 Task: Find connections with filter location High Peak with filter topic #recruitmentwith filter profile language French with filter current company Software Testing and QA Company | Testbytes with filter school Tata STRIVE with filter industry Industry Associations with filter service category Lead Generation with filter keywords title Painter
Action: Mouse moved to (271, 328)
Screenshot: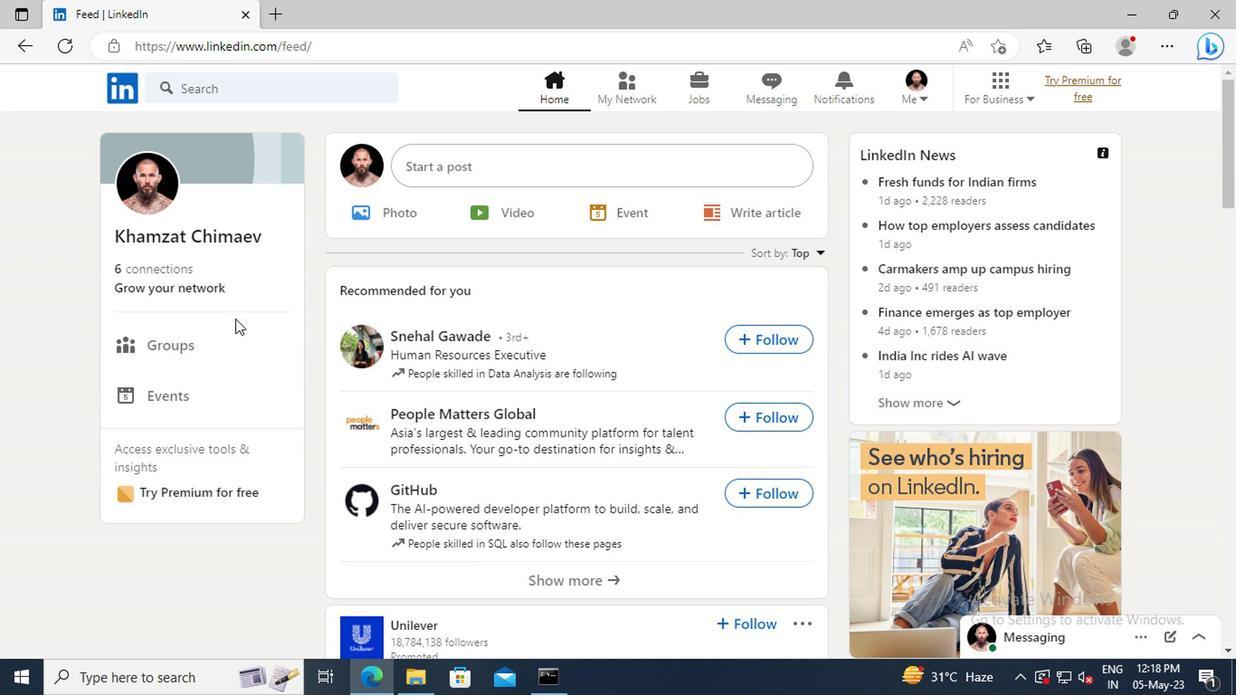 
Action: Mouse pressed left at (271, 328)
Screenshot: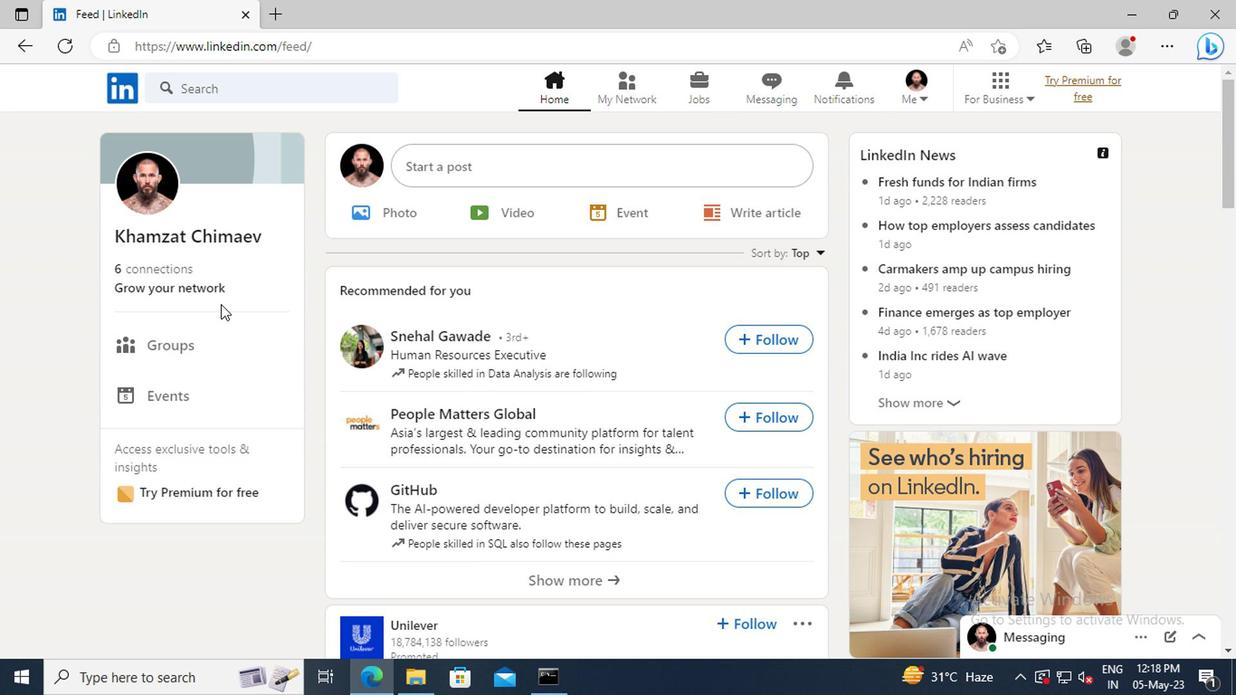 
Action: Mouse moved to (276, 261)
Screenshot: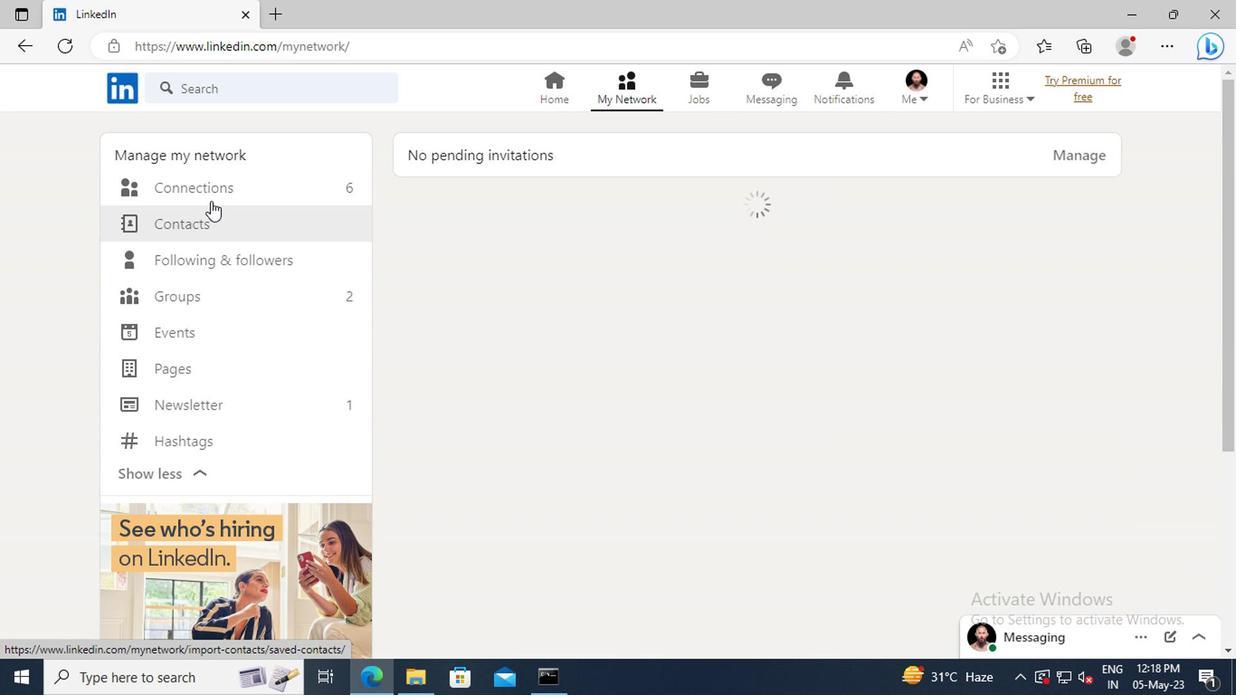 
Action: Mouse pressed left at (276, 261)
Screenshot: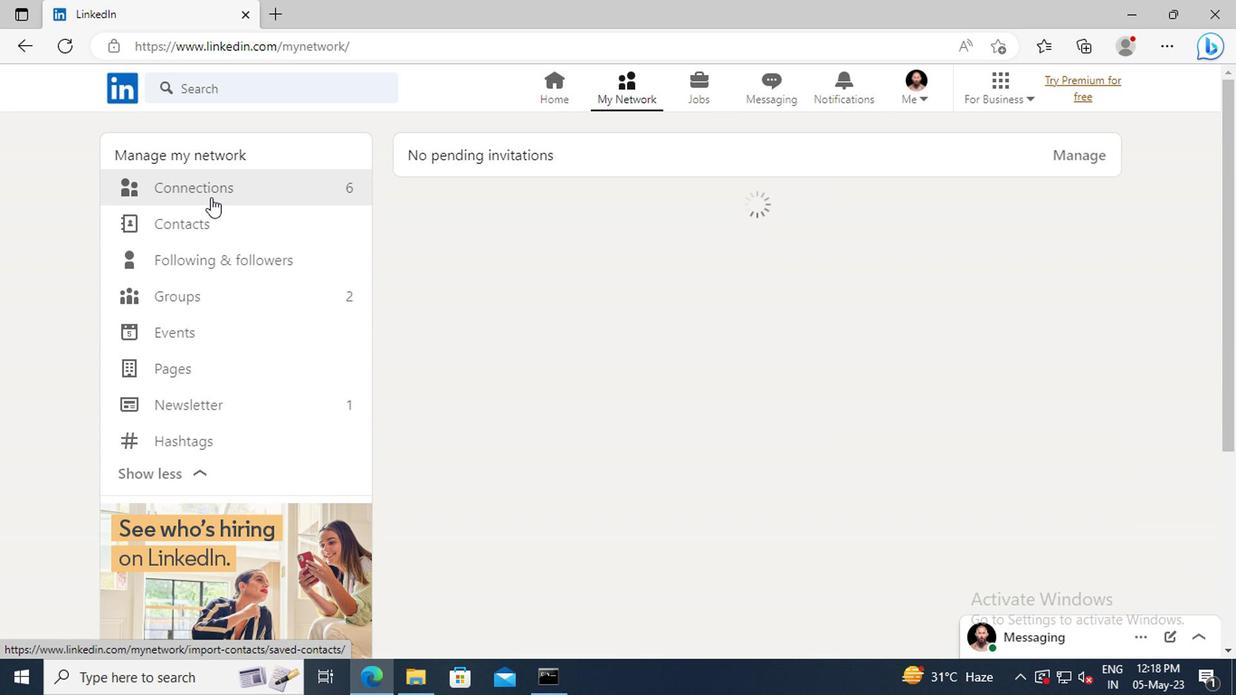 
Action: Mouse moved to (641, 261)
Screenshot: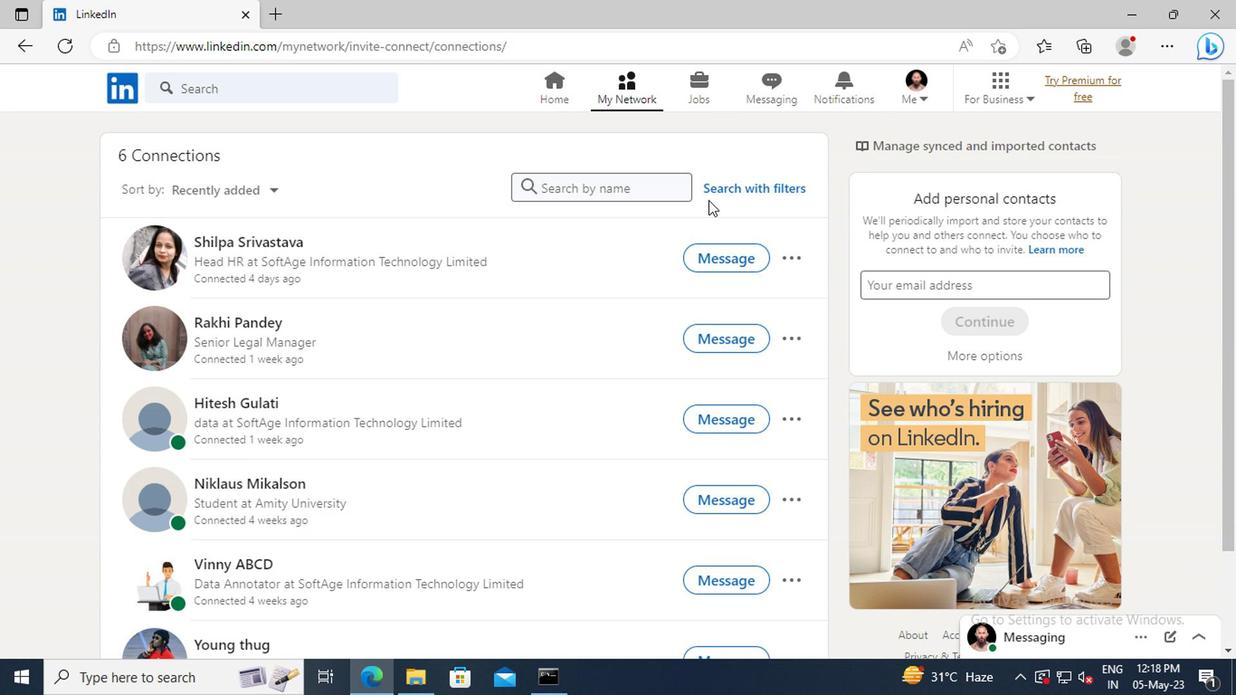 
Action: Mouse pressed left at (641, 261)
Screenshot: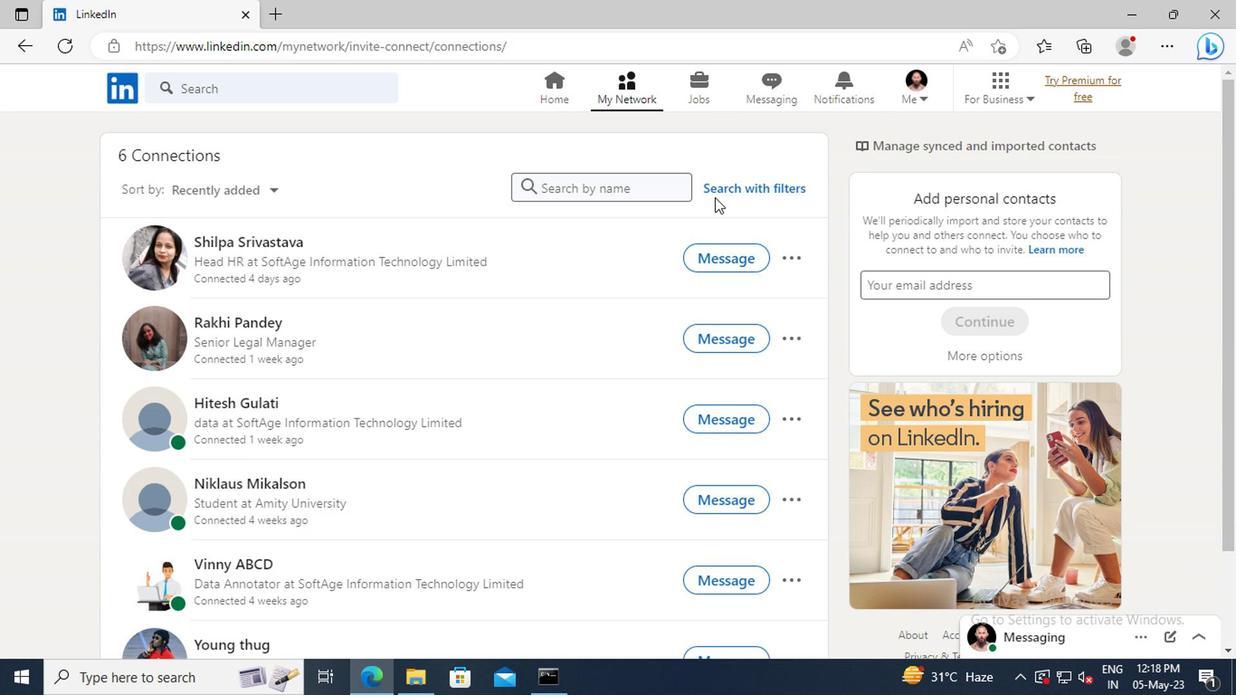 
Action: Mouse moved to (609, 226)
Screenshot: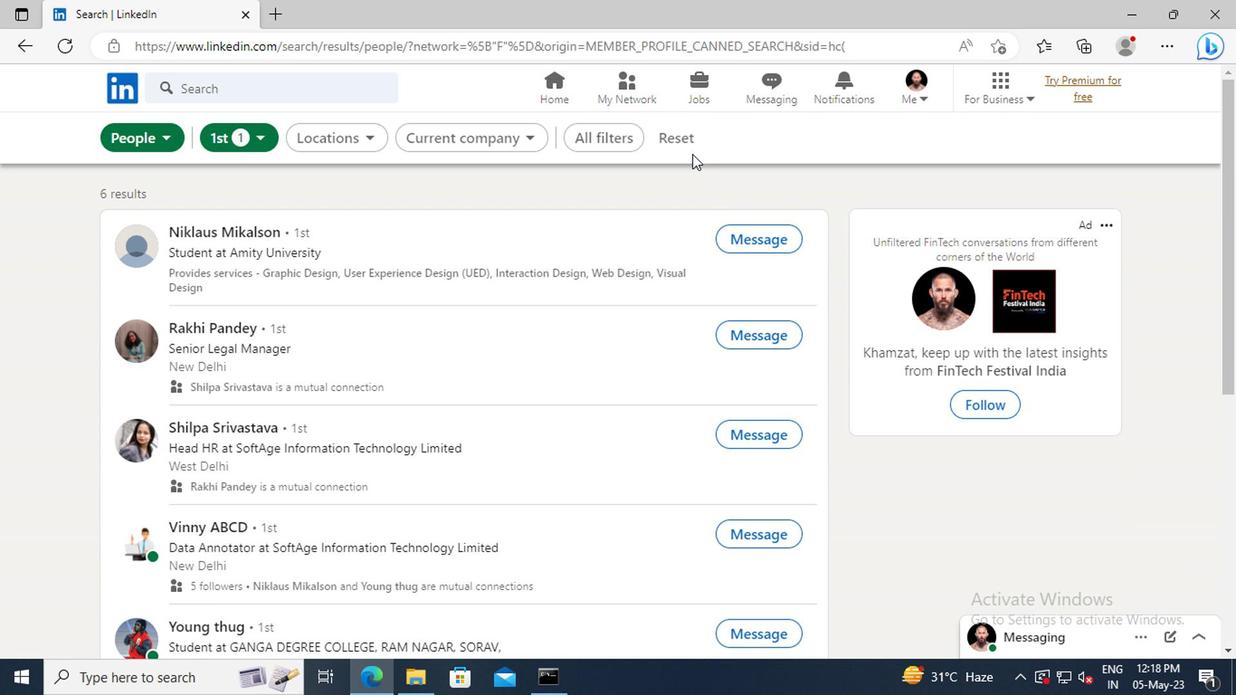 
Action: Mouse pressed left at (609, 226)
Screenshot: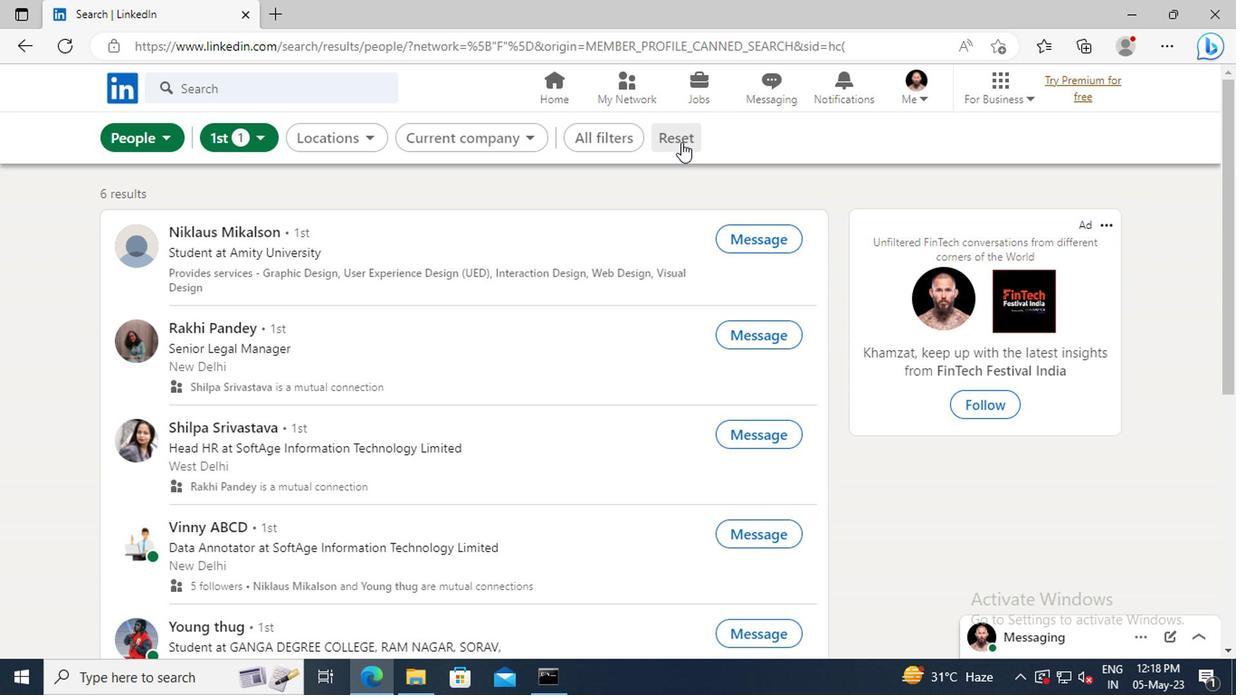 
Action: Mouse moved to (592, 223)
Screenshot: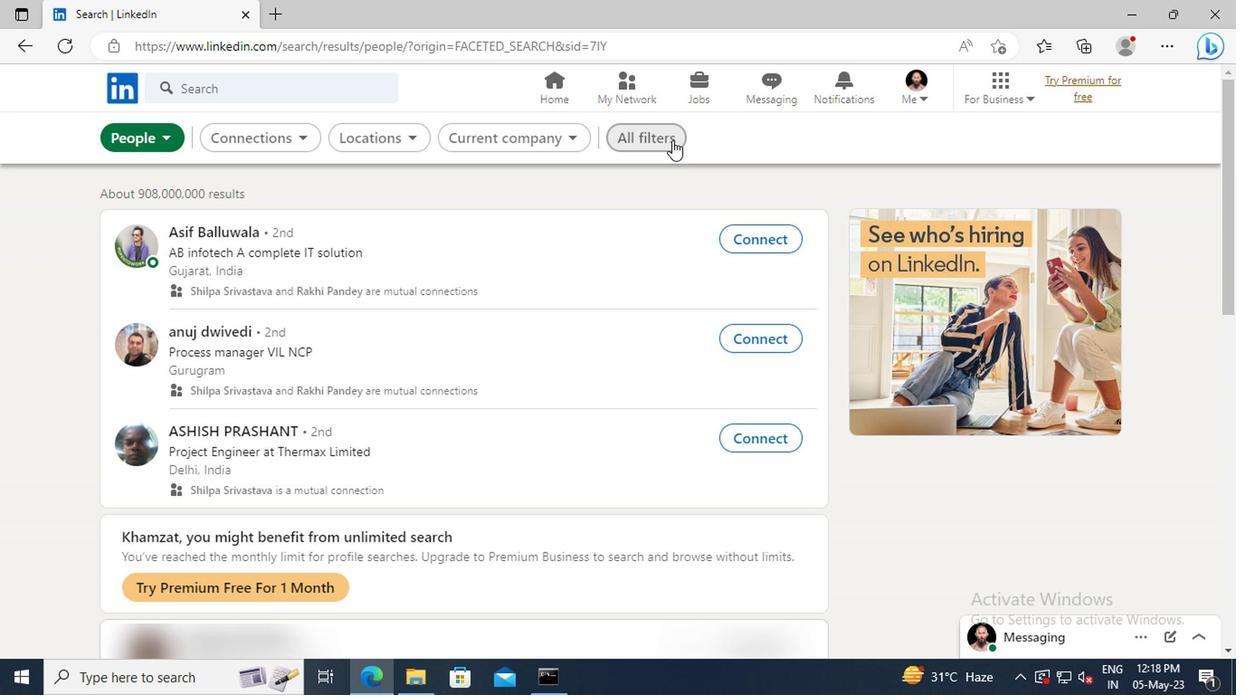 
Action: Mouse pressed left at (592, 223)
Screenshot: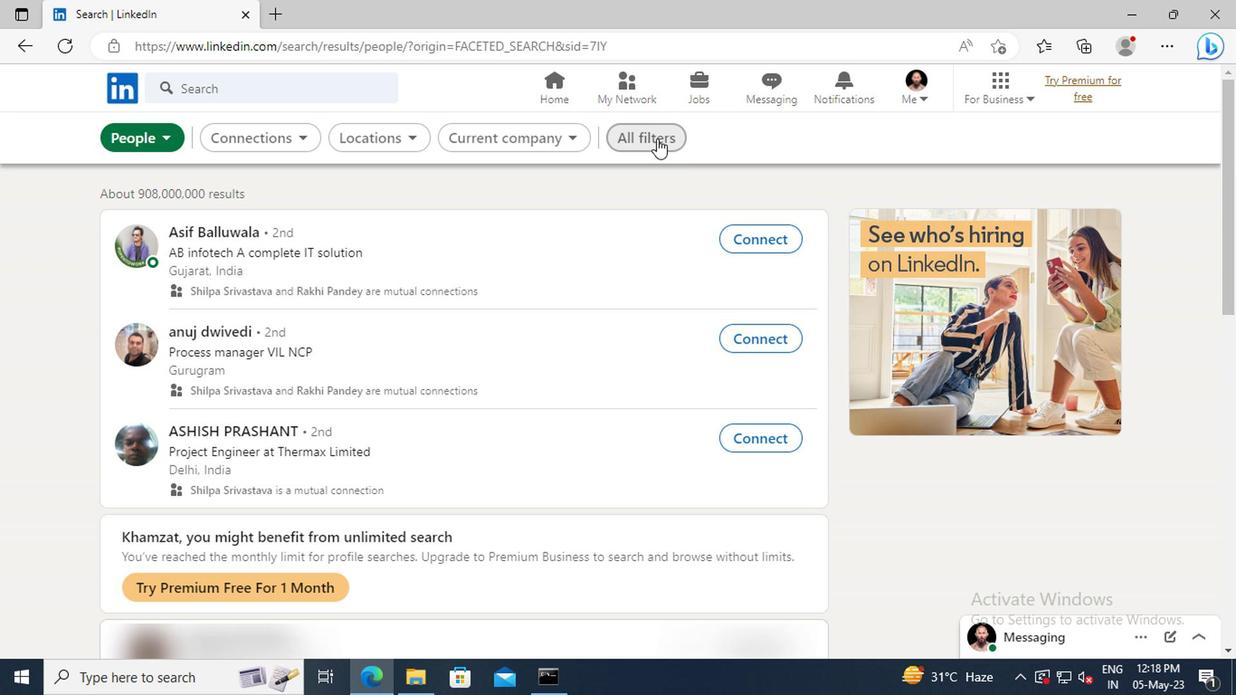 
Action: Mouse moved to (818, 383)
Screenshot: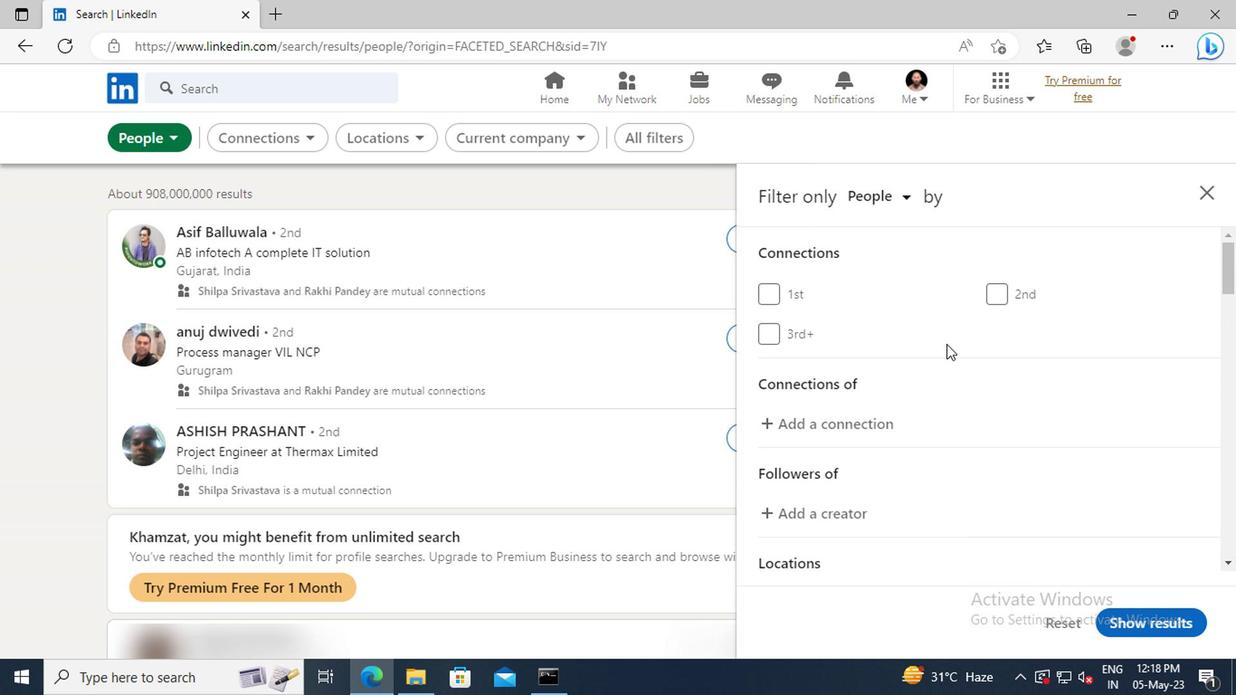 
Action: Mouse scrolled (818, 383) with delta (0, 0)
Screenshot: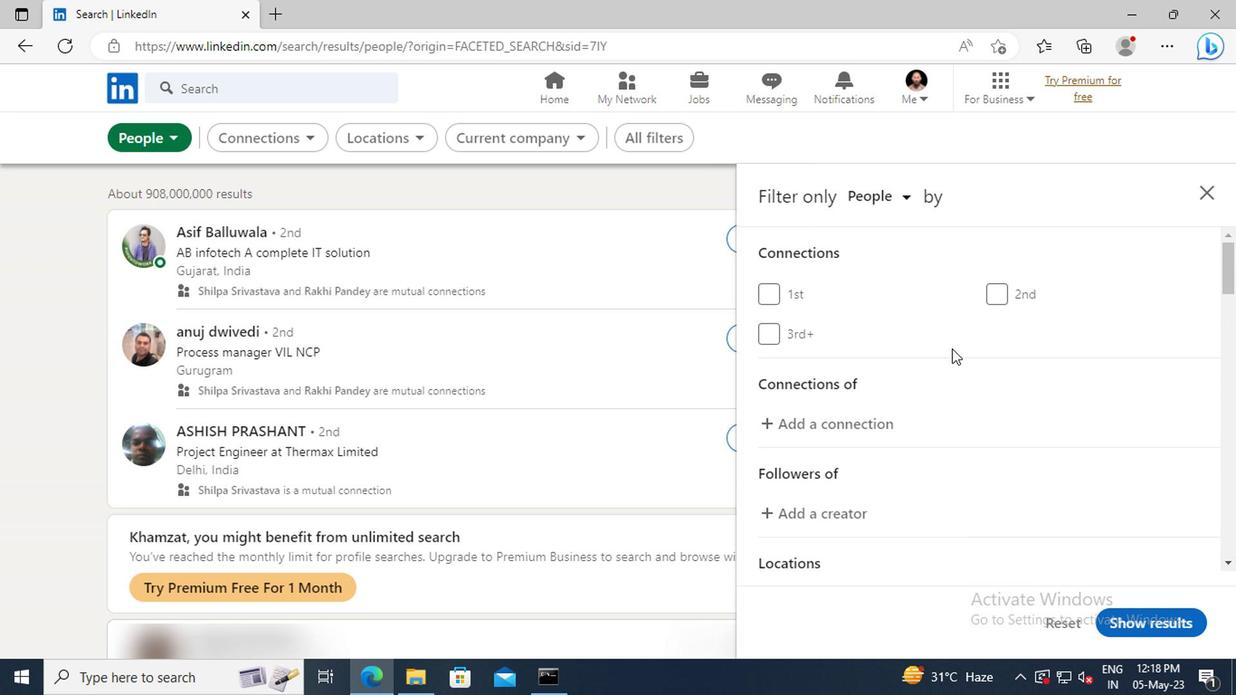 
Action: Mouse scrolled (818, 383) with delta (0, 0)
Screenshot: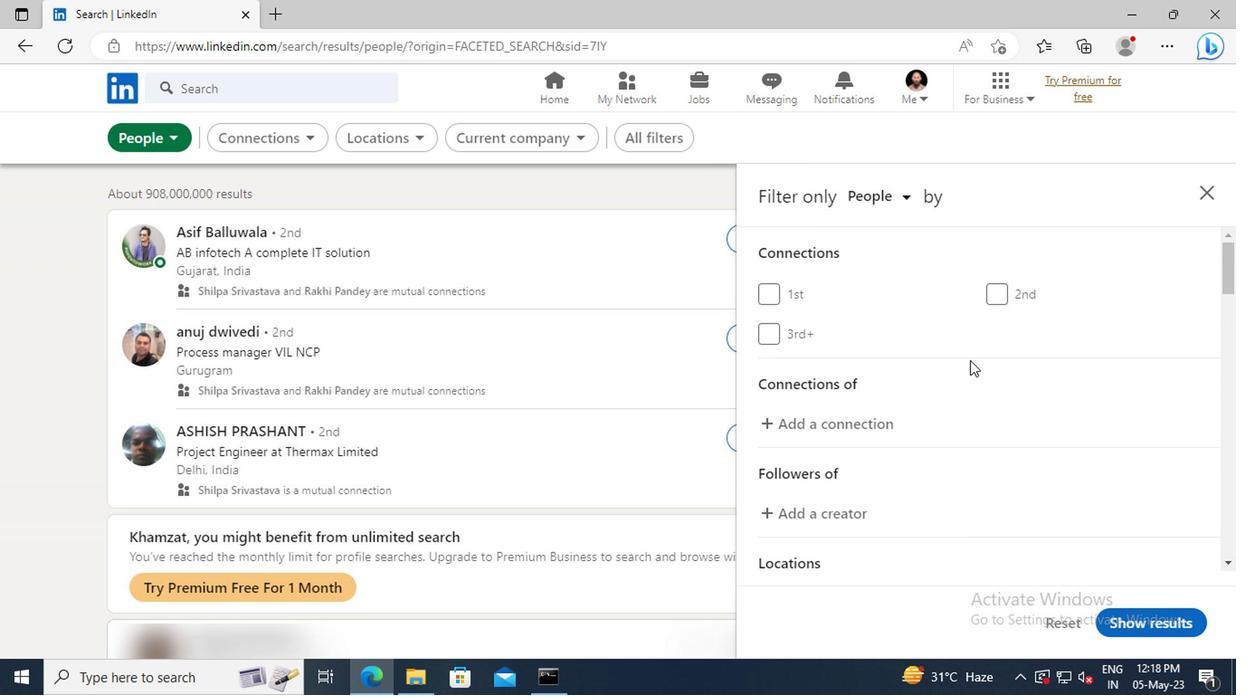 
Action: Mouse scrolled (818, 383) with delta (0, 0)
Screenshot: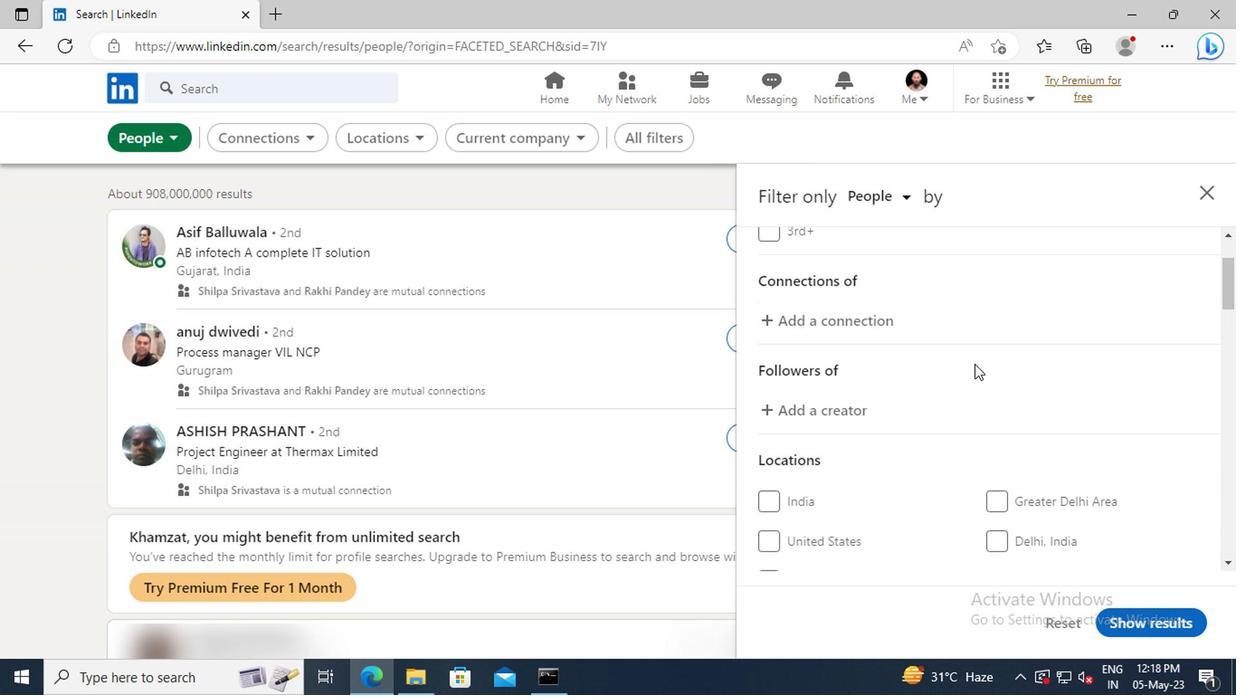 
Action: Mouse scrolled (818, 383) with delta (0, 0)
Screenshot: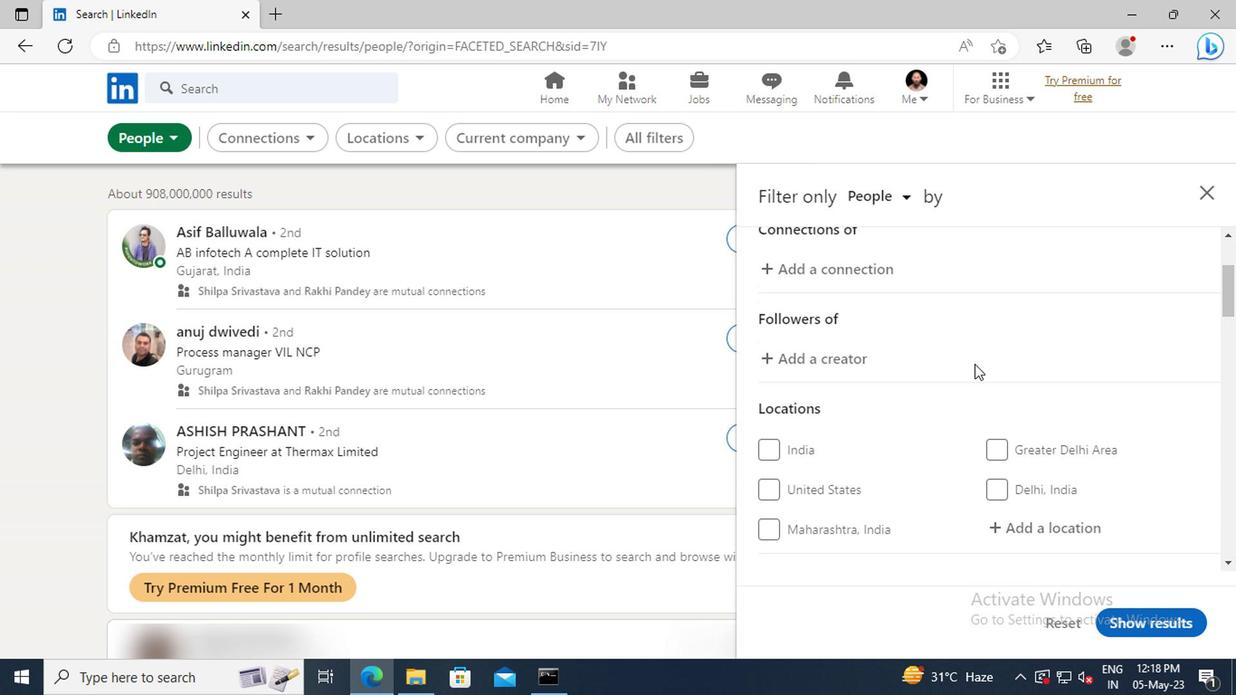 
Action: Mouse scrolled (818, 383) with delta (0, 0)
Screenshot: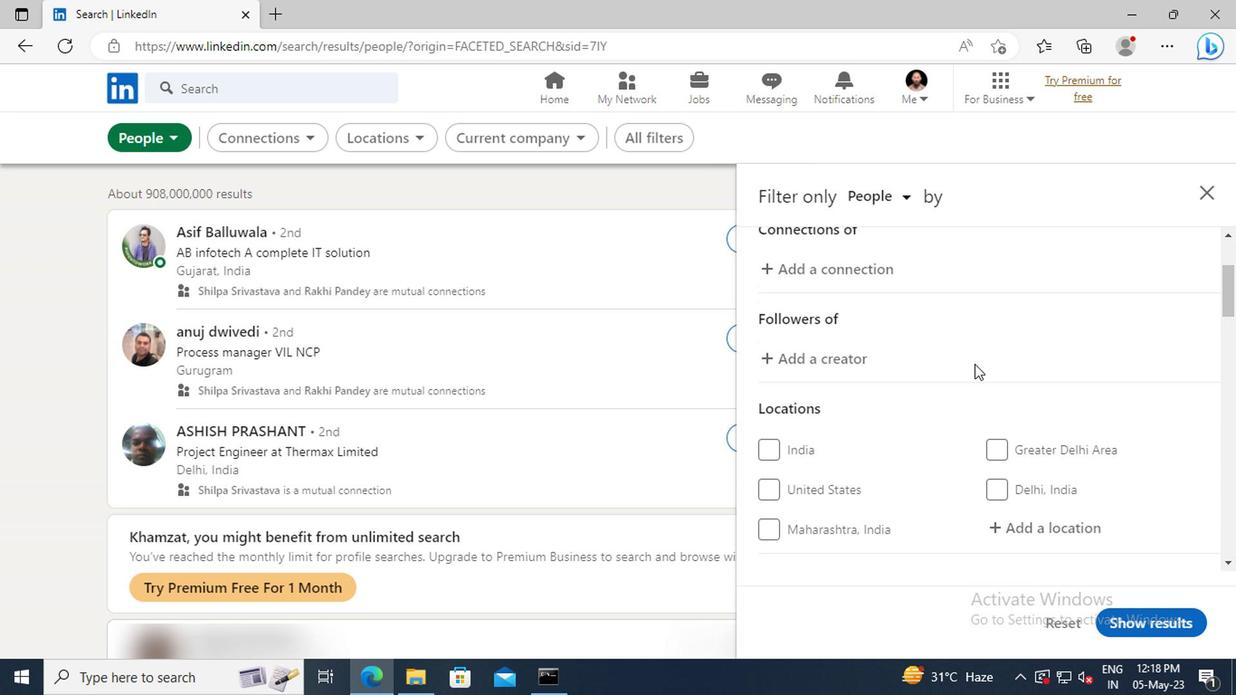 
Action: Mouse scrolled (818, 383) with delta (0, 0)
Screenshot: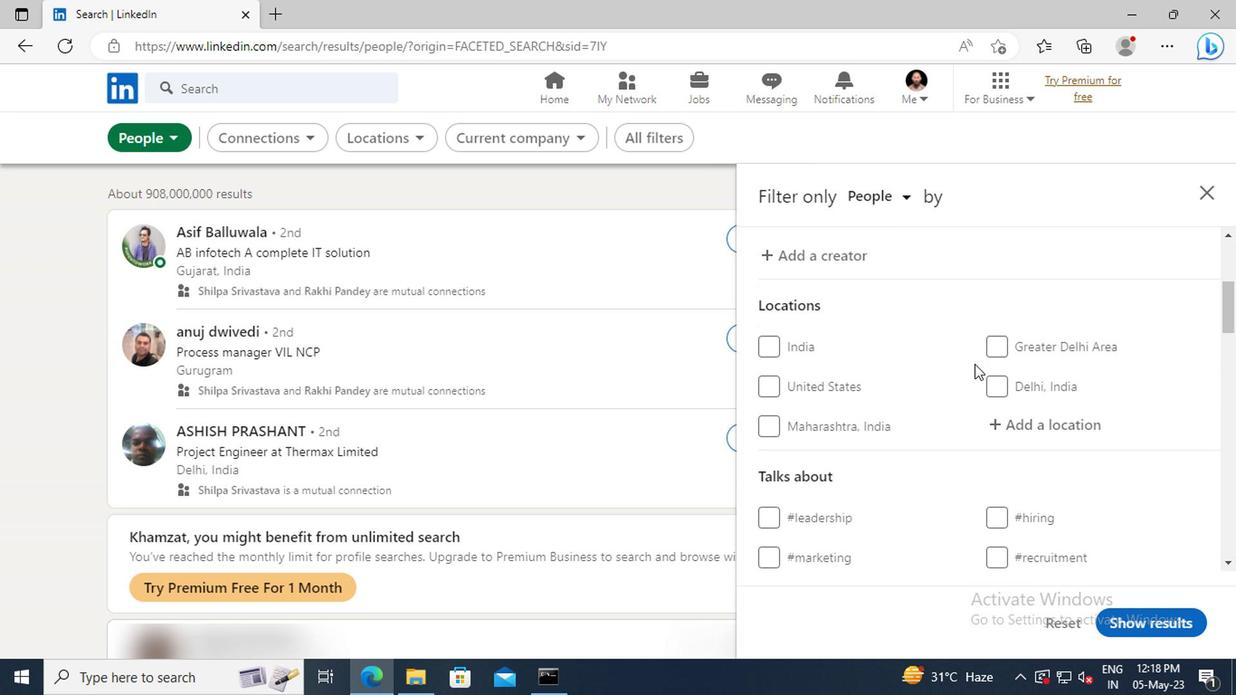 
Action: Mouse moved to (839, 390)
Screenshot: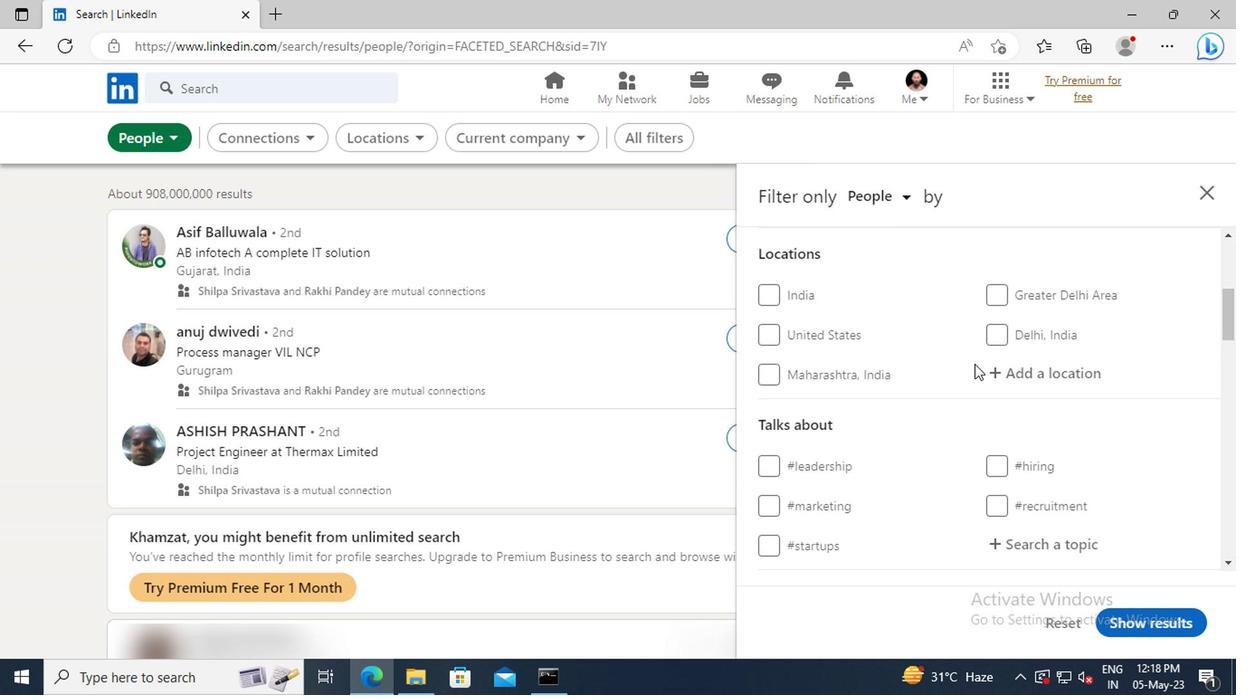 
Action: Mouse pressed left at (839, 390)
Screenshot: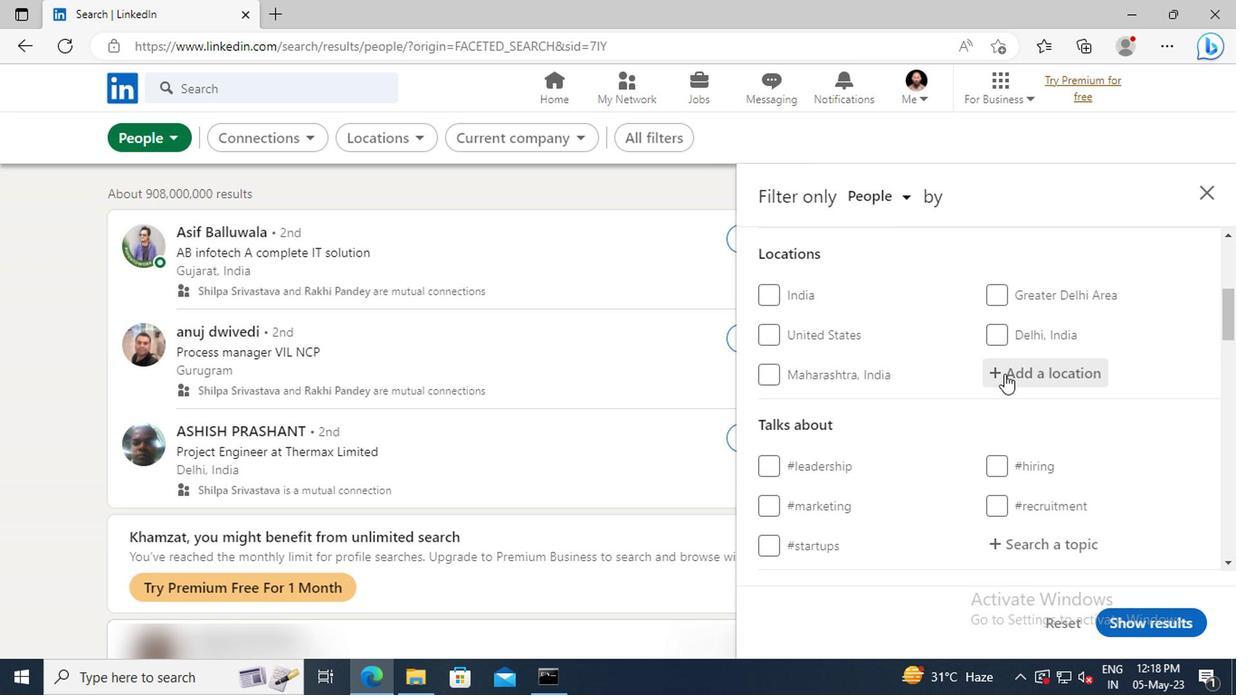 
Action: Key pressed <Key.shift>HIGH<Key.space><Key.shift>PEAK
Screenshot: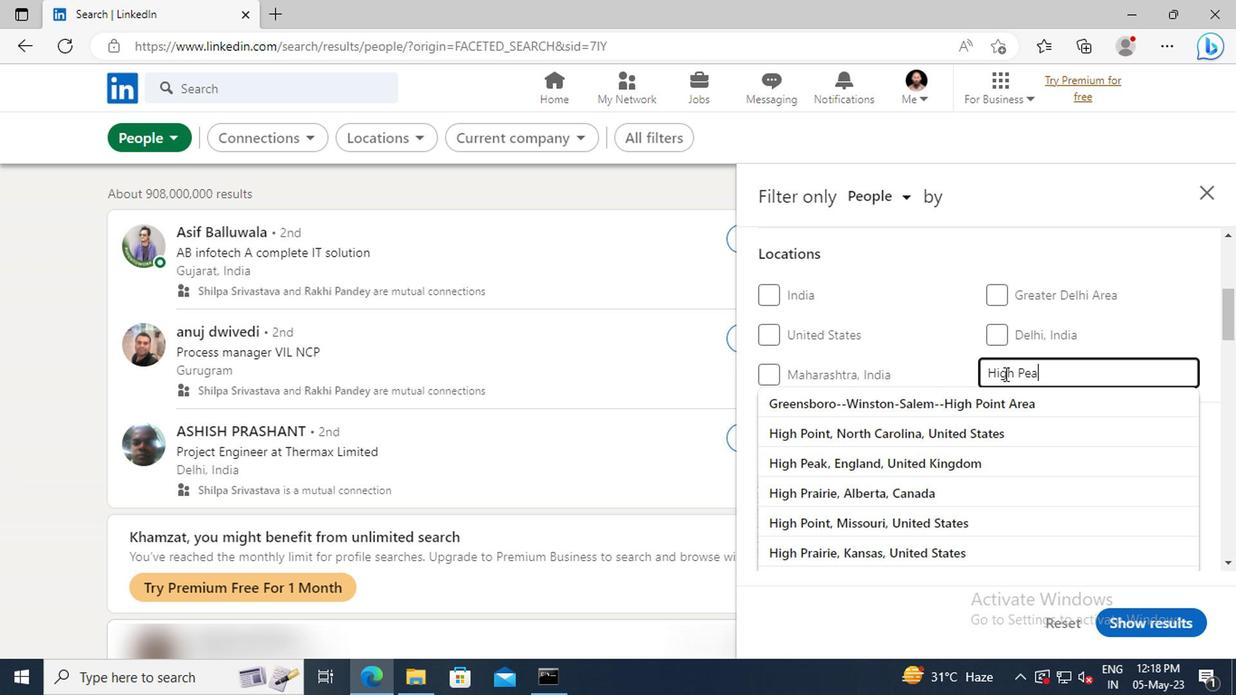 
Action: Mouse moved to (842, 408)
Screenshot: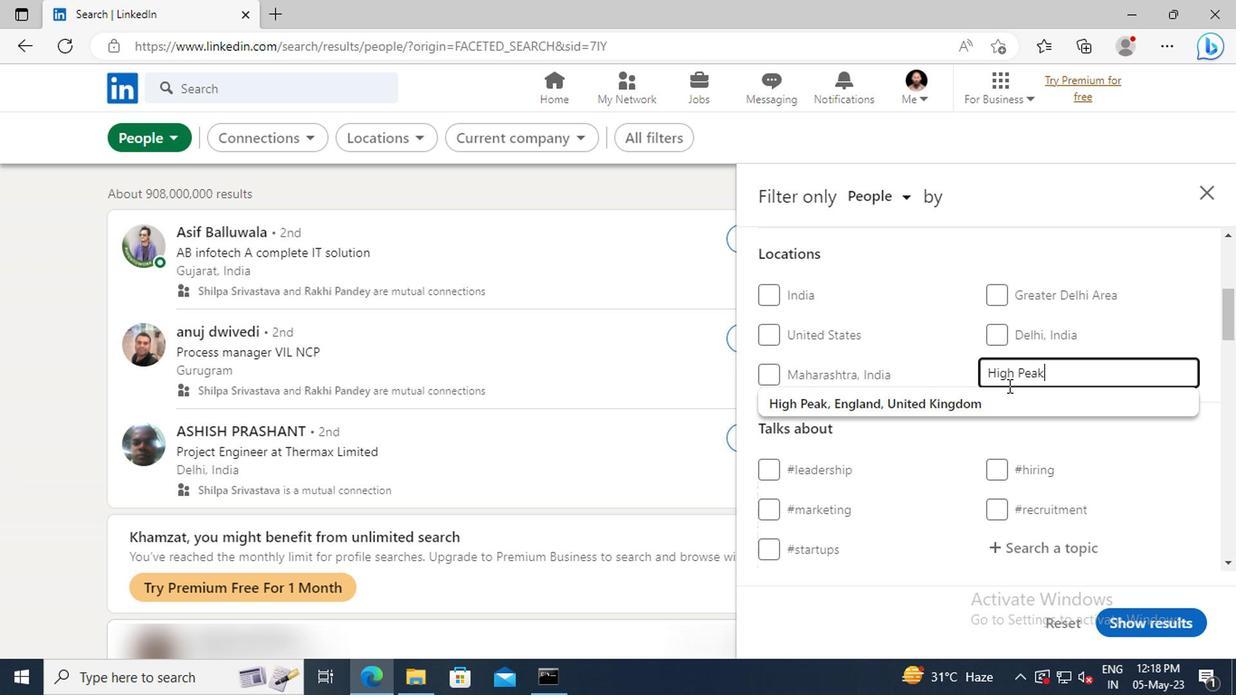 
Action: Mouse pressed left at (842, 408)
Screenshot: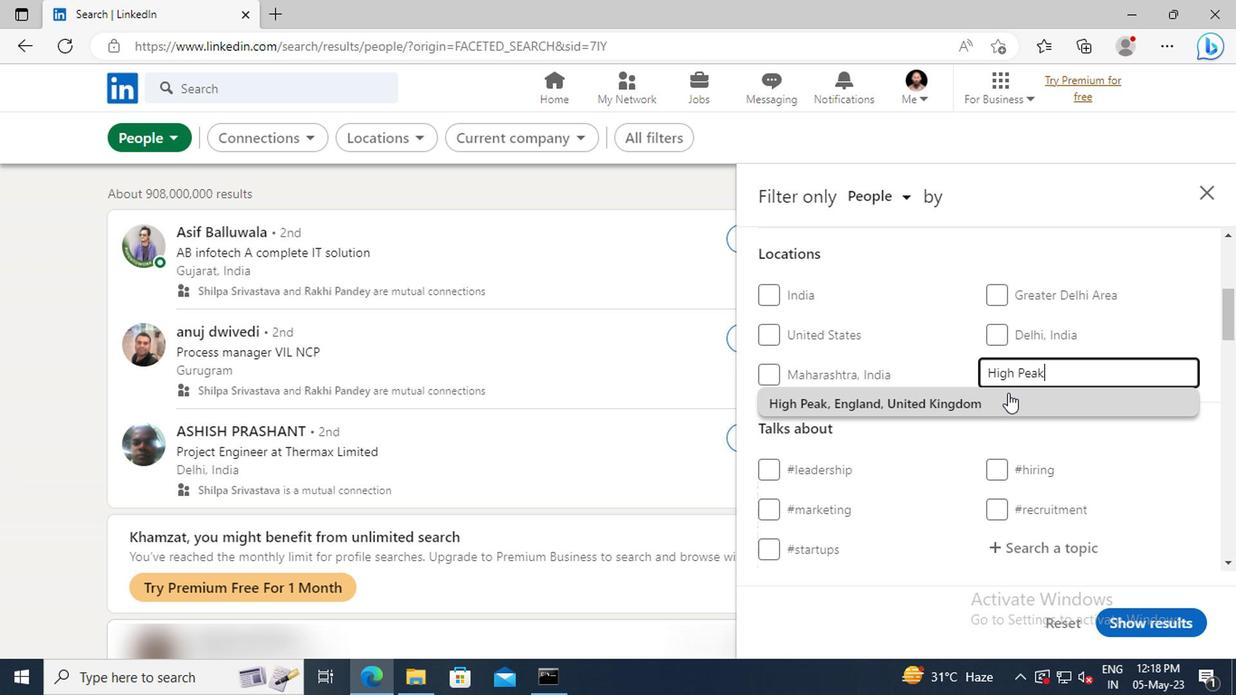 
Action: Mouse scrolled (842, 407) with delta (0, 0)
Screenshot: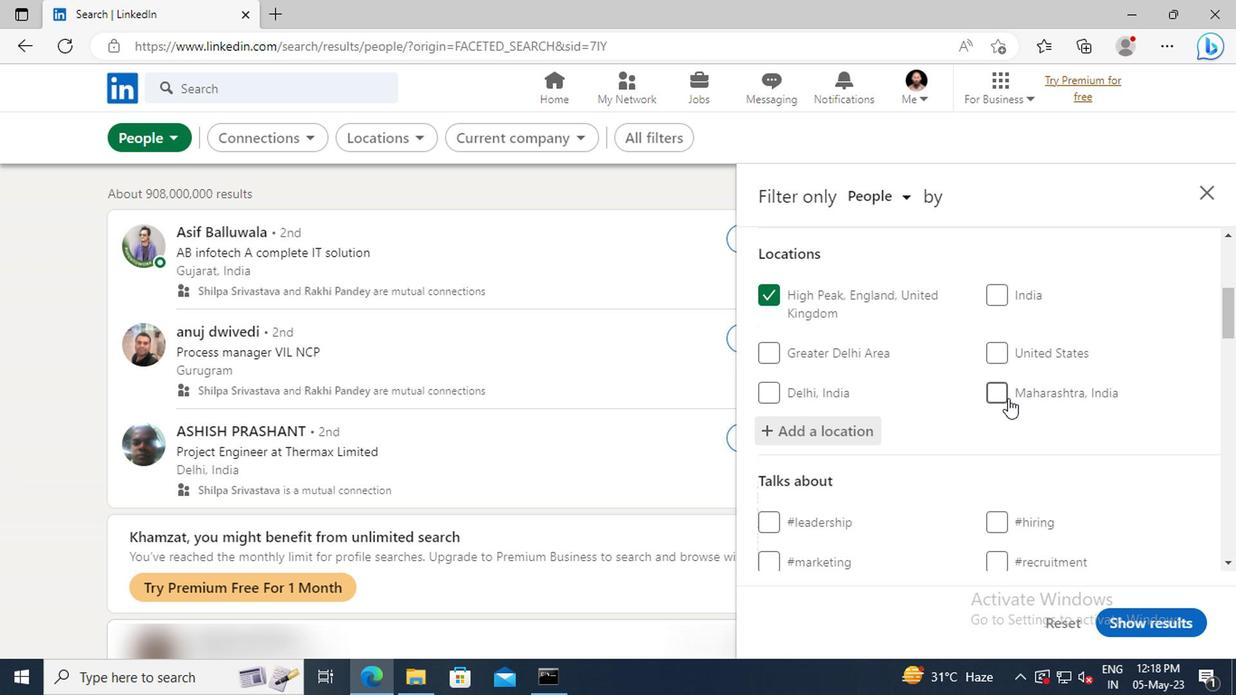 
Action: Mouse scrolled (842, 407) with delta (0, 0)
Screenshot: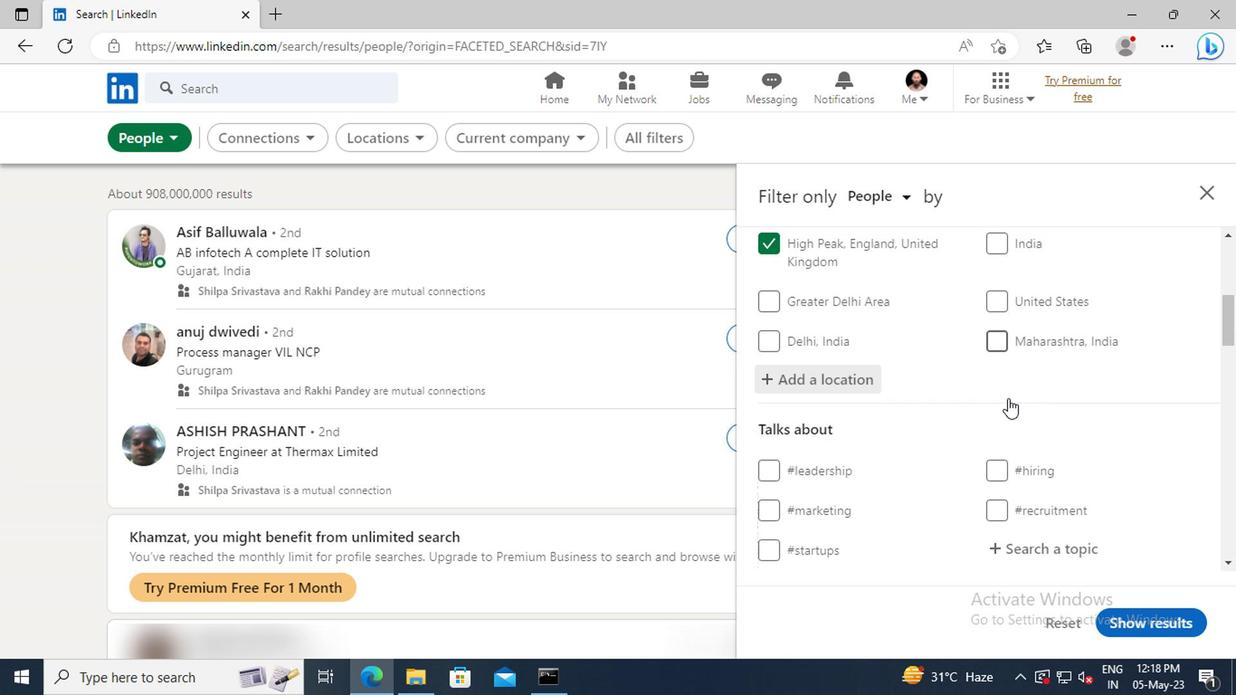 
Action: Mouse scrolled (842, 407) with delta (0, 0)
Screenshot: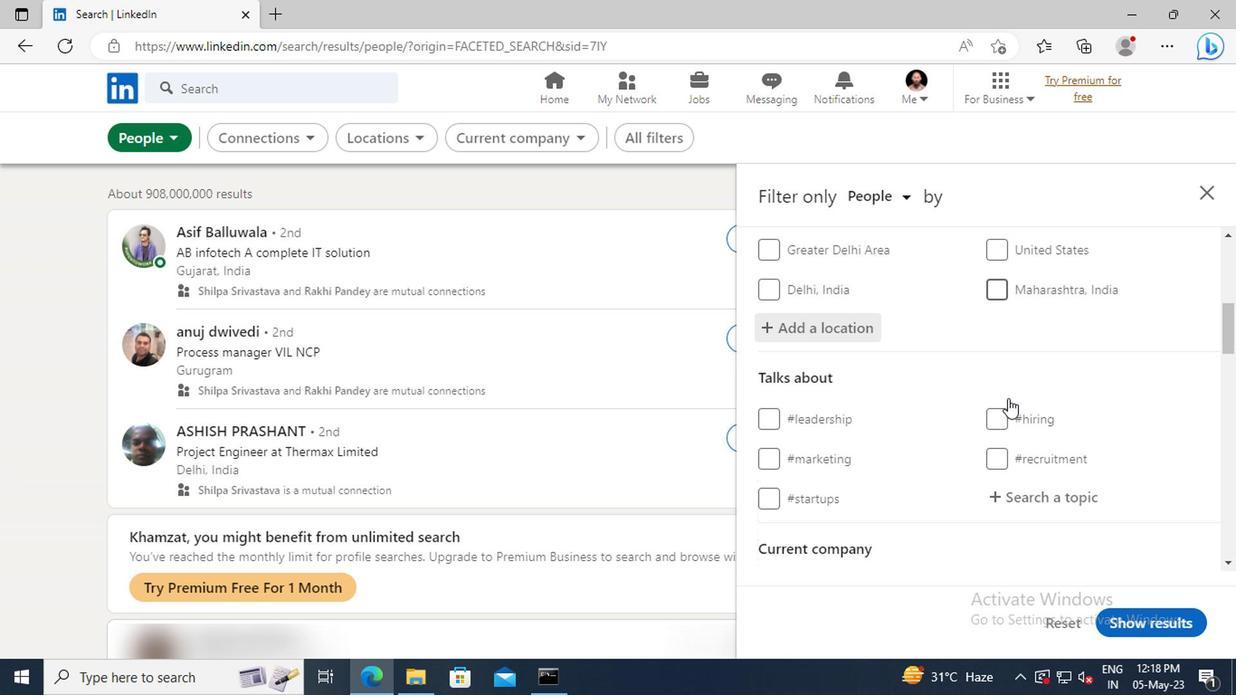 
Action: Mouse moved to (840, 417)
Screenshot: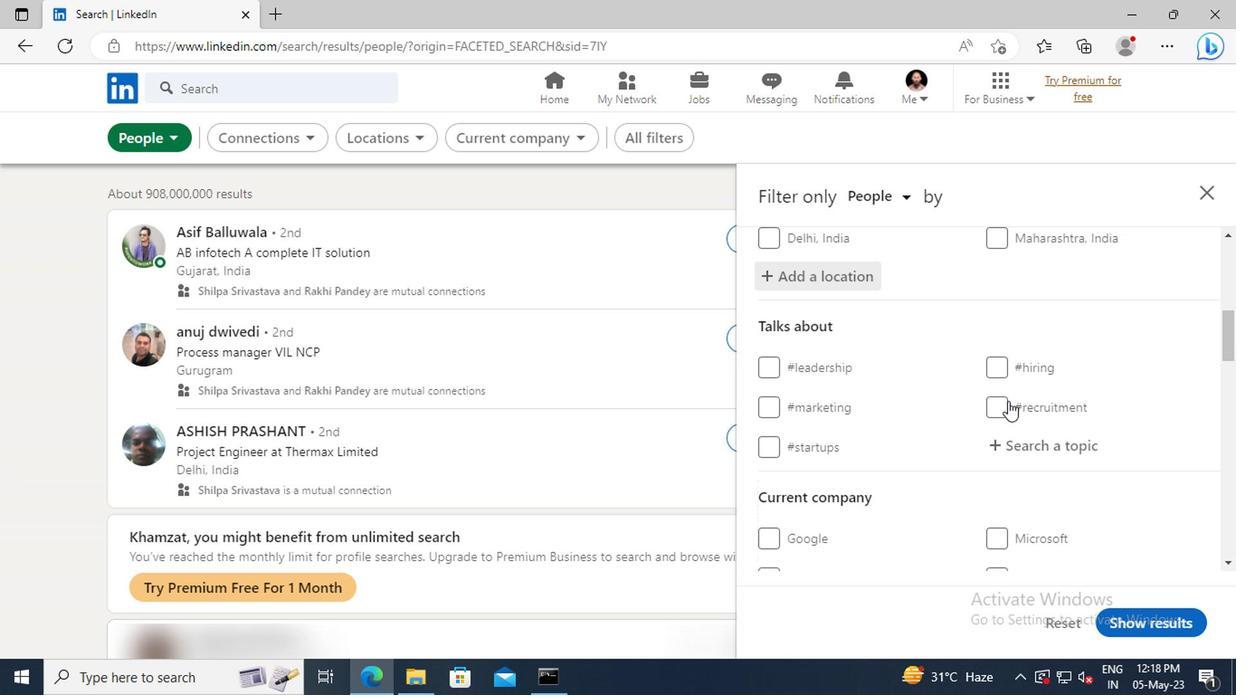 
Action: Mouse pressed left at (840, 417)
Screenshot: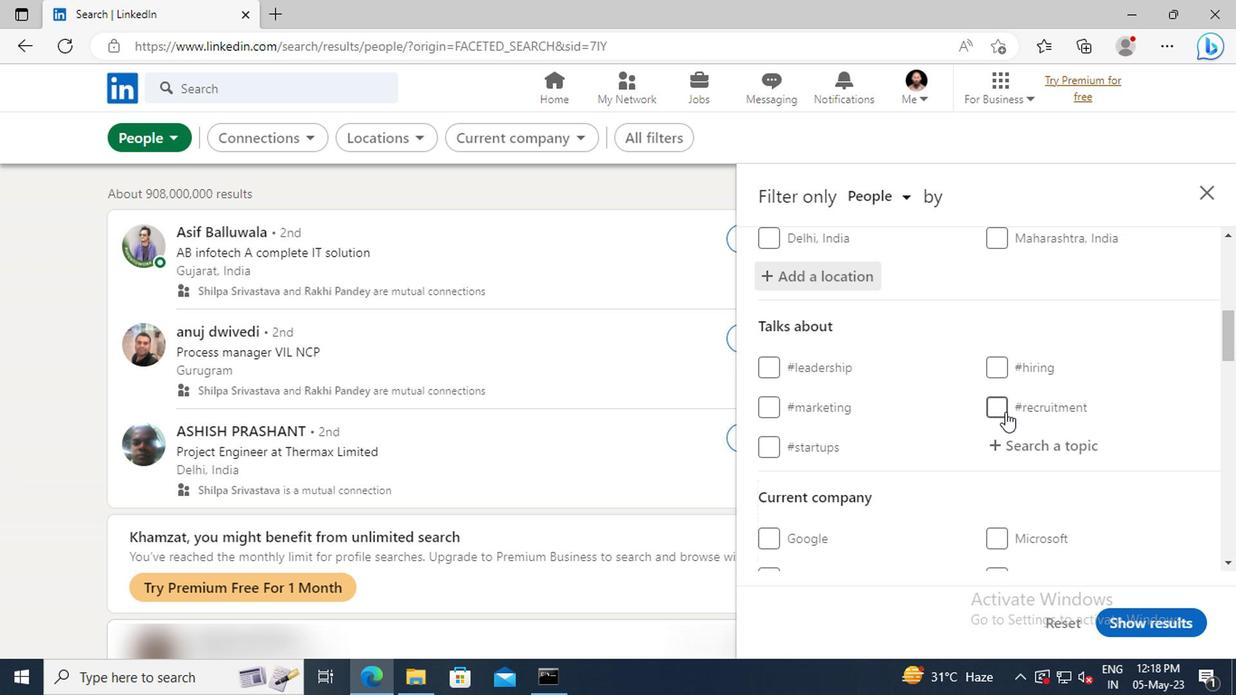 
Action: Mouse scrolled (840, 417) with delta (0, 0)
Screenshot: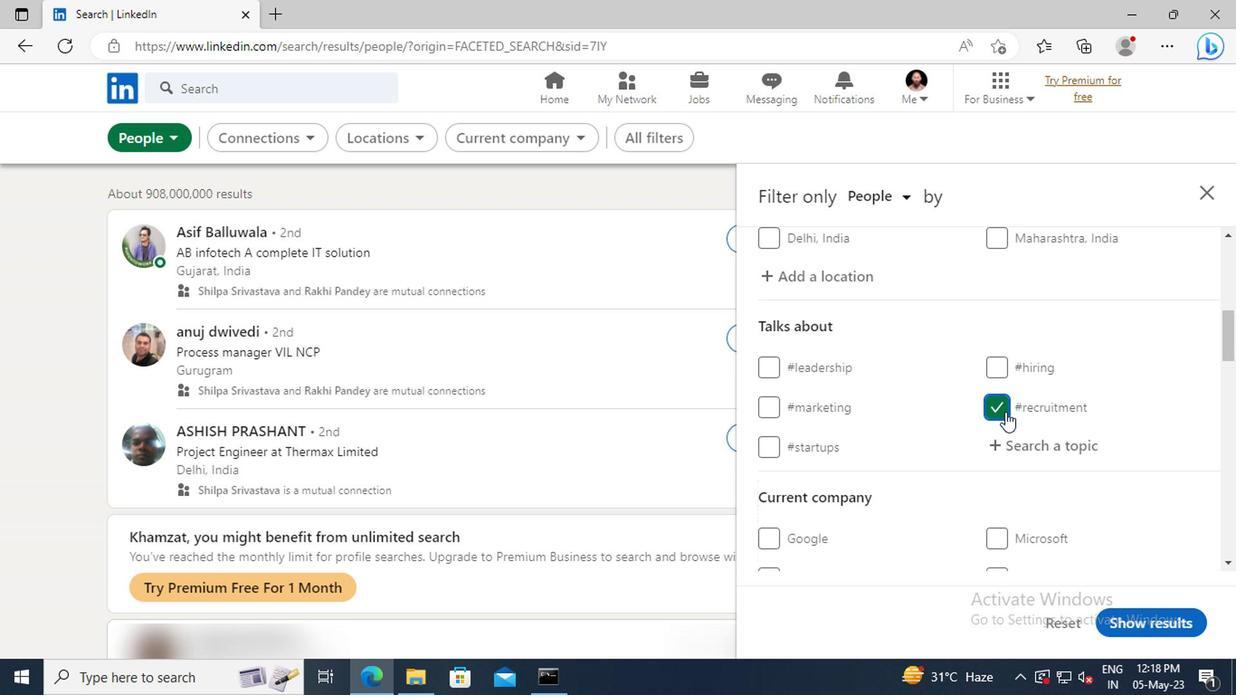 
Action: Mouse scrolled (840, 417) with delta (0, 0)
Screenshot: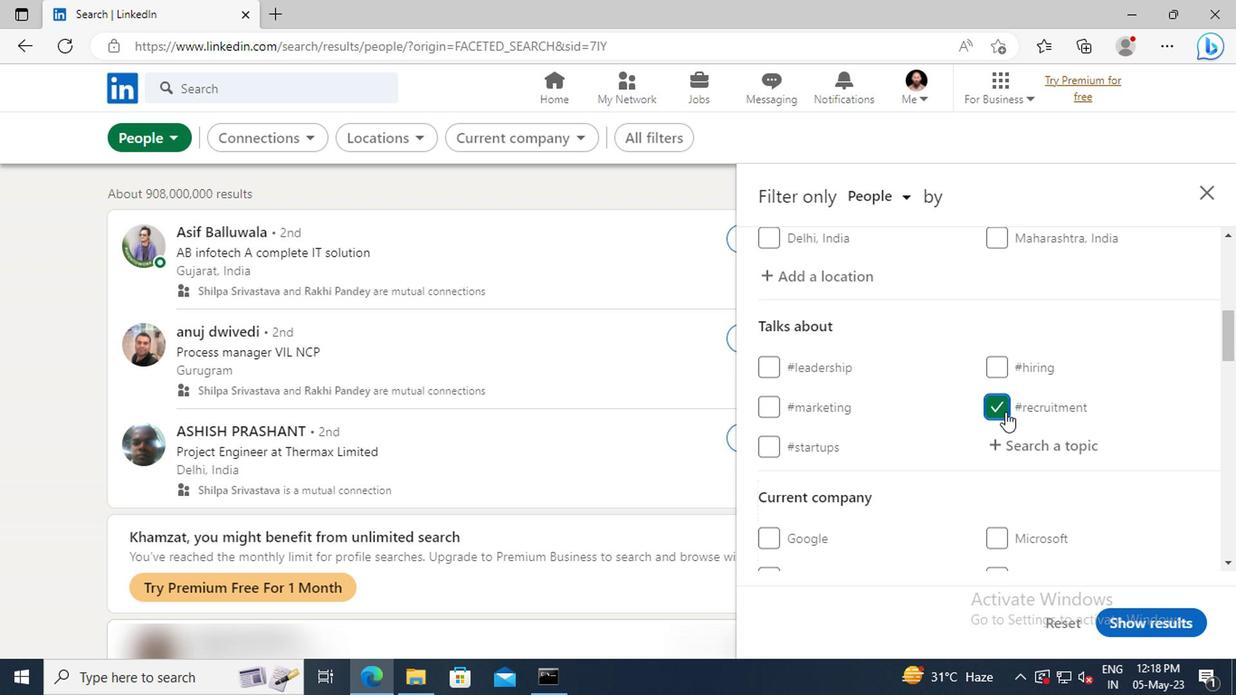 
Action: Mouse scrolled (840, 417) with delta (0, 0)
Screenshot: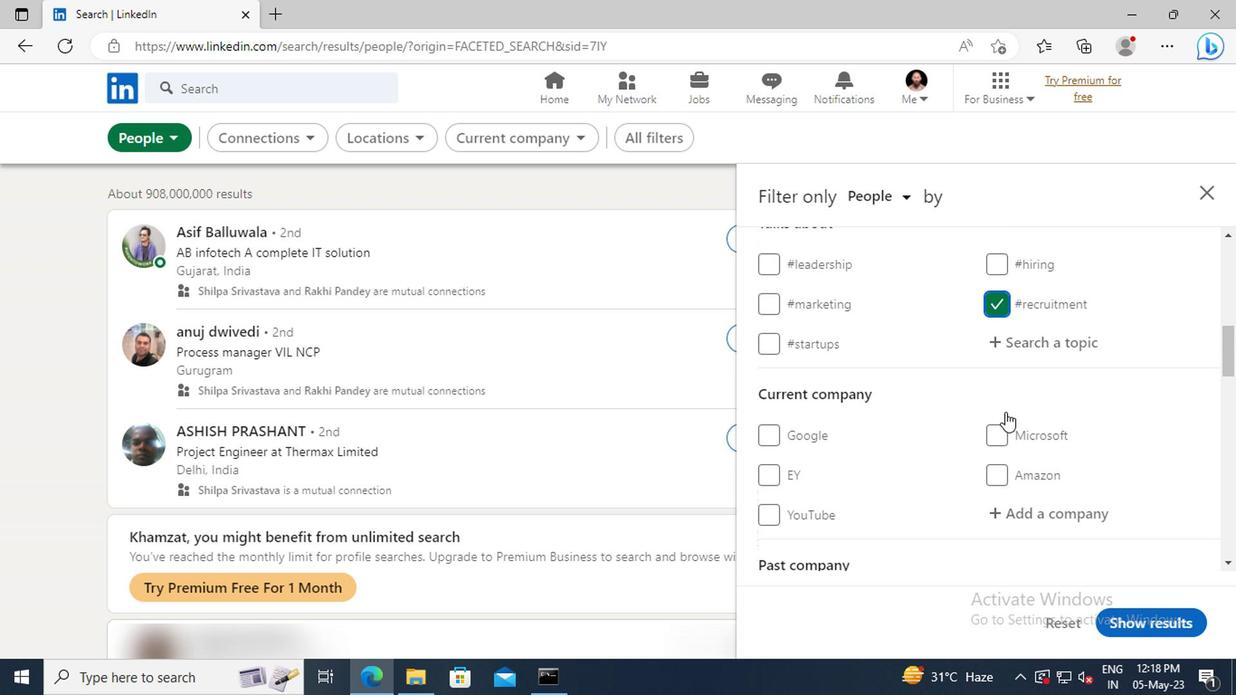 
Action: Mouse scrolled (840, 417) with delta (0, 0)
Screenshot: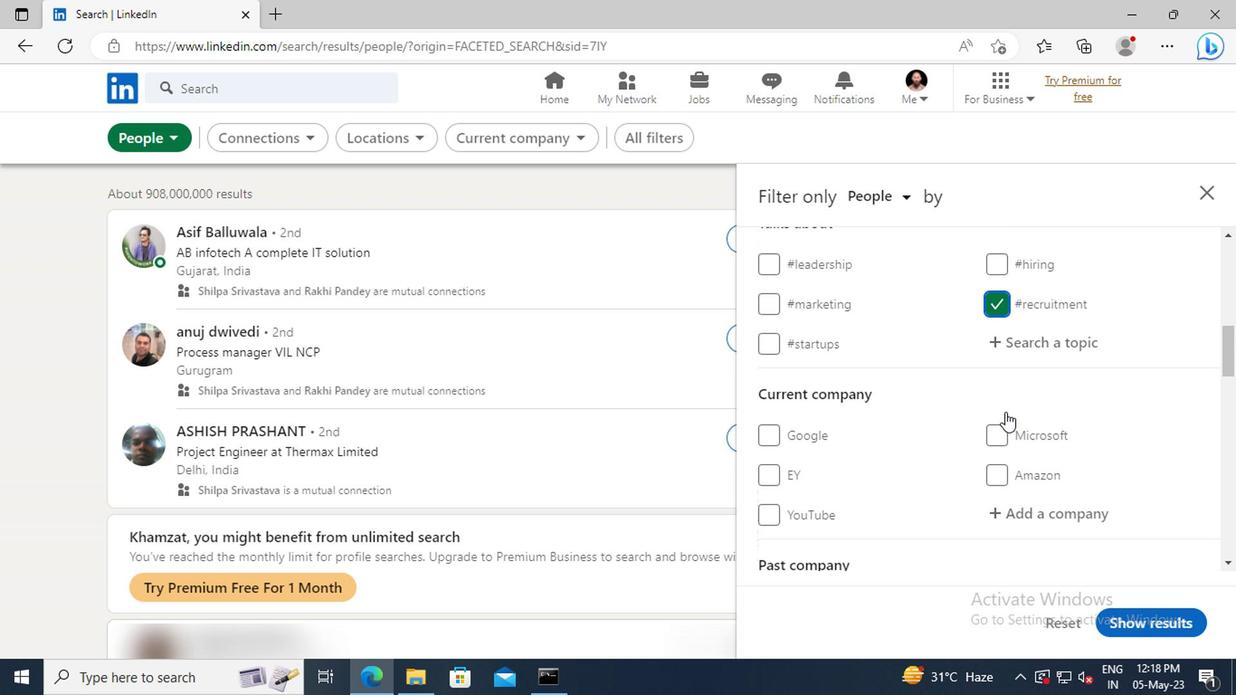 
Action: Mouse scrolled (840, 417) with delta (0, 0)
Screenshot: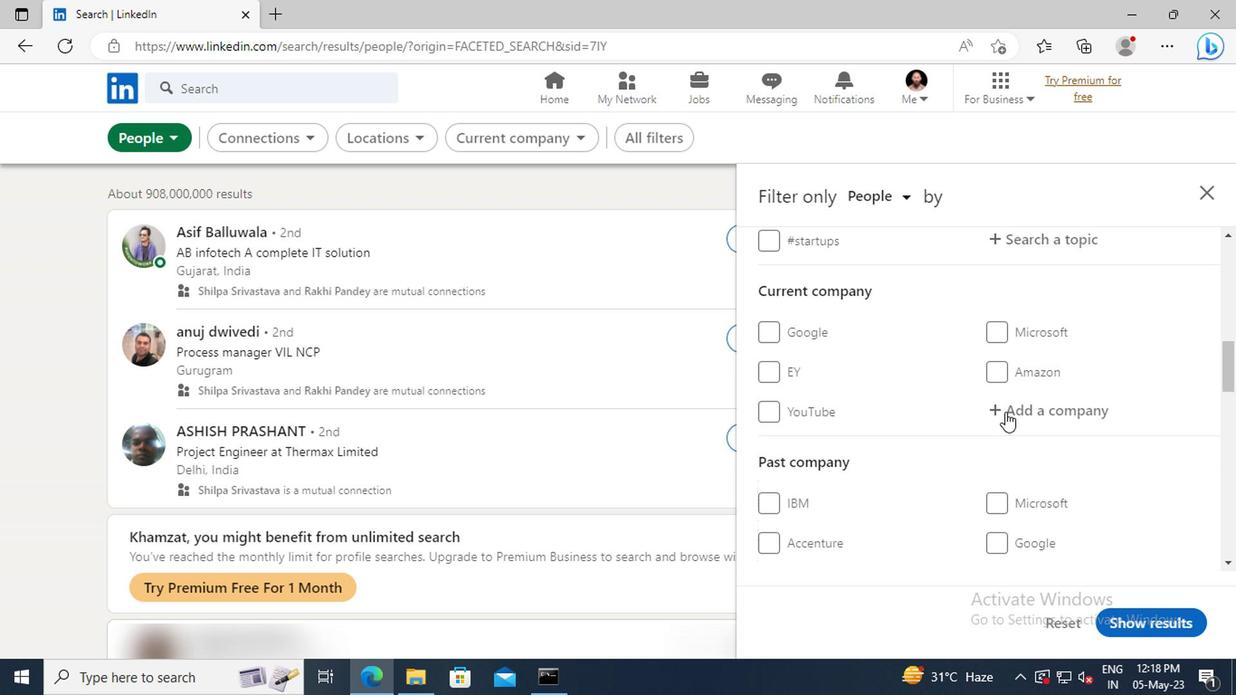 
Action: Mouse scrolled (840, 417) with delta (0, 0)
Screenshot: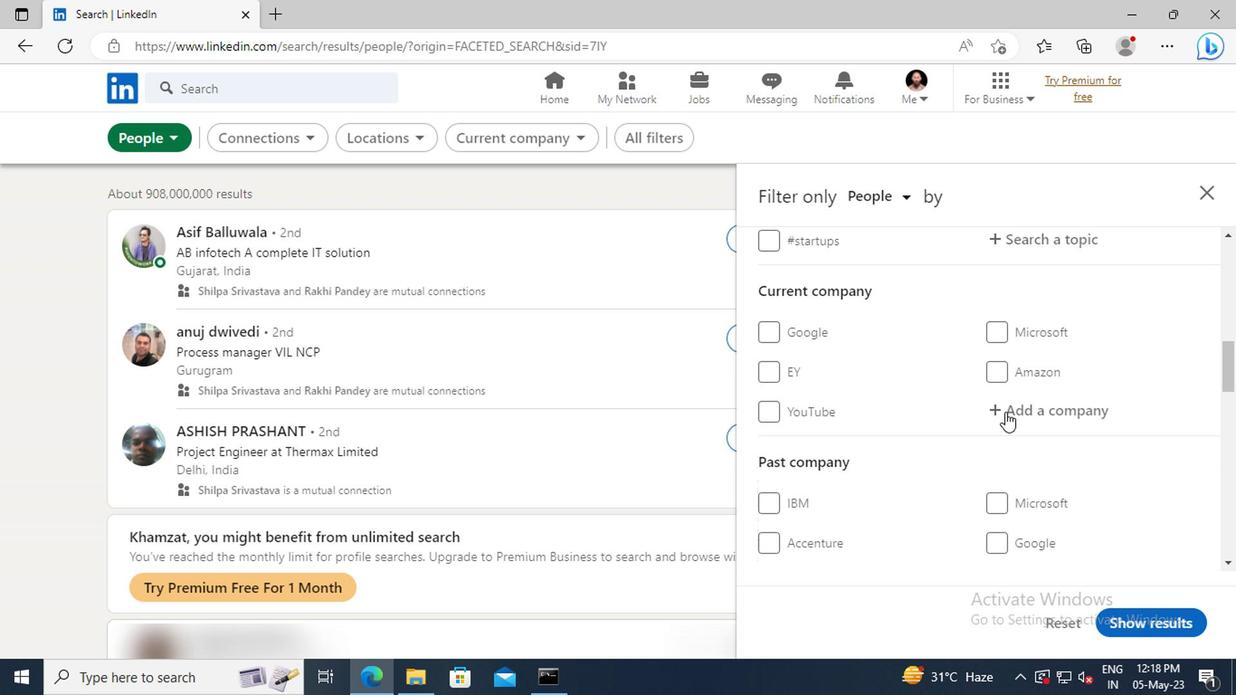 
Action: Mouse scrolled (840, 417) with delta (0, 0)
Screenshot: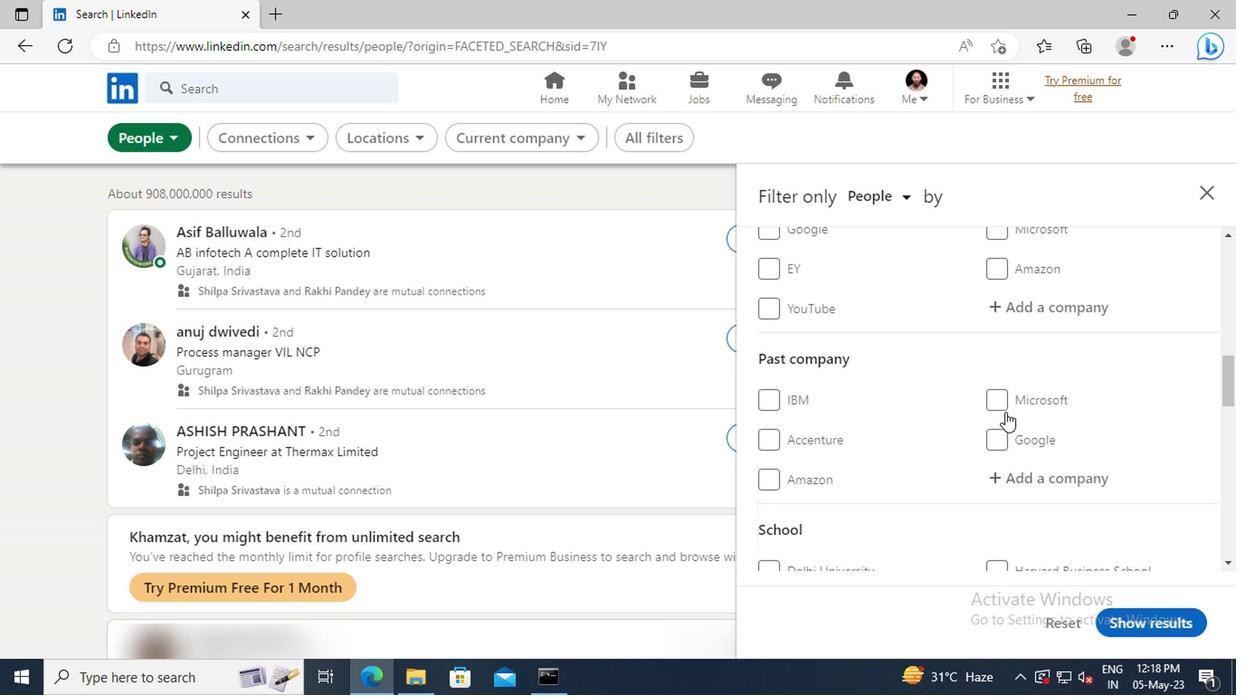 
Action: Mouse scrolled (840, 417) with delta (0, 0)
Screenshot: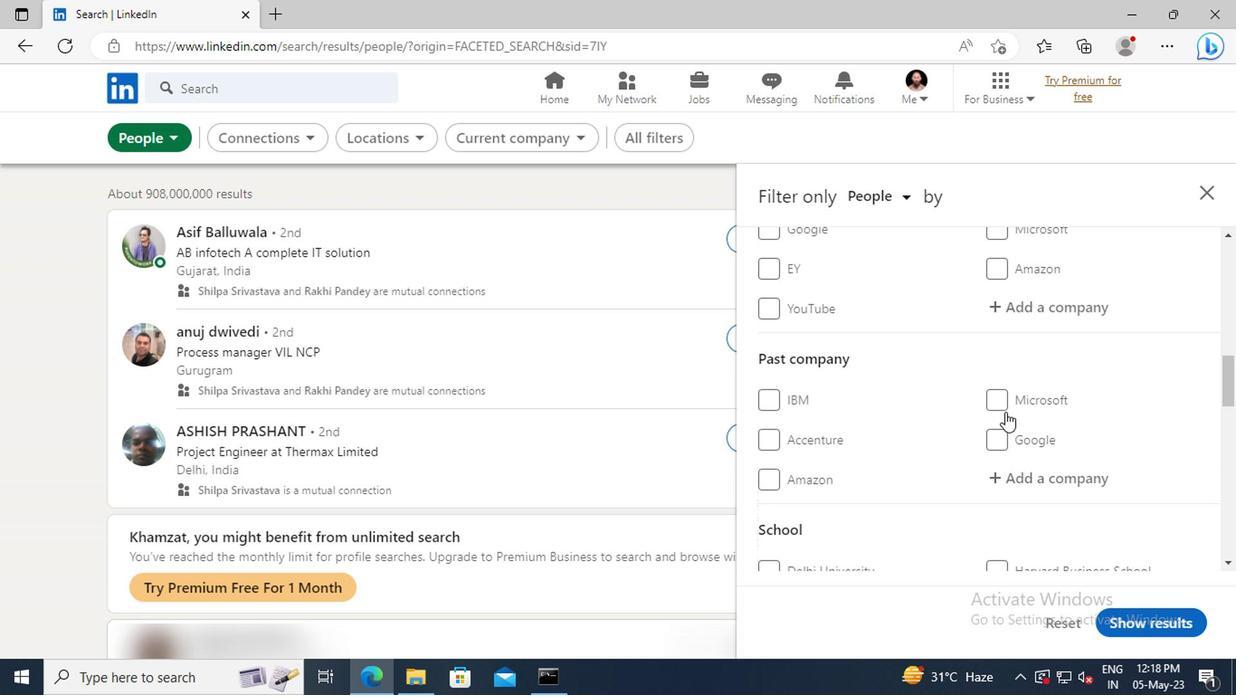 
Action: Mouse scrolled (840, 417) with delta (0, 0)
Screenshot: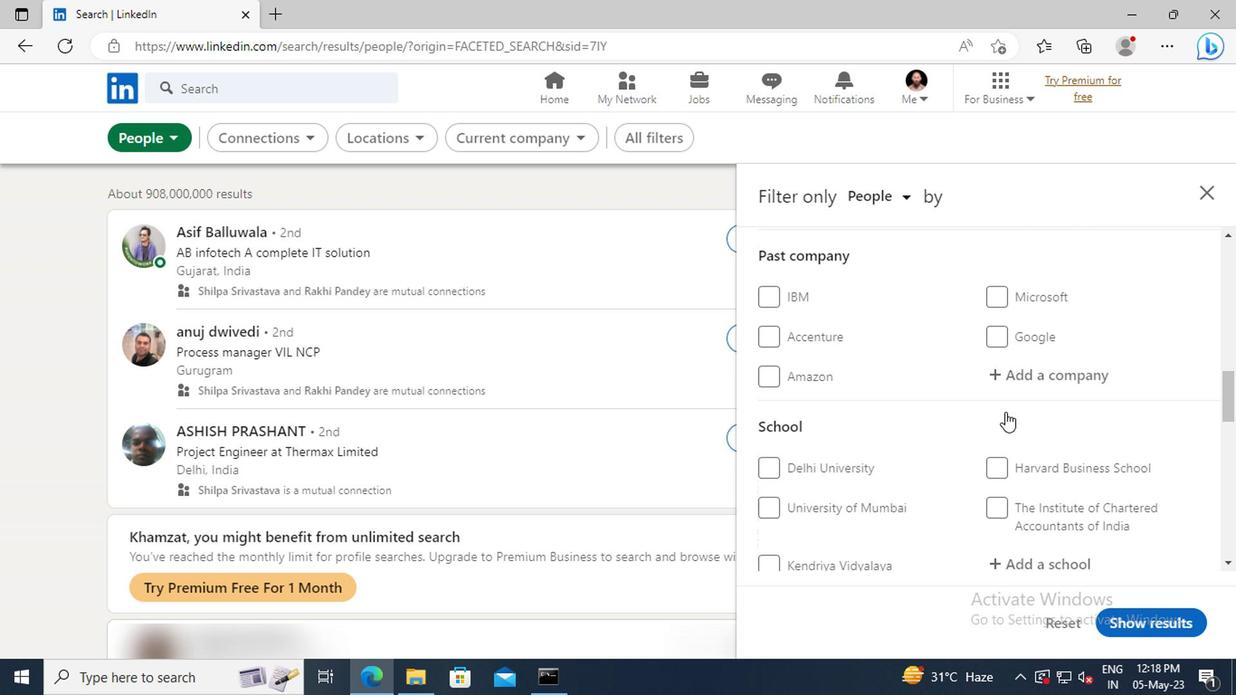 
Action: Mouse scrolled (840, 417) with delta (0, 0)
Screenshot: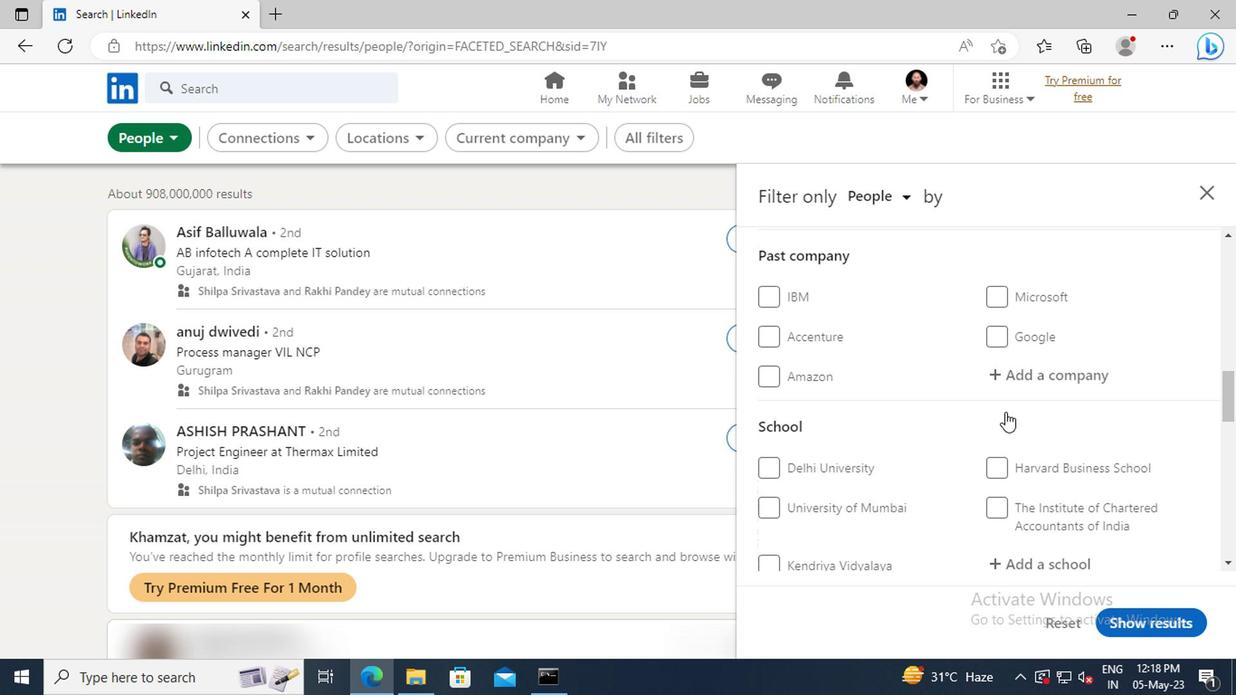 
Action: Mouse scrolled (840, 417) with delta (0, 0)
Screenshot: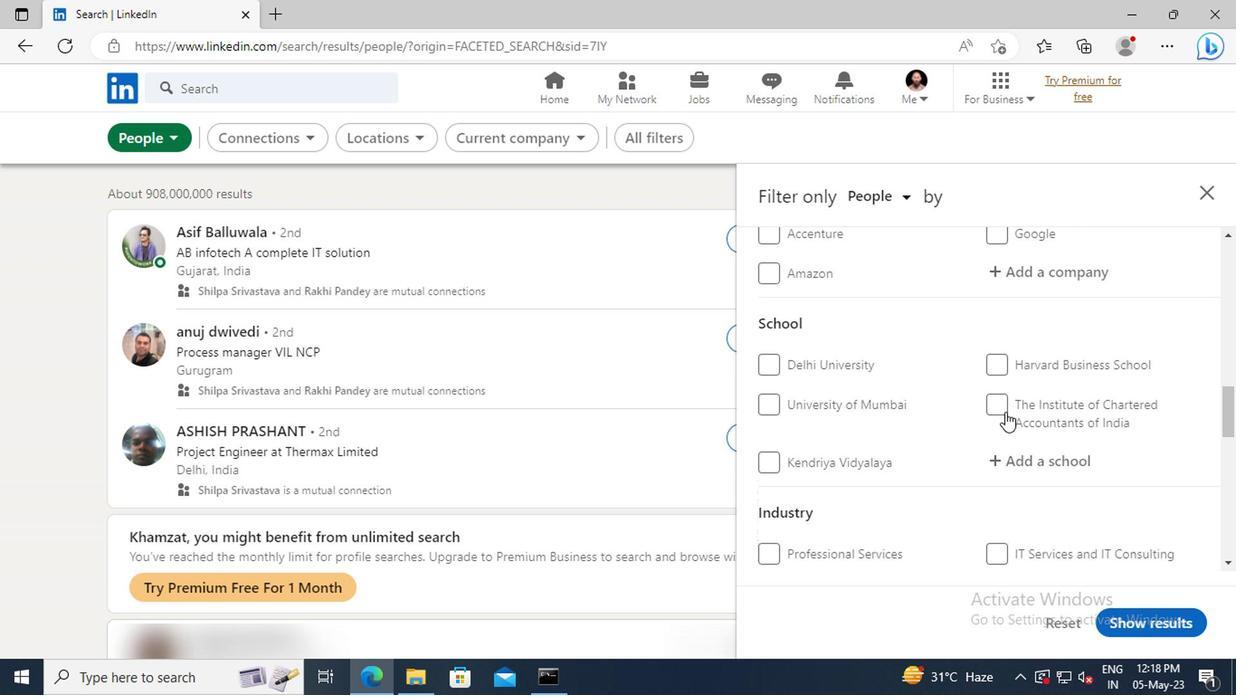 
Action: Mouse scrolled (840, 417) with delta (0, 0)
Screenshot: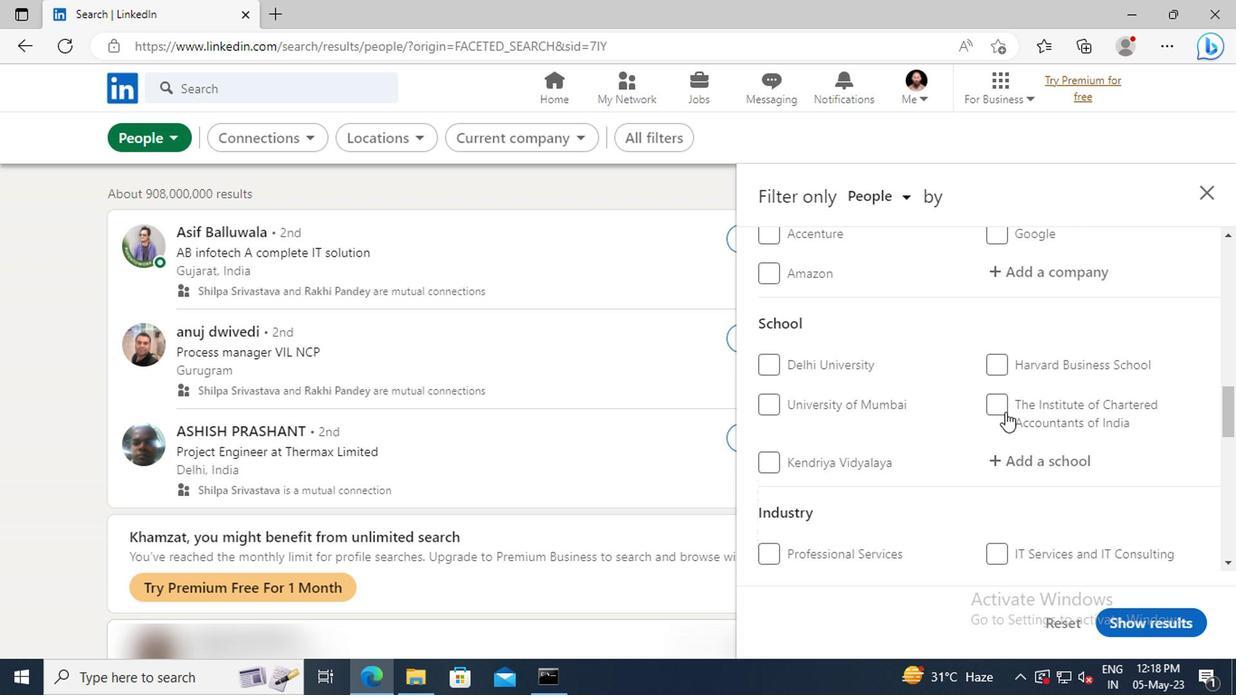 
Action: Mouse scrolled (840, 417) with delta (0, 0)
Screenshot: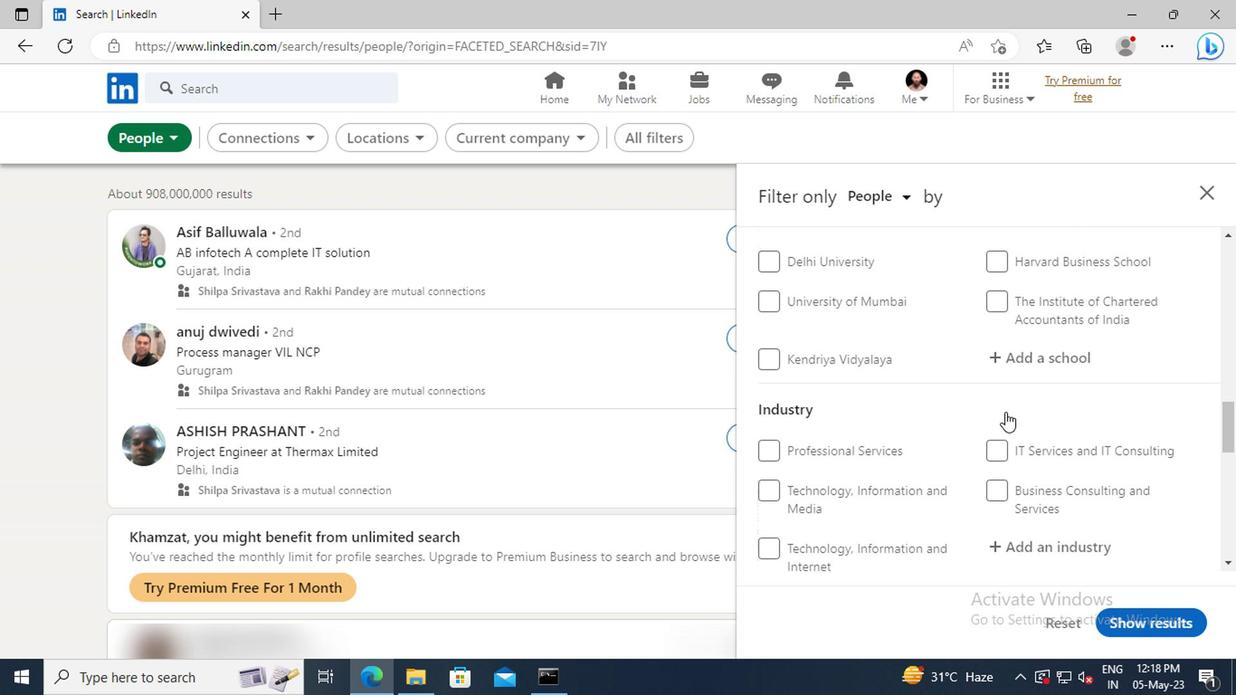 
Action: Mouse scrolled (840, 417) with delta (0, 0)
Screenshot: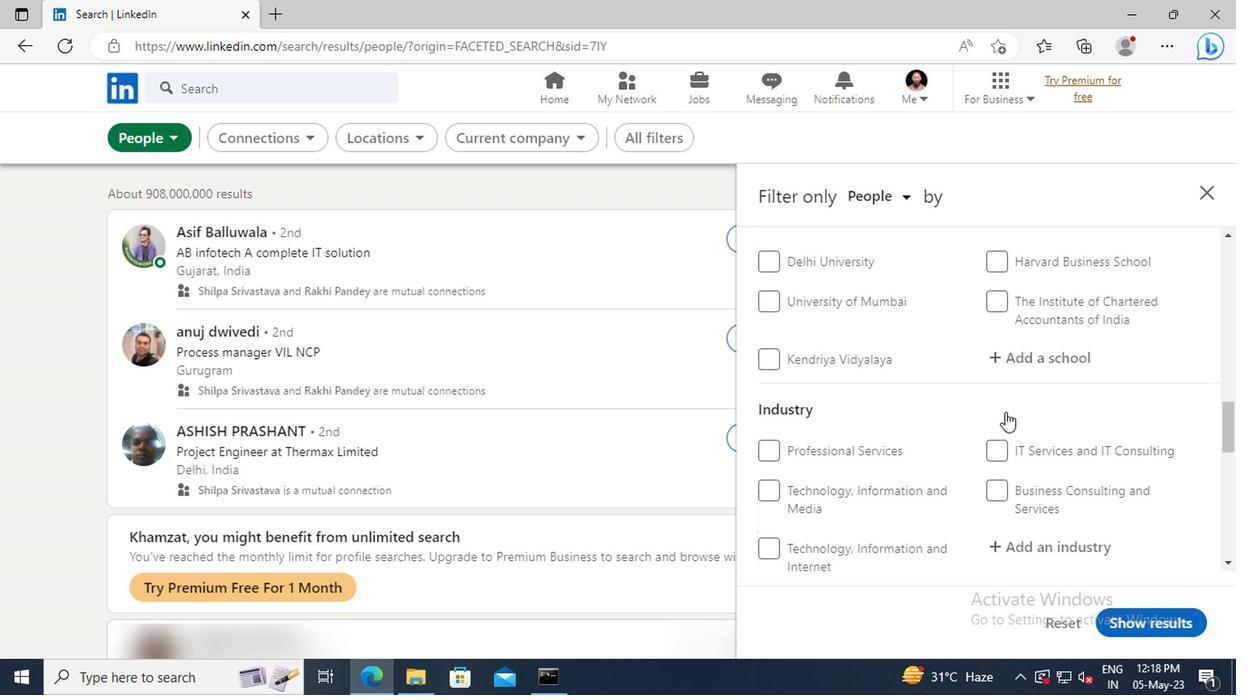 
Action: Mouse scrolled (840, 417) with delta (0, 0)
Screenshot: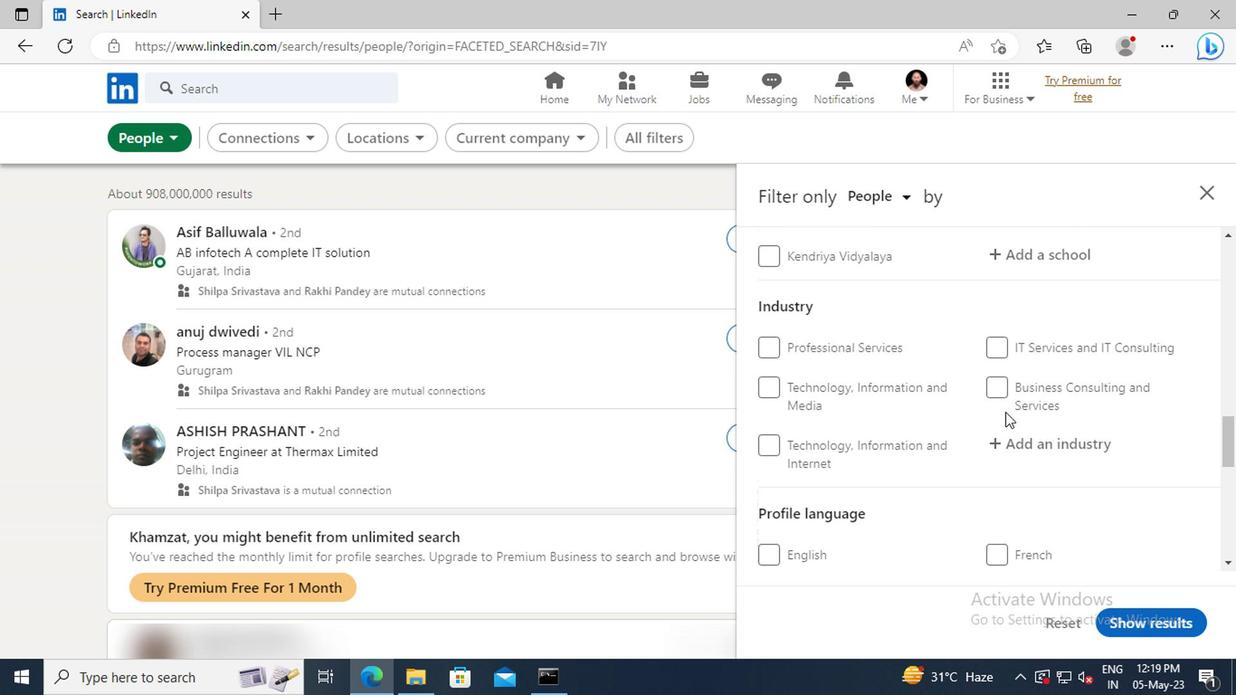
Action: Mouse moved to (836, 480)
Screenshot: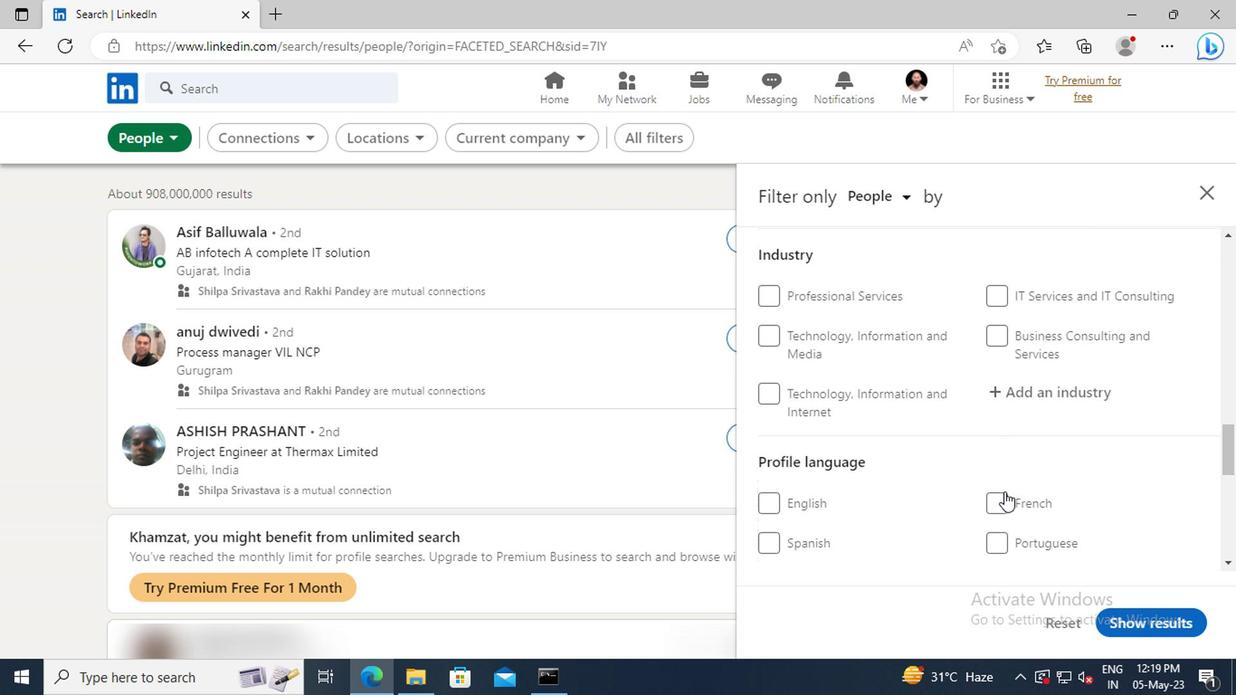 
Action: Mouse pressed left at (836, 480)
Screenshot: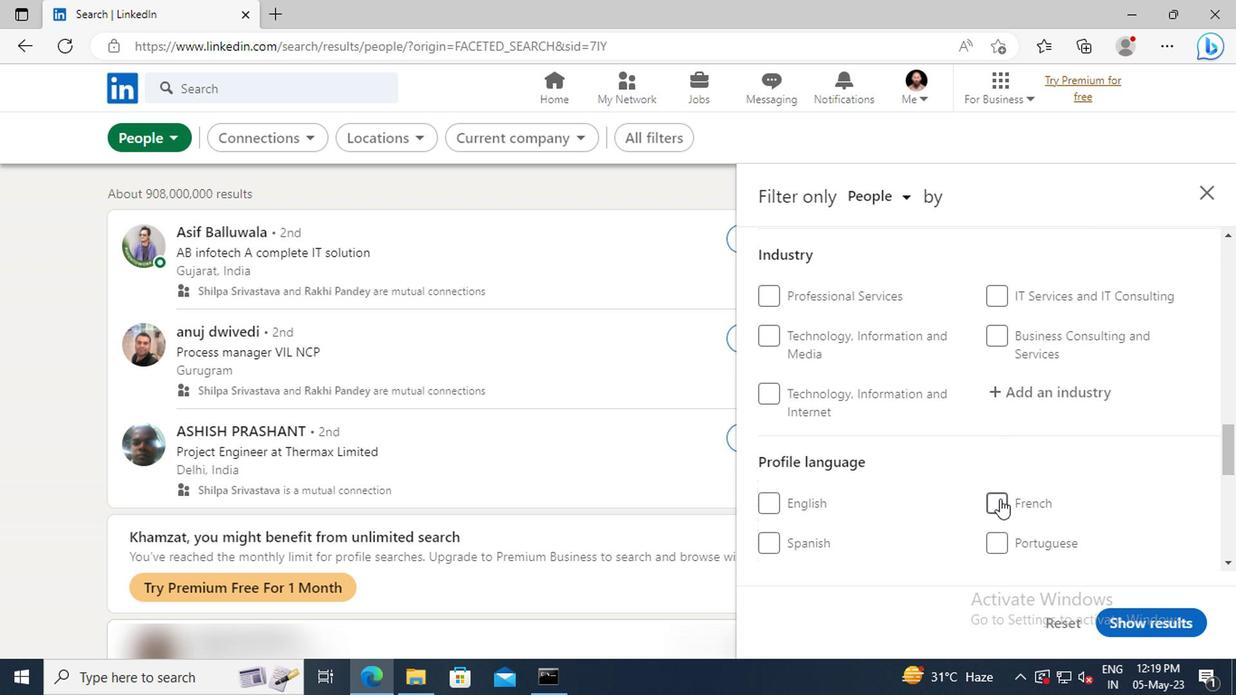 
Action: Mouse moved to (844, 445)
Screenshot: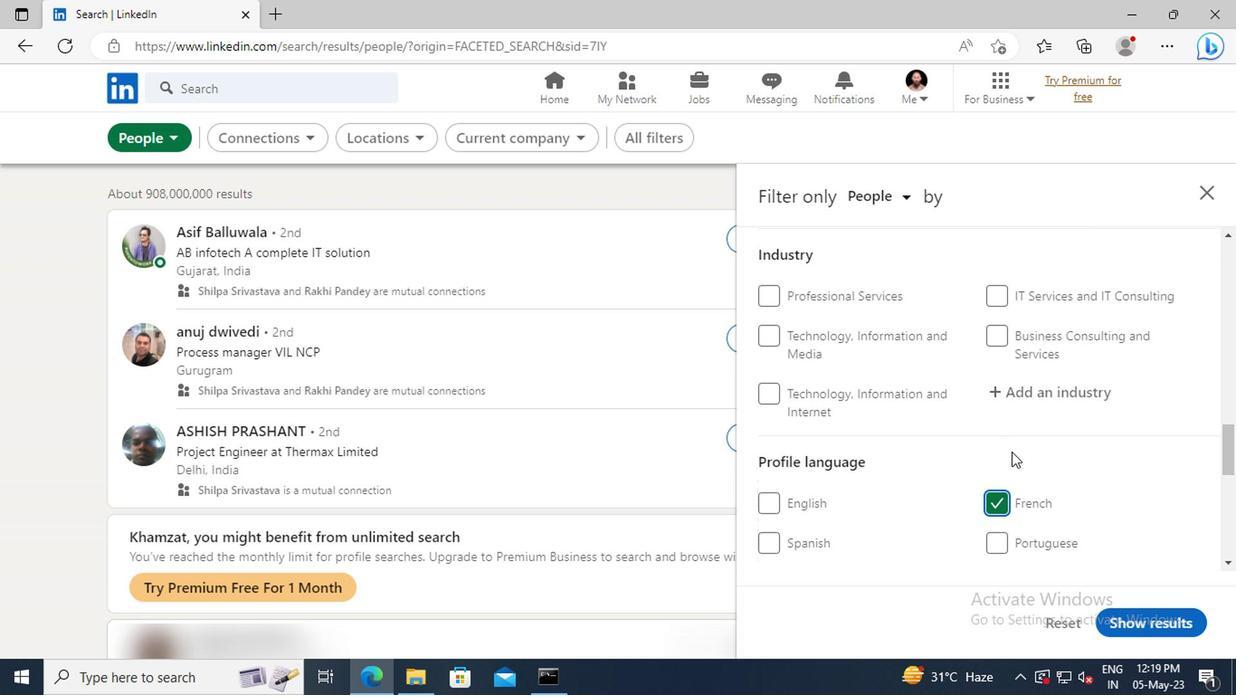 
Action: Mouse scrolled (844, 446) with delta (0, 0)
Screenshot: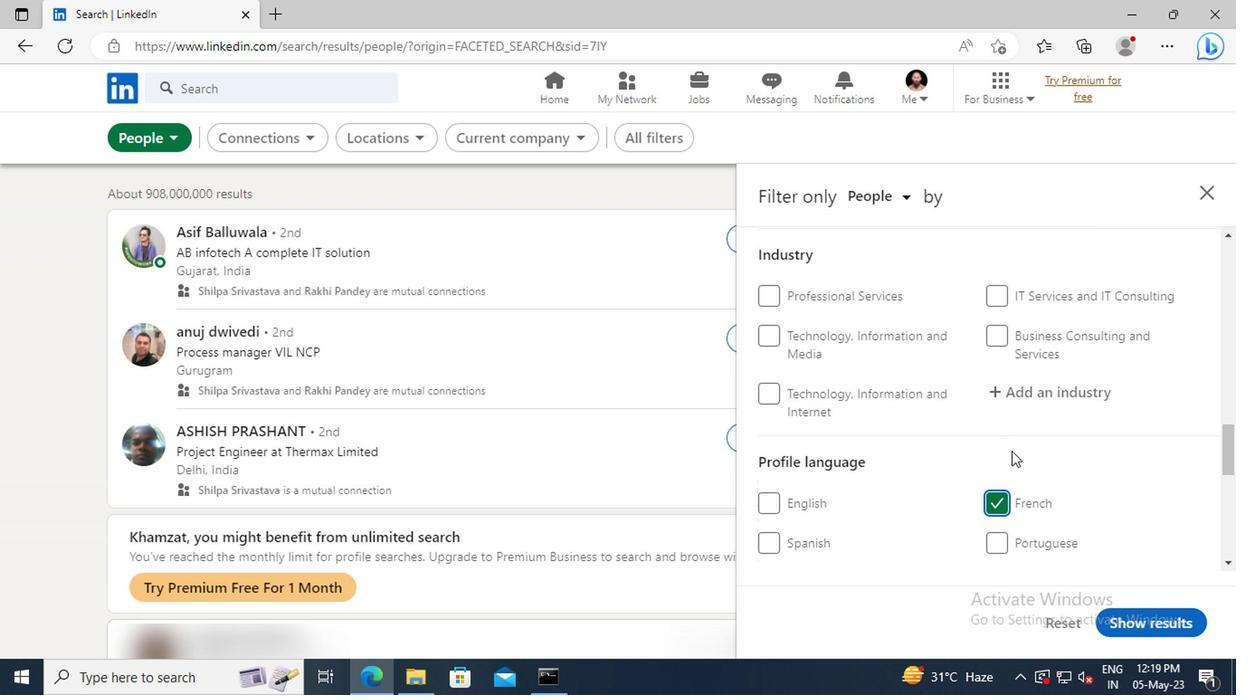 
Action: Mouse scrolled (844, 446) with delta (0, 0)
Screenshot: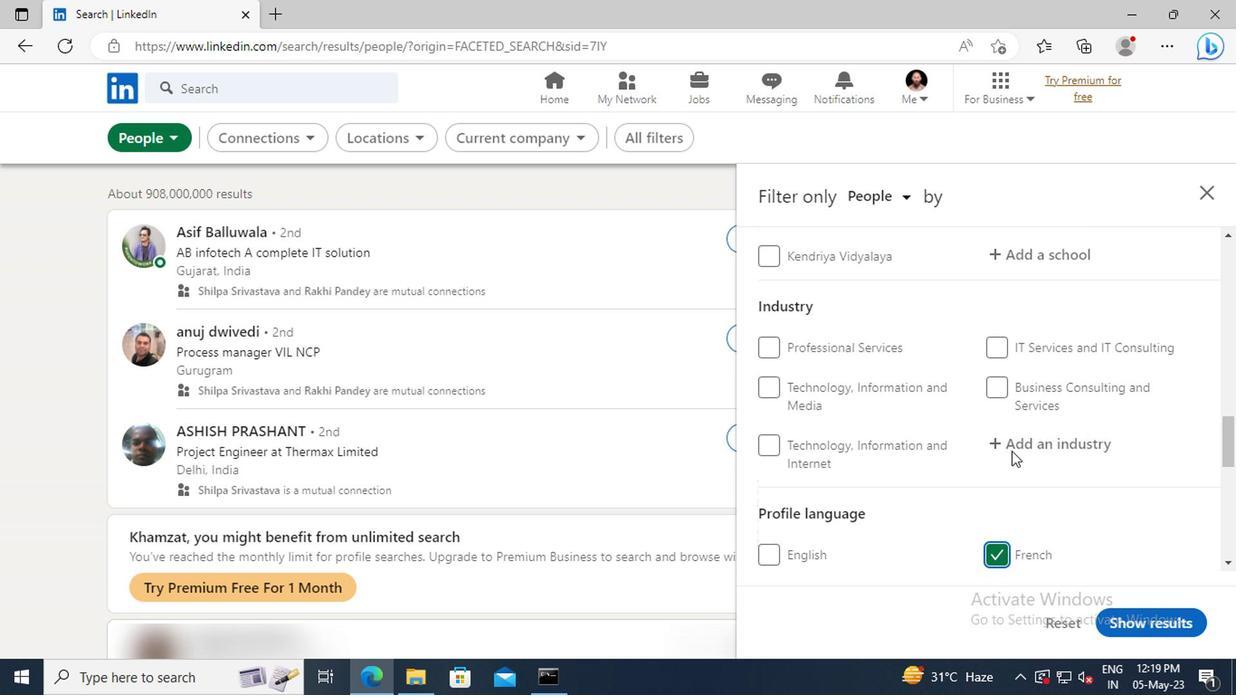 
Action: Mouse scrolled (844, 446) with delta (0, 0)
Screenshot: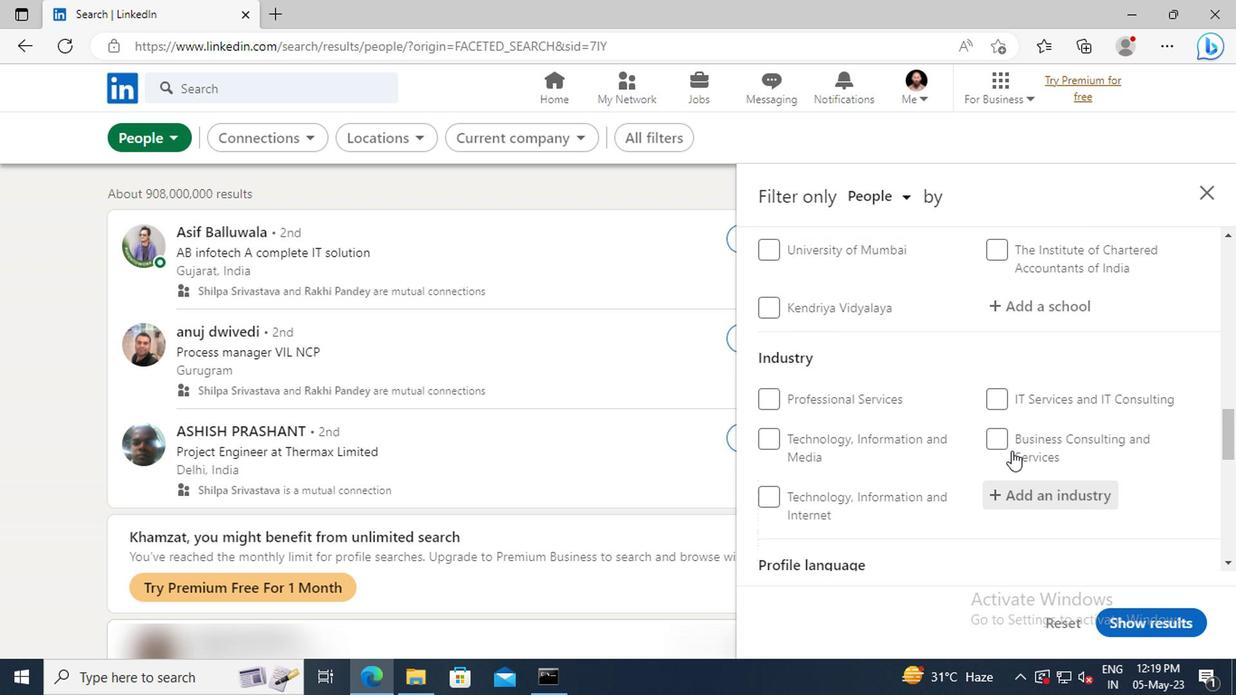 
Action: Mouse scrolled (844, 446) with delta (0, 0)
Screenshot: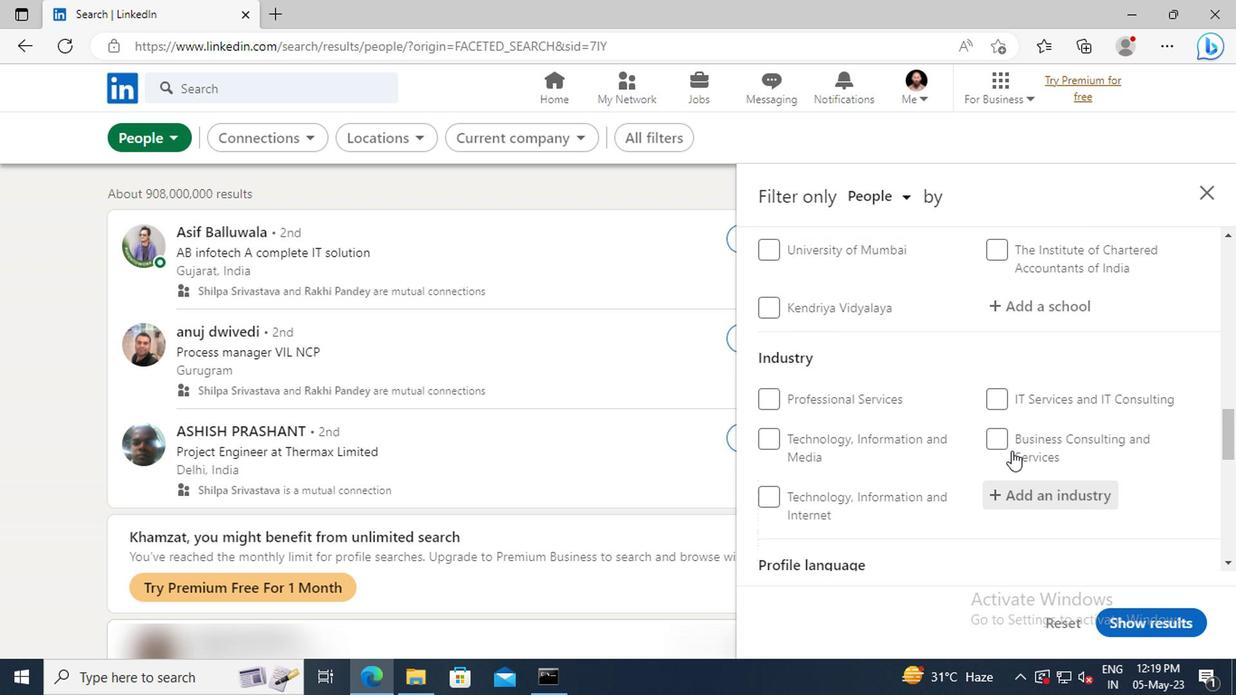 
Action: Mouse scrolled (844, 446) with delta (0, 0)
Screenshot: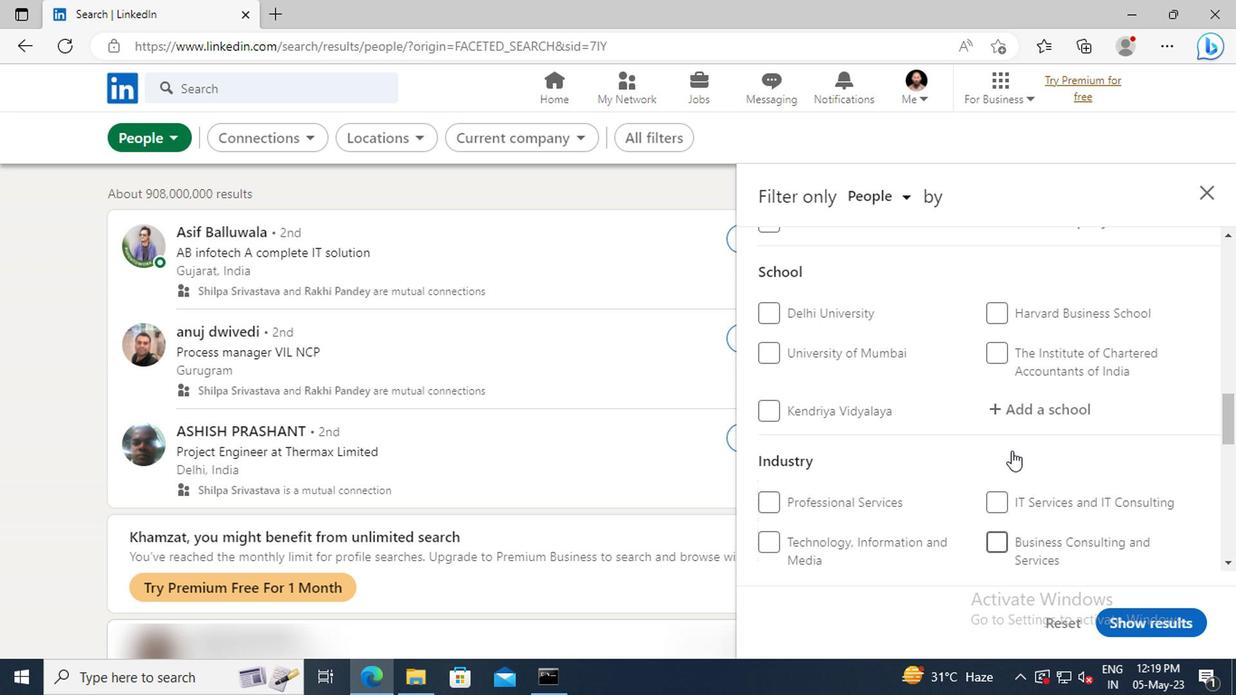 
Action: Mouse scrolled (844, 446) with delta (0, 0)
Screenshot: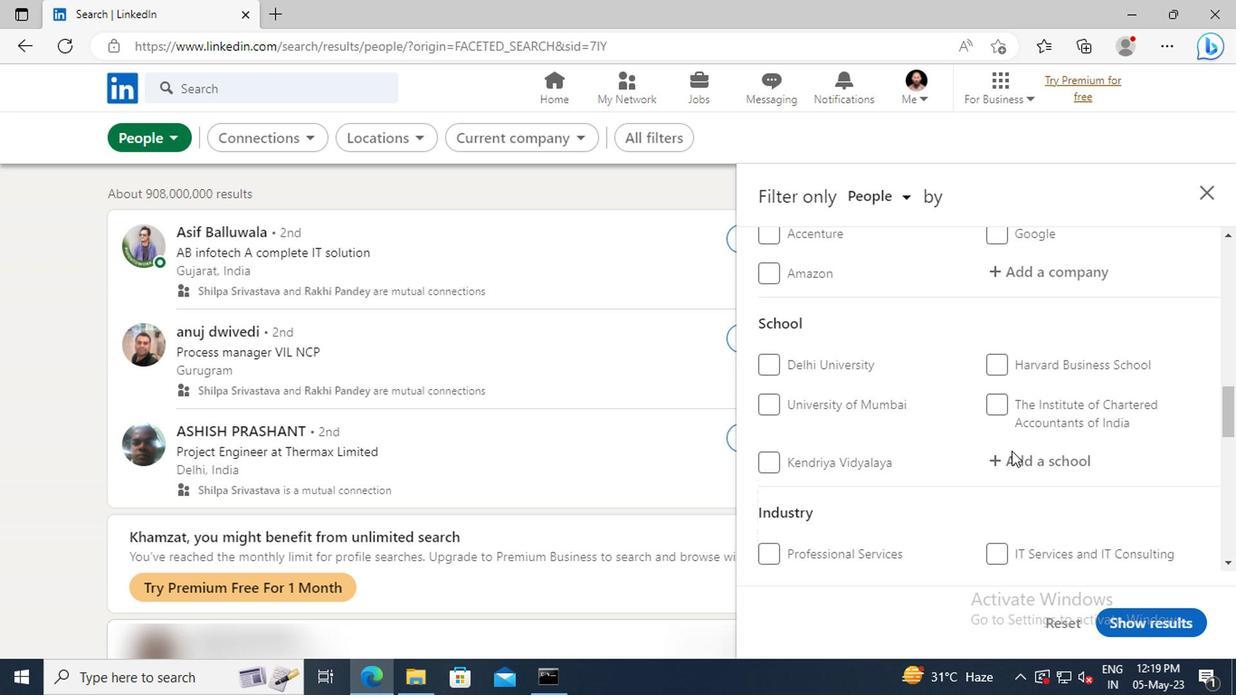 
Action: Mouse scrolled (844, 446) with delta (0, 0)
Screenshot: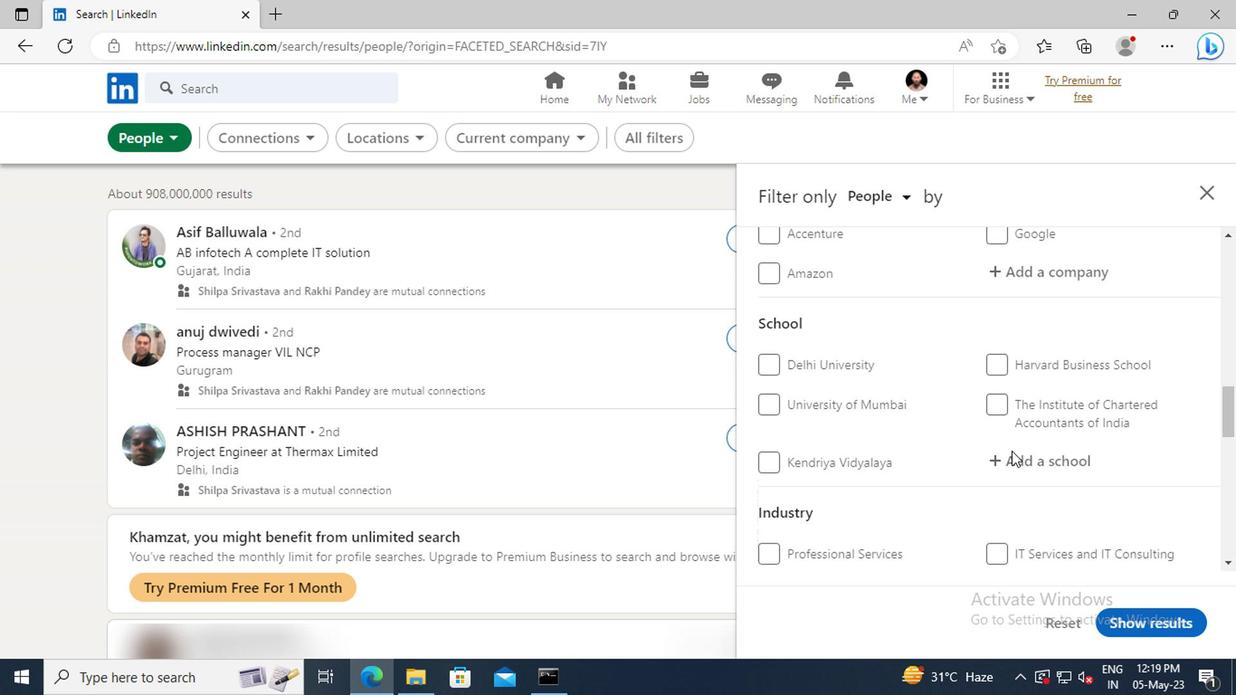 
Action: Mouse scrolled (844, 446) with delta (0, 0)
Screenshot: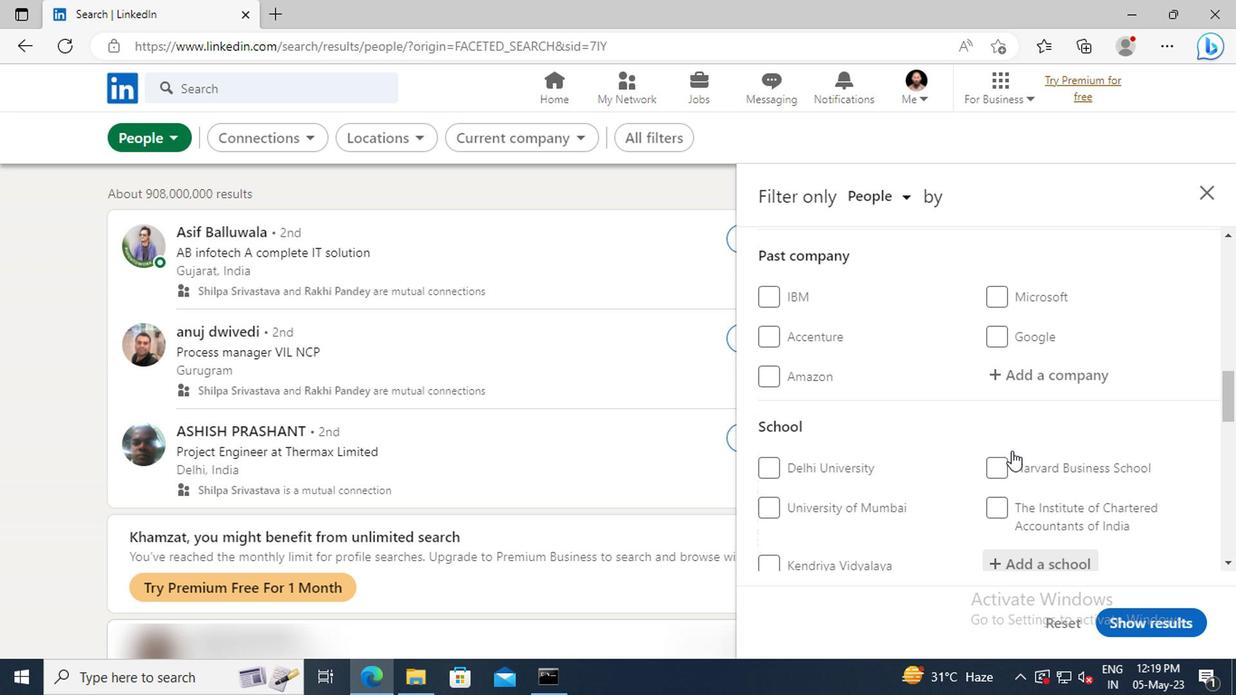 
Action: Mouse scrolled (844, 446) with delta (0, 0)
Screenshot: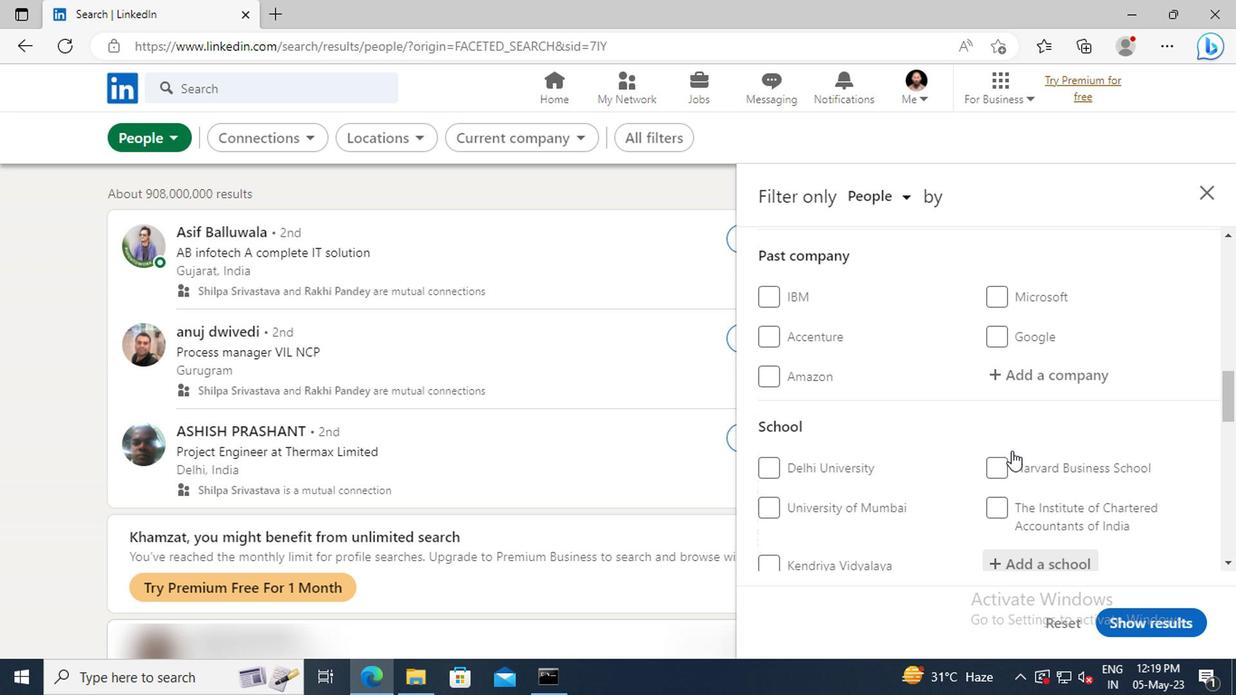 
Action: Mouse scrolled (844, 446) with delta (0, 0)
Screenshot: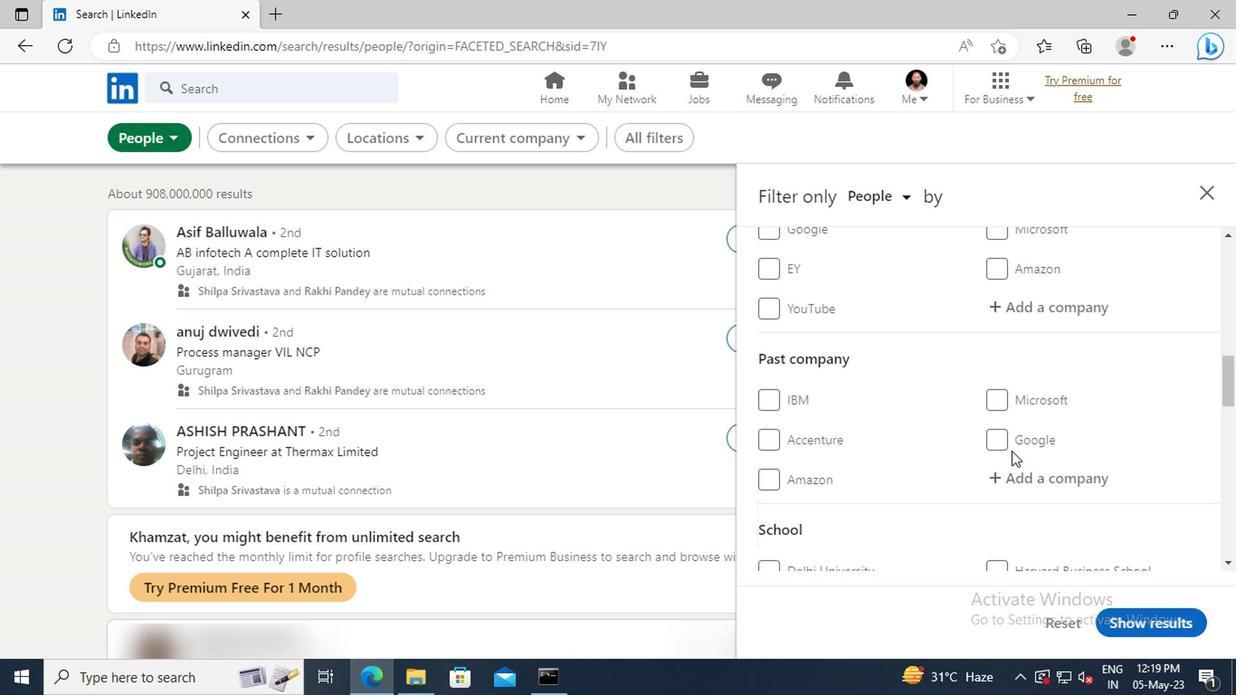 
Action: Mouse scrolled (844, 446) with delta (0, 0)
Screenshot: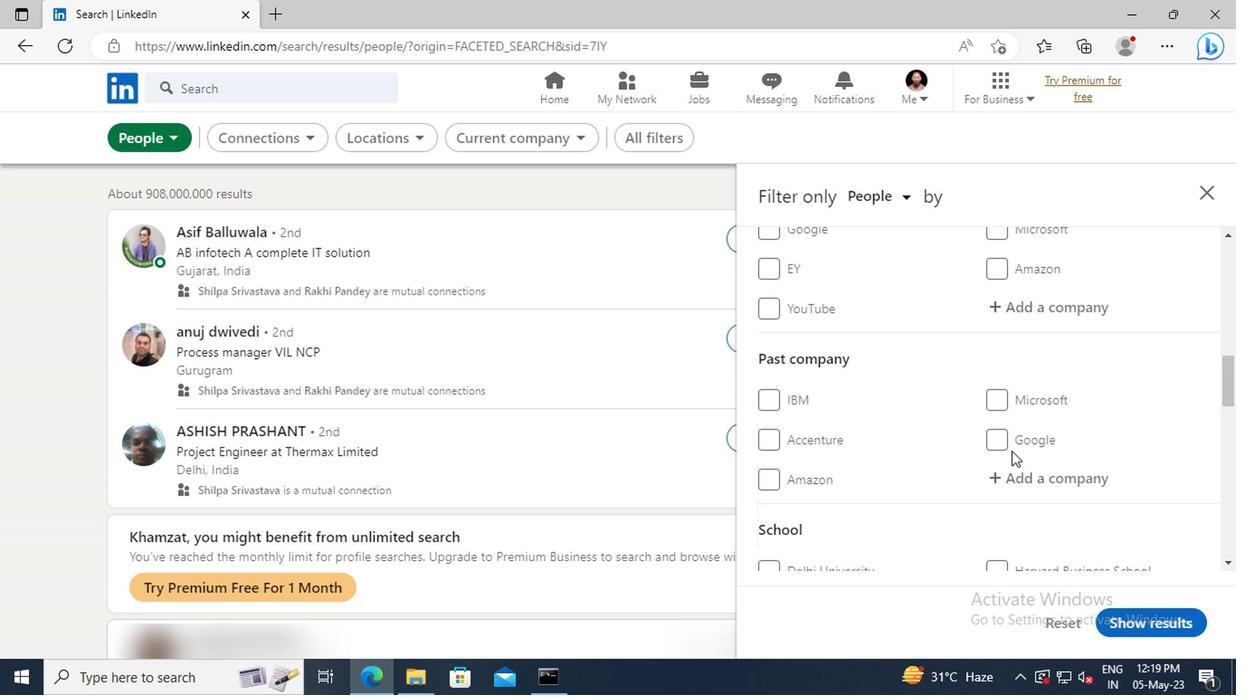 
Action: Mouse moved to (846, 423)
Screenshot: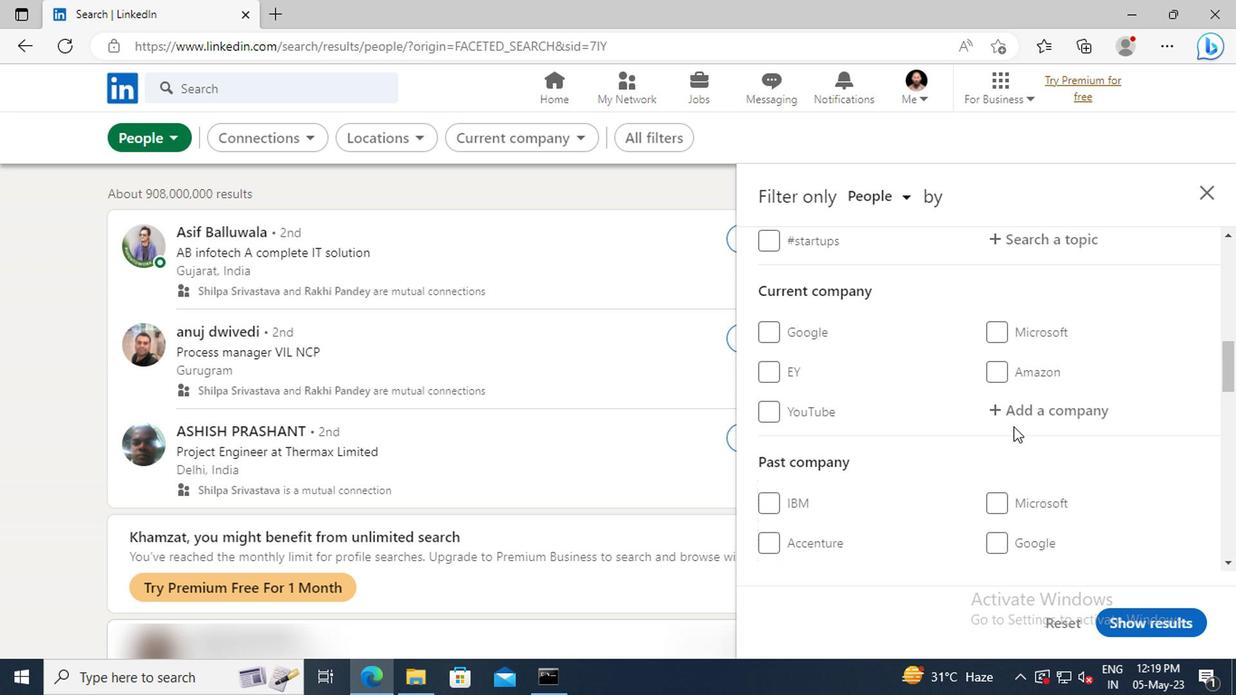 
Action: Mouse pressed left at (846, 423)
Screenshot: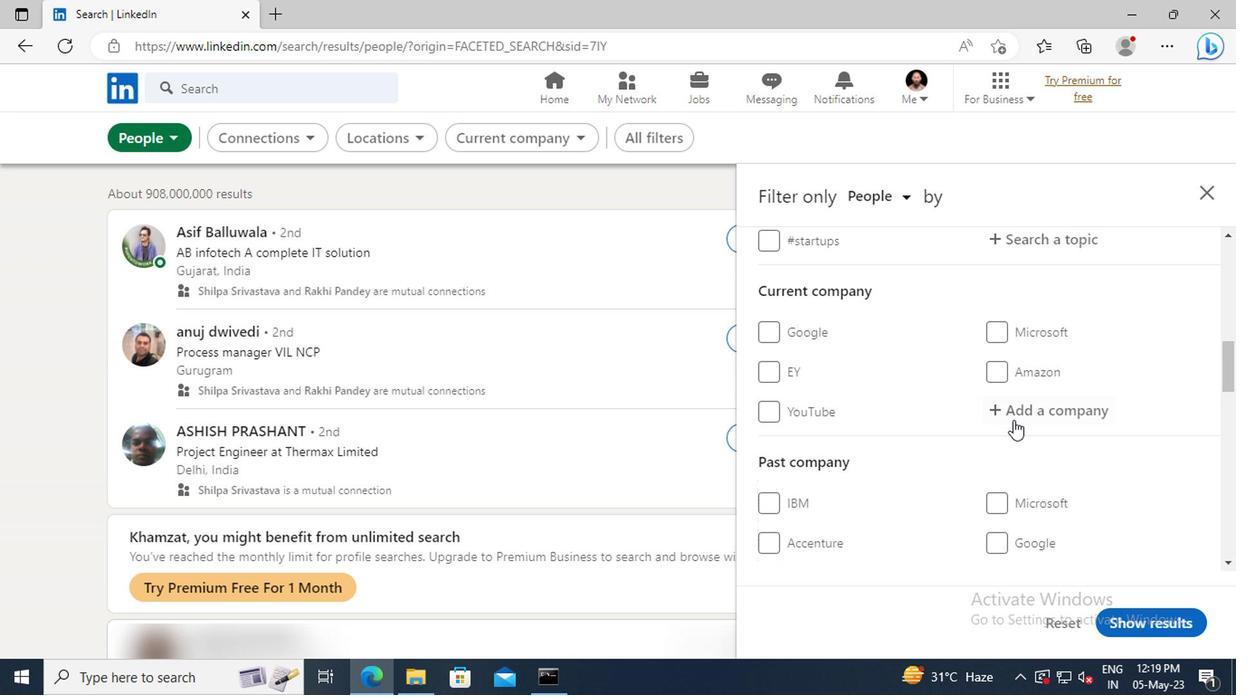 
Action: Key pressed <Key.shift>SOFTWARE<Key.space><Key.shift>TESTING<Key.space>AND
Screenshot: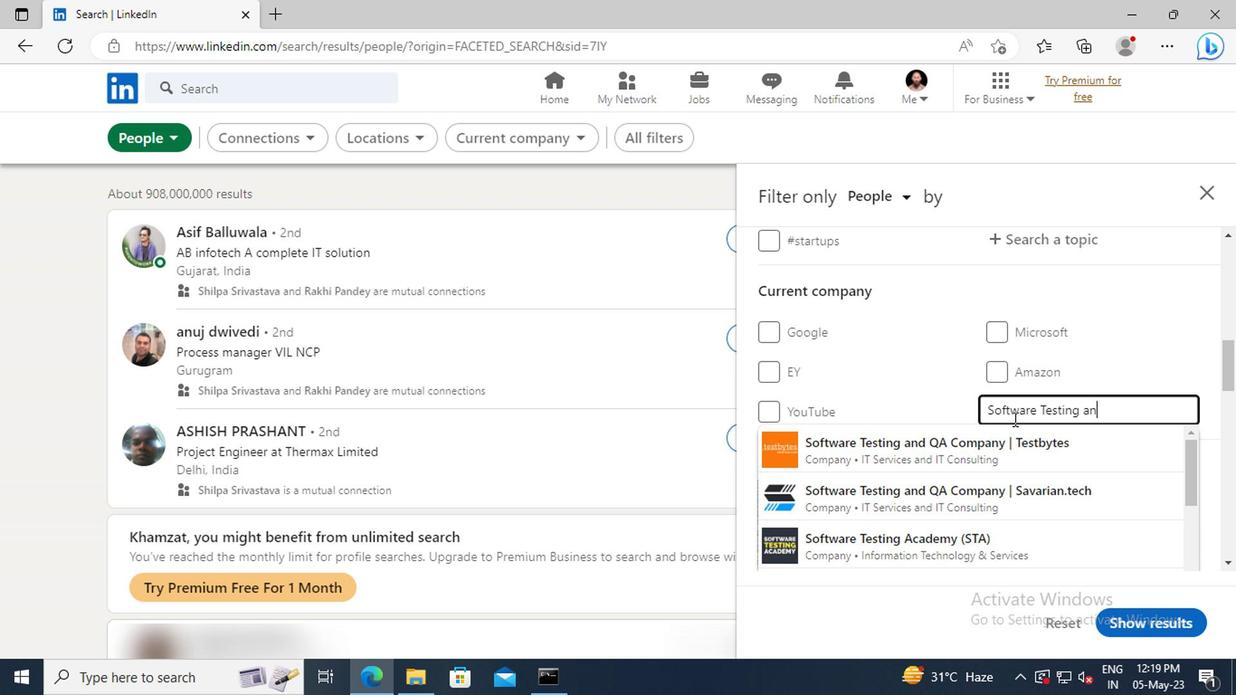 
Action: Mouse moved to (848, 437)
Screenshot: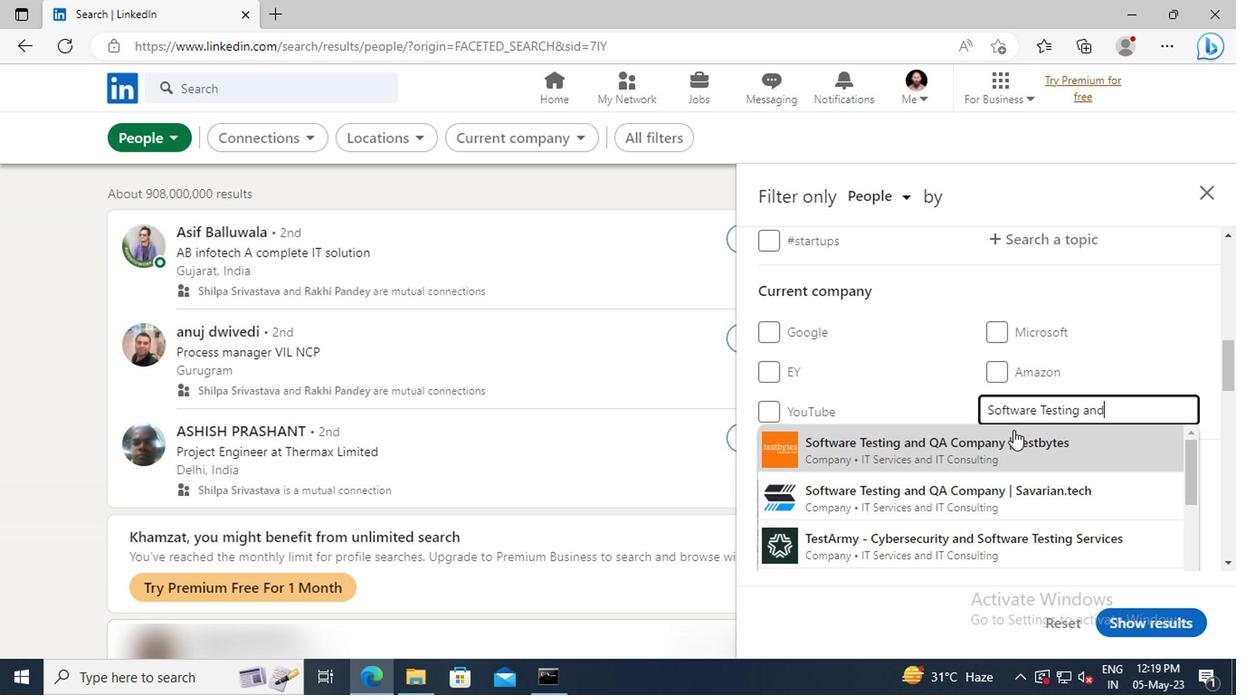
Action: Mouse pressed left at (848, 437)
Screenshot: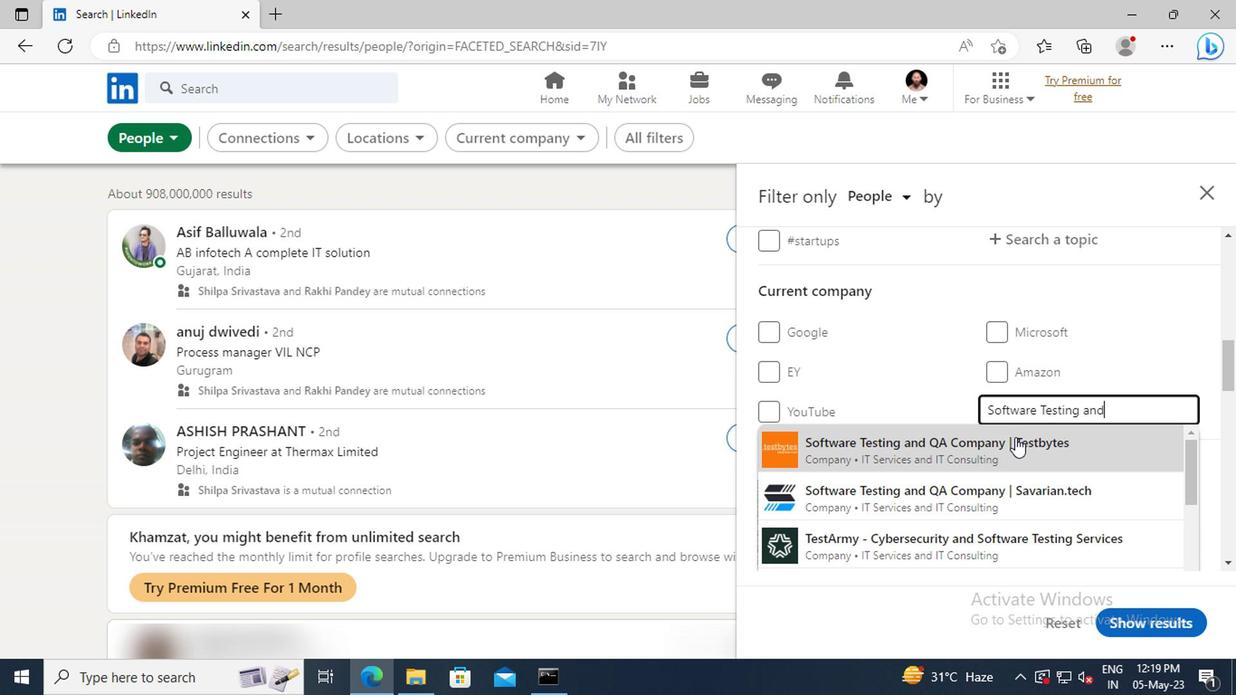 
Action: Mouse scrolled (848, 437) with delta (0, 0)
Screenshot: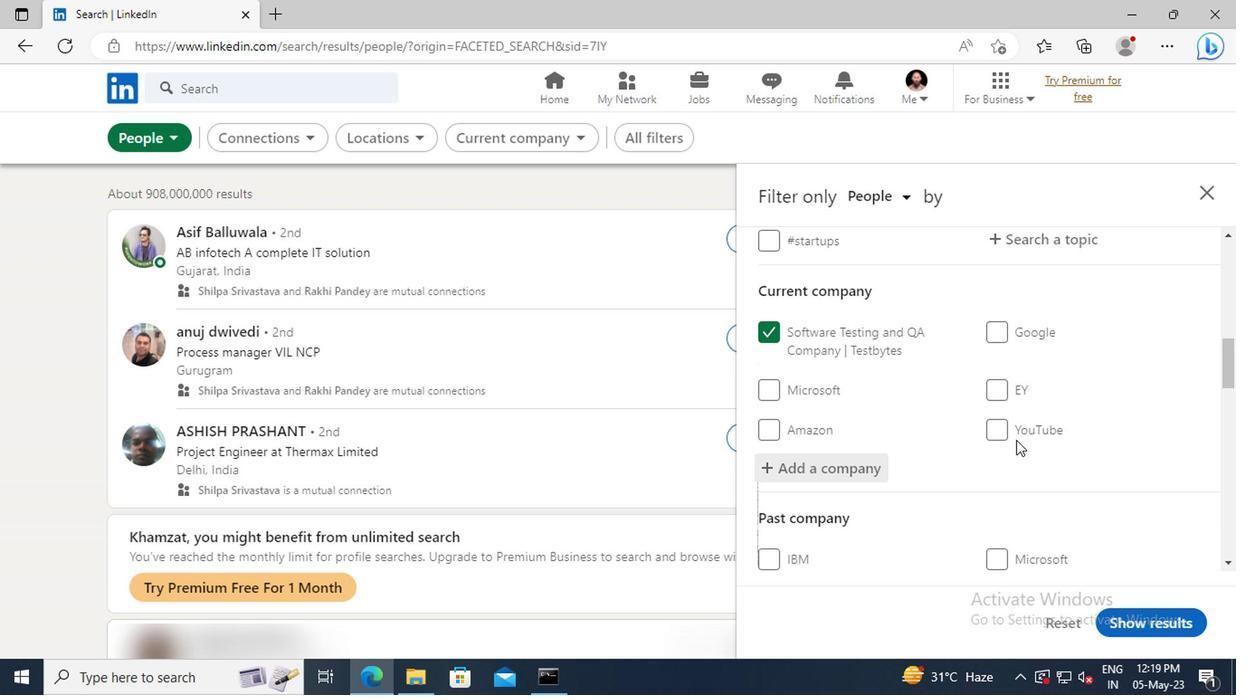 
Action: Mouse moved to (845, 432)
Screenshot: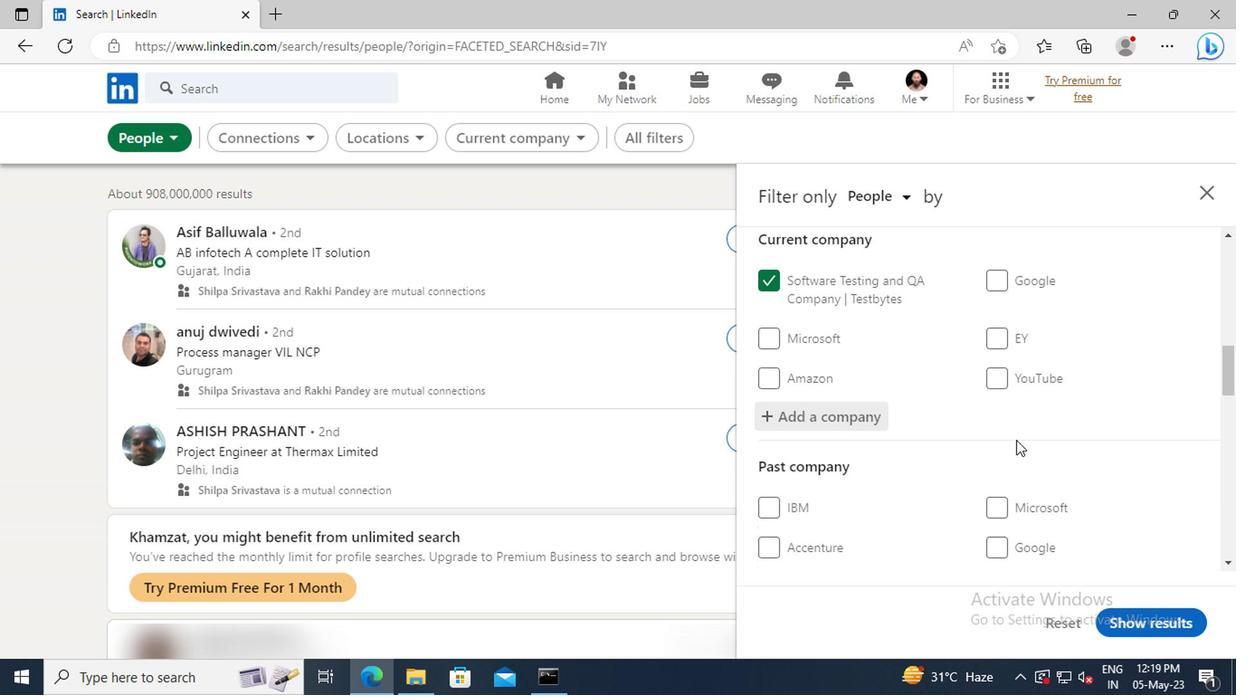 
Action: Mouse scrolled (845, 431) with delta (0, 0)
Screenshot: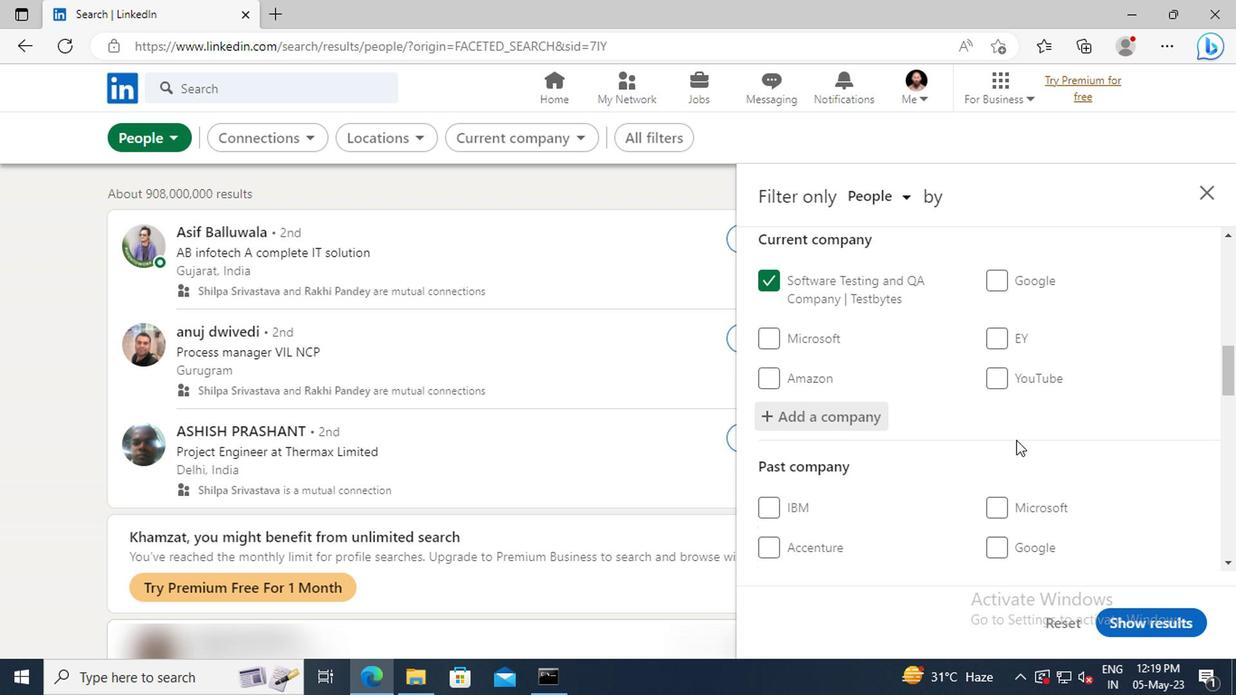 
Action: Mouse scrolled (845, 431) with delta (0, 0)
Screenshot: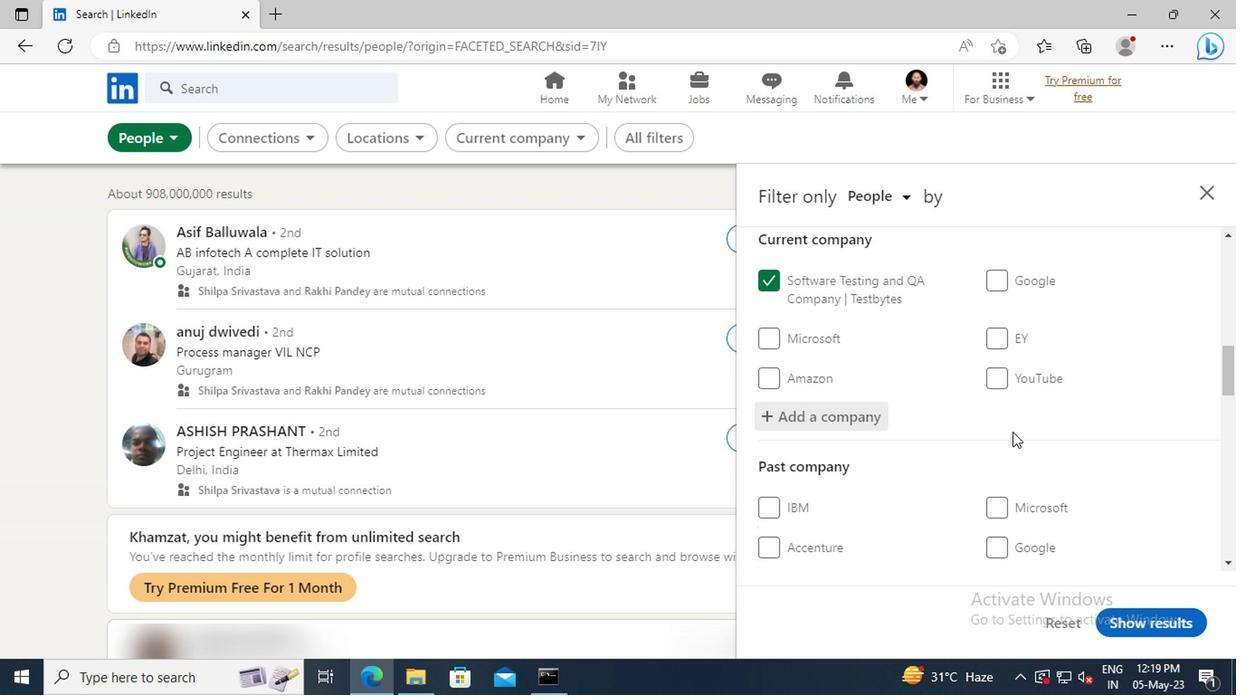 
Action: Mouse moved to (842, 419)
Screenshot: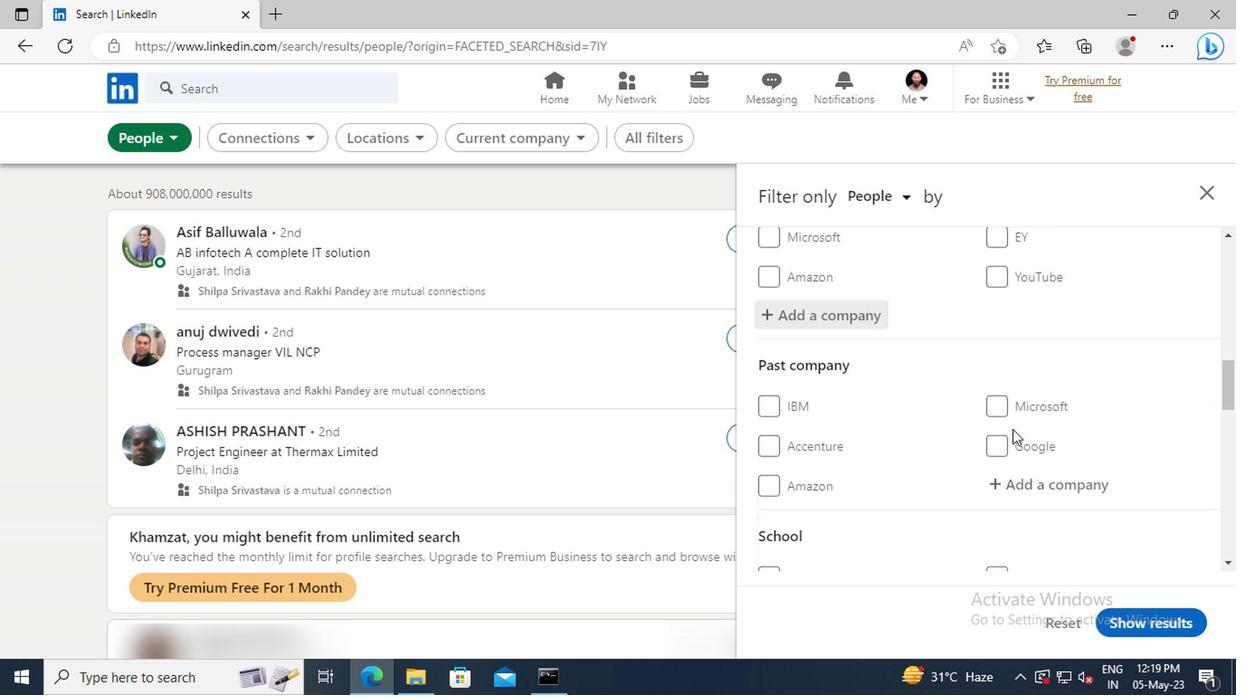 
Action: Mouse scrolled (842, 418) with delta (0, 0)
Screenshot: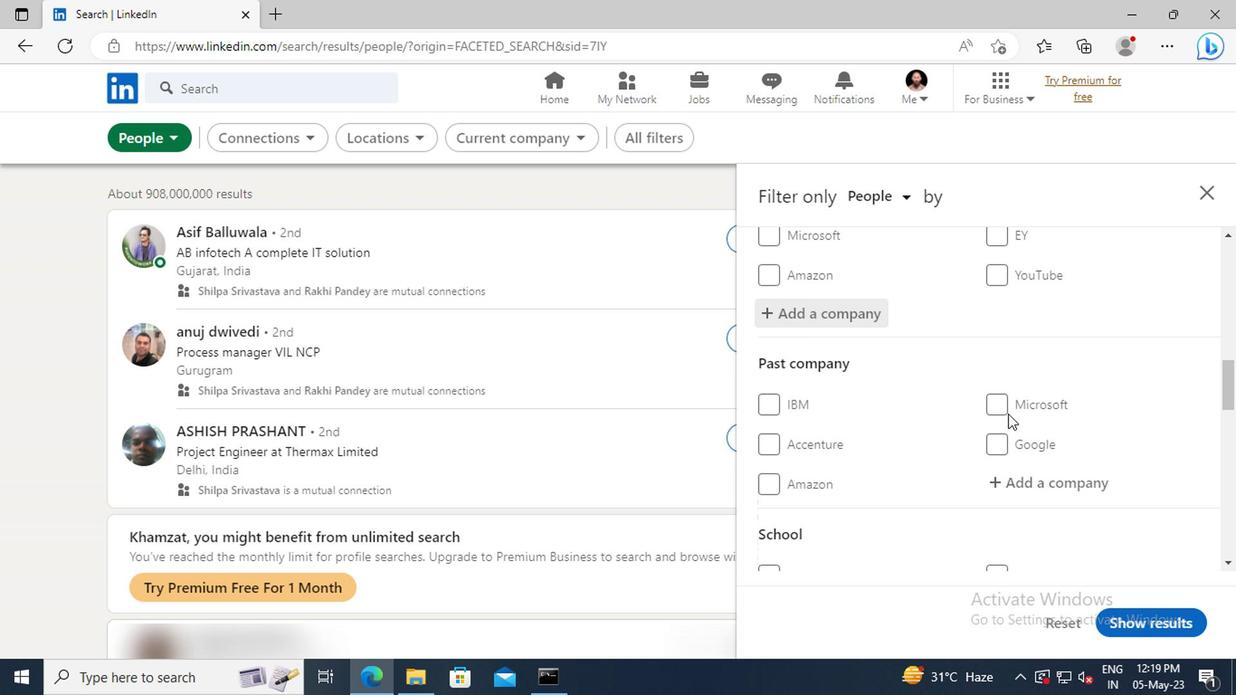 
Action: Mouse scrolled (842, 418) with delta (0, 0)
Screenshot: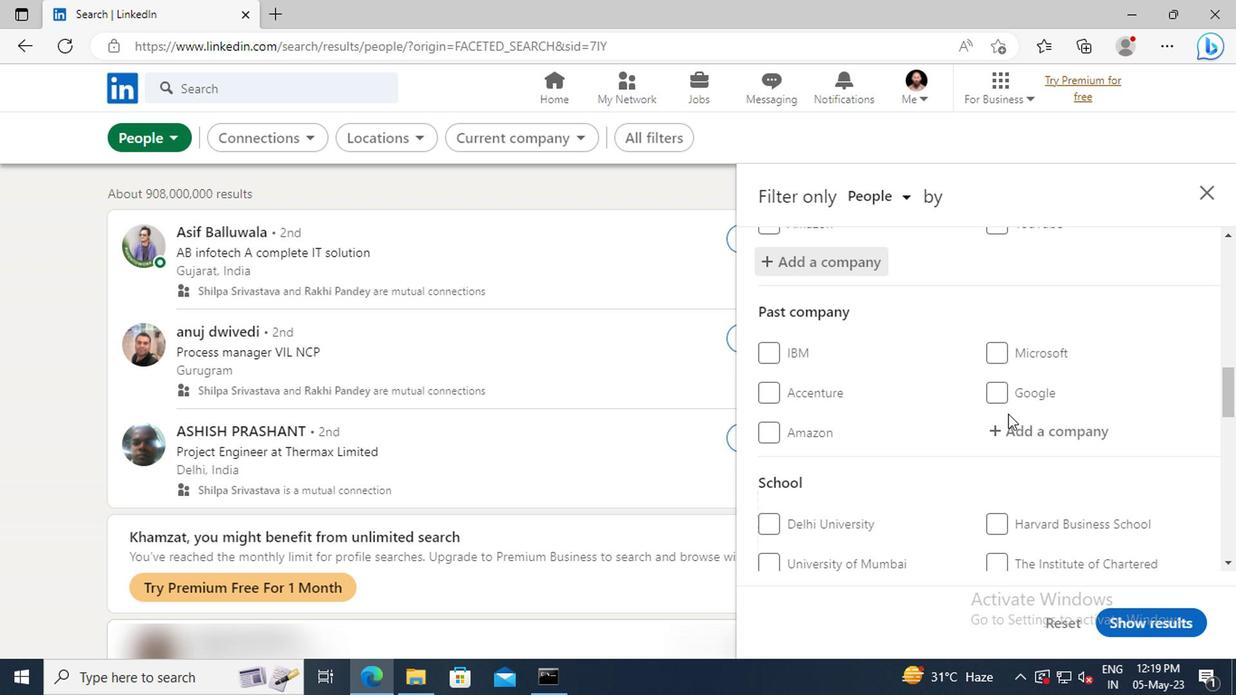 
Action: Mouse scrolled (842, 418) with delta (0, 0)
Screenshot: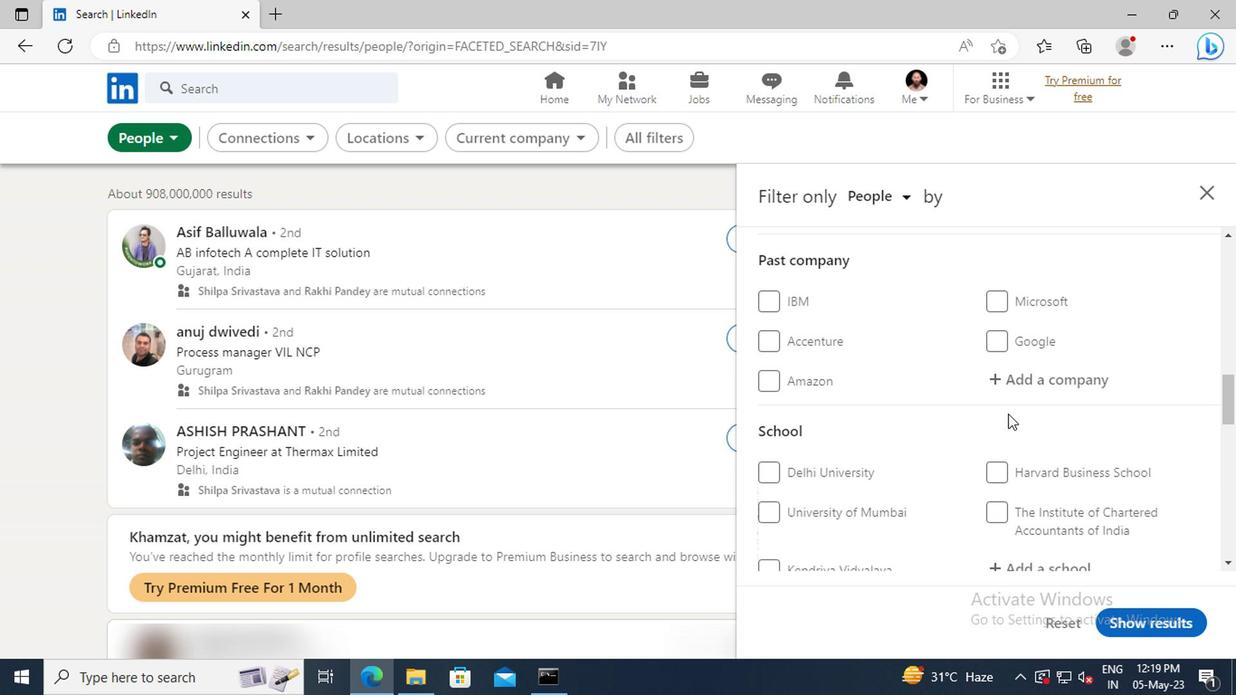 
Action: Mouse scrolled (842, 418) with delta (0, 0)
Screenshot: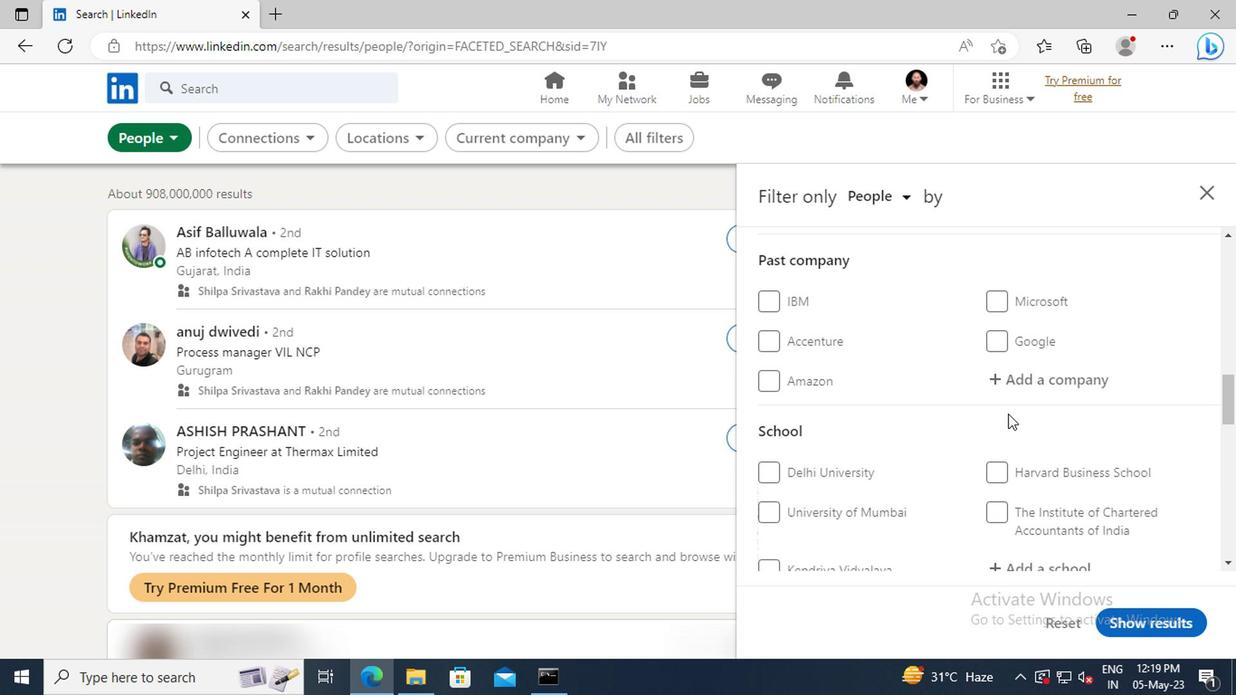 
Action: Mouse scrolled (842, 418) with delta (0, 0)
Screenshot: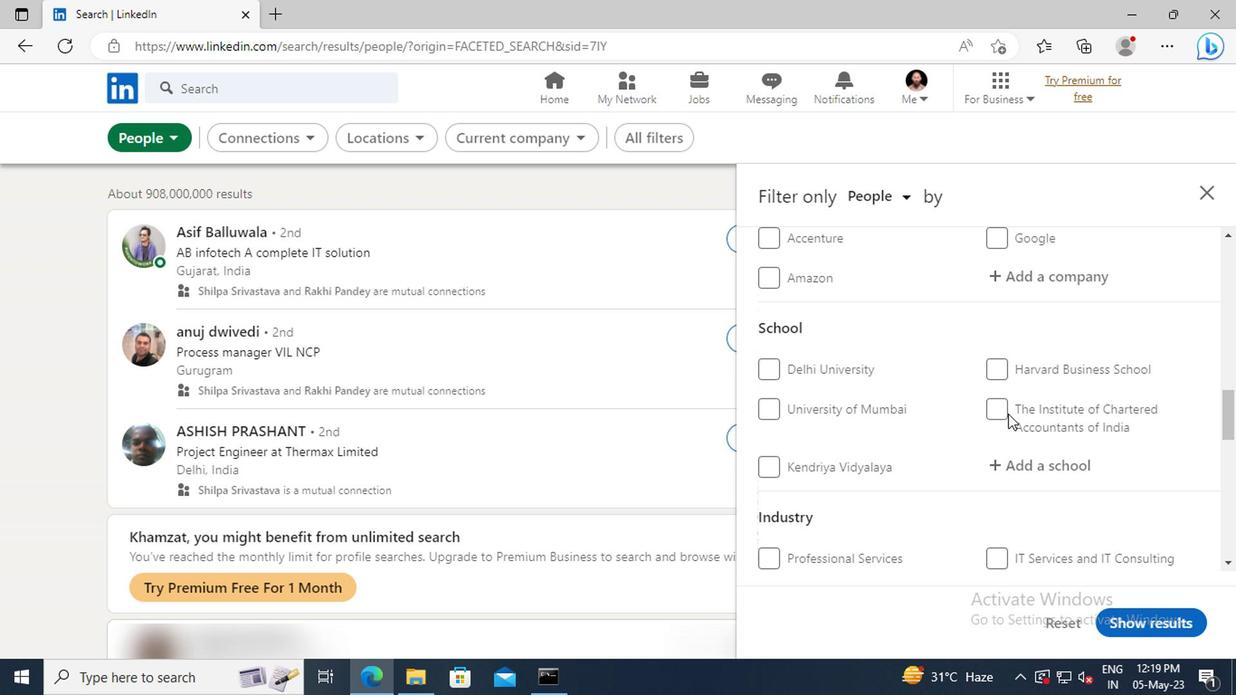 
Action: Mouse moved to (842, 420)
Screenshot: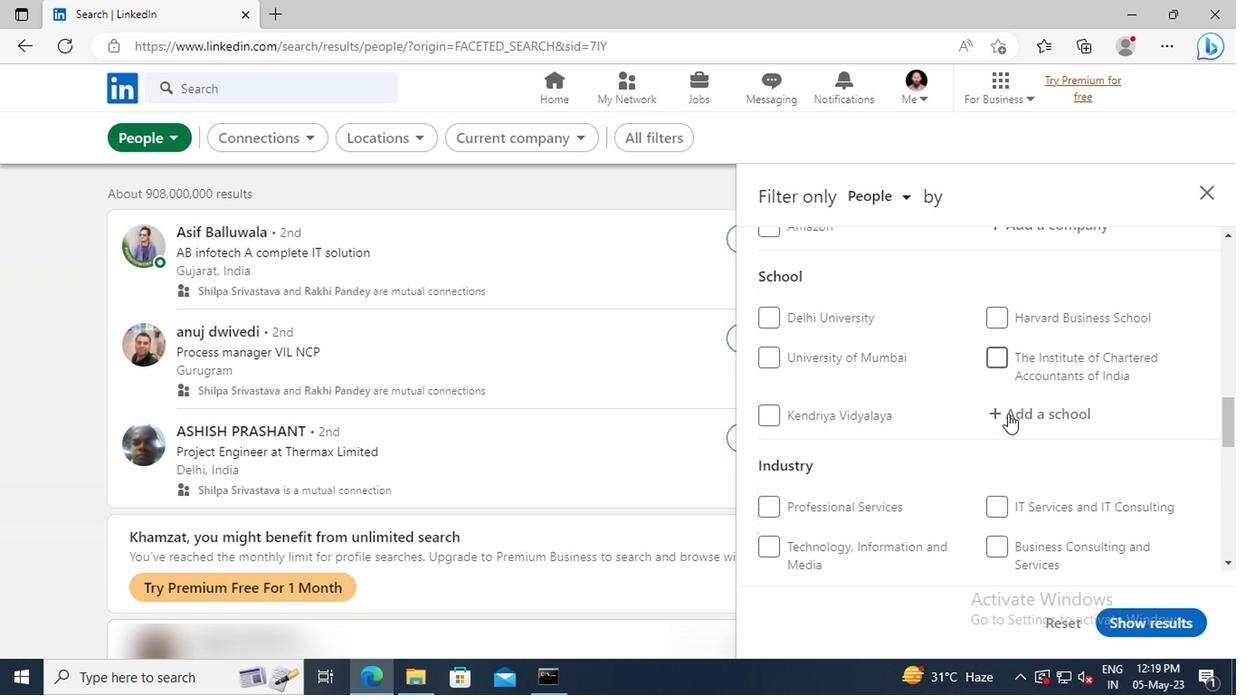 
Action: Mouse pressed left at (842, 420)
Screenshot: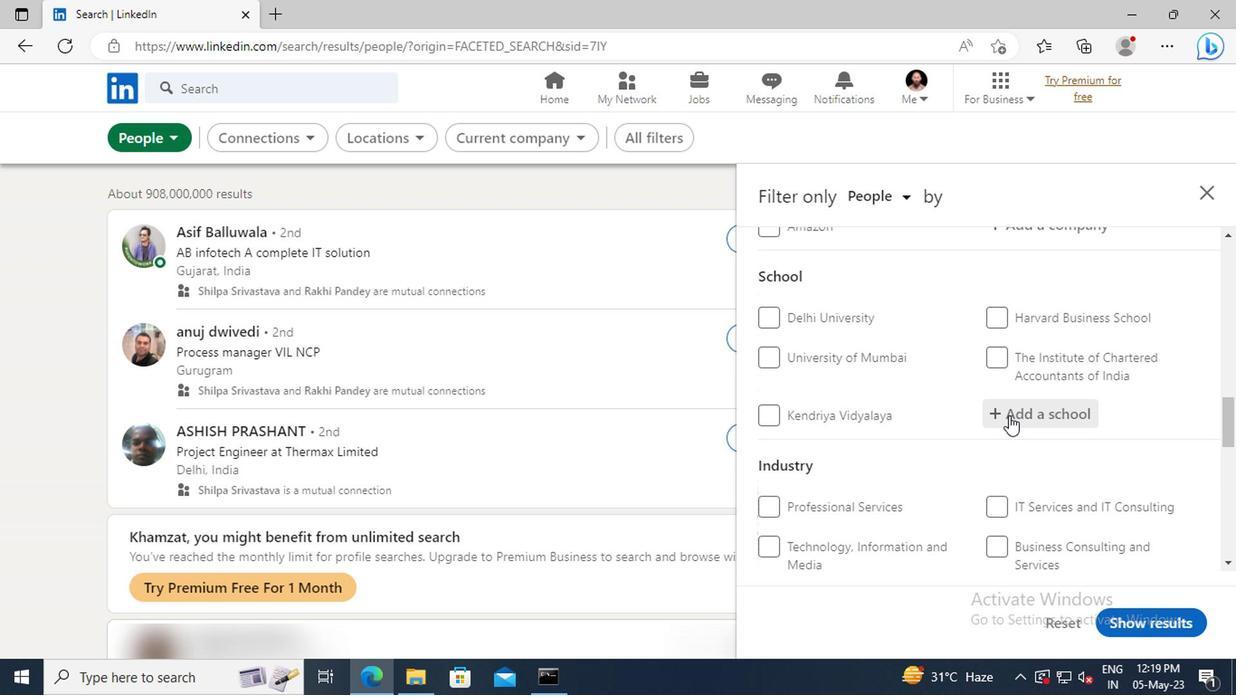 
Action: Key pressed <Key.shift>TATA<Key.space><Key.shift>STRIVE
Screenshot: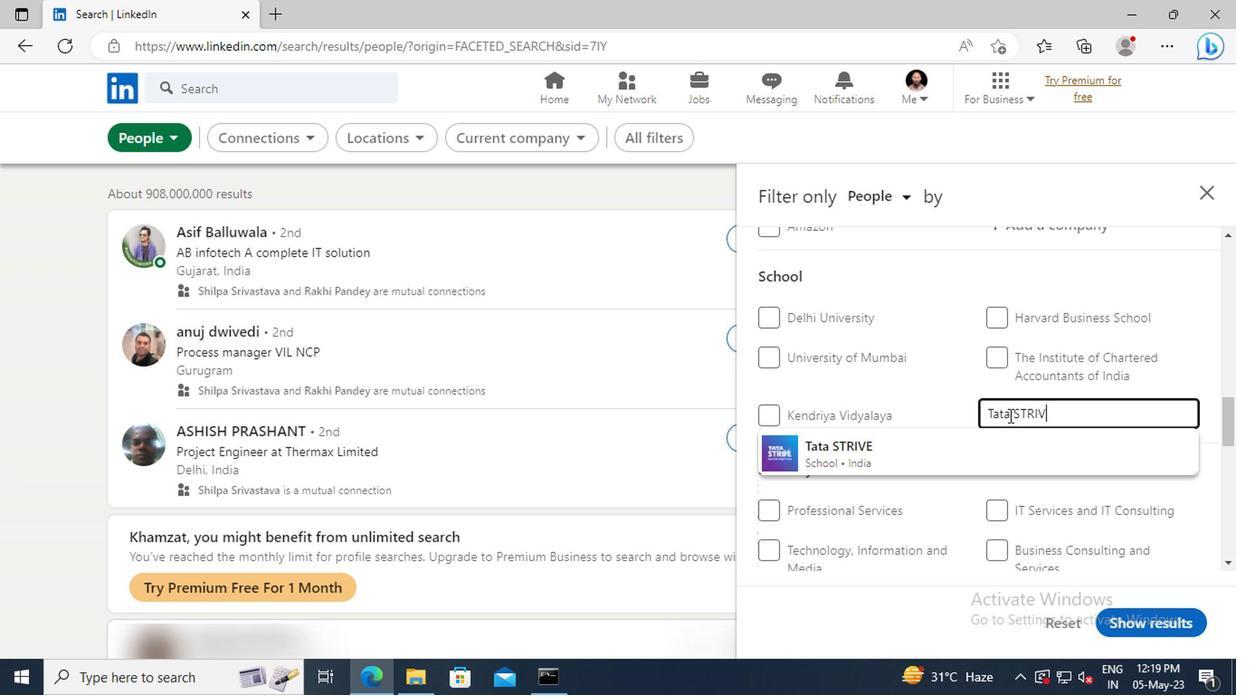 
Action: Mouse moved to (841, 439)
Screenshot: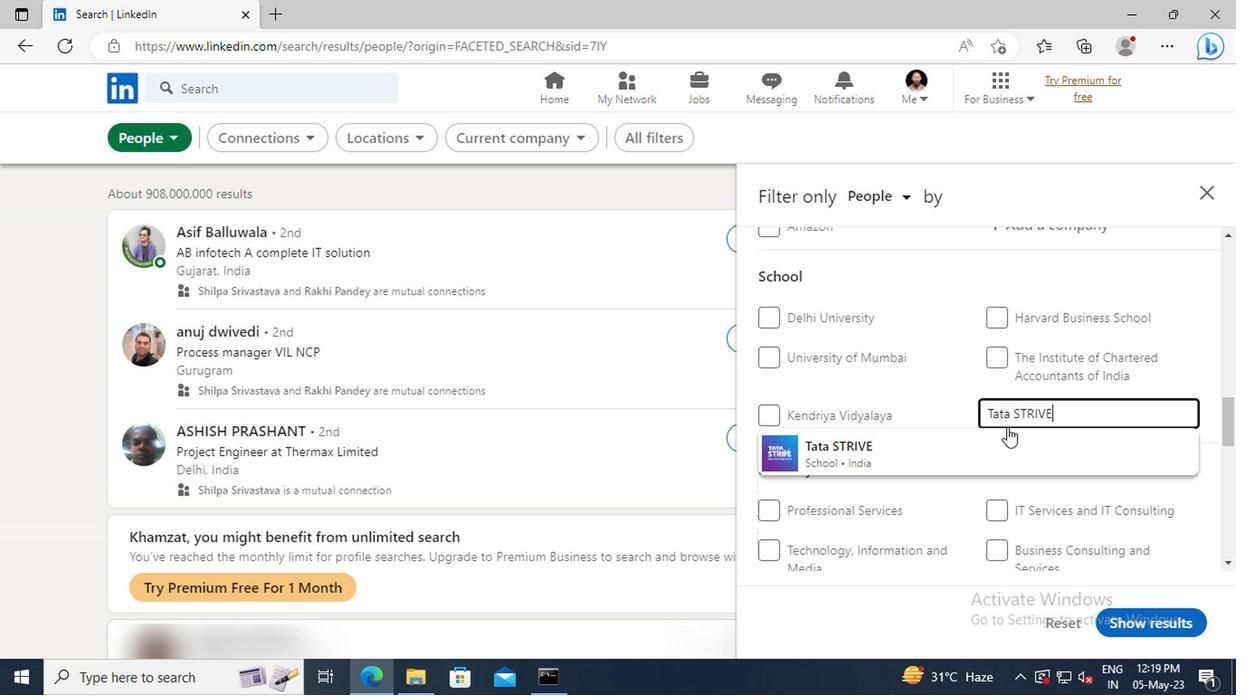
Action: Mouse pressed left at (841, 439)
Screenshot: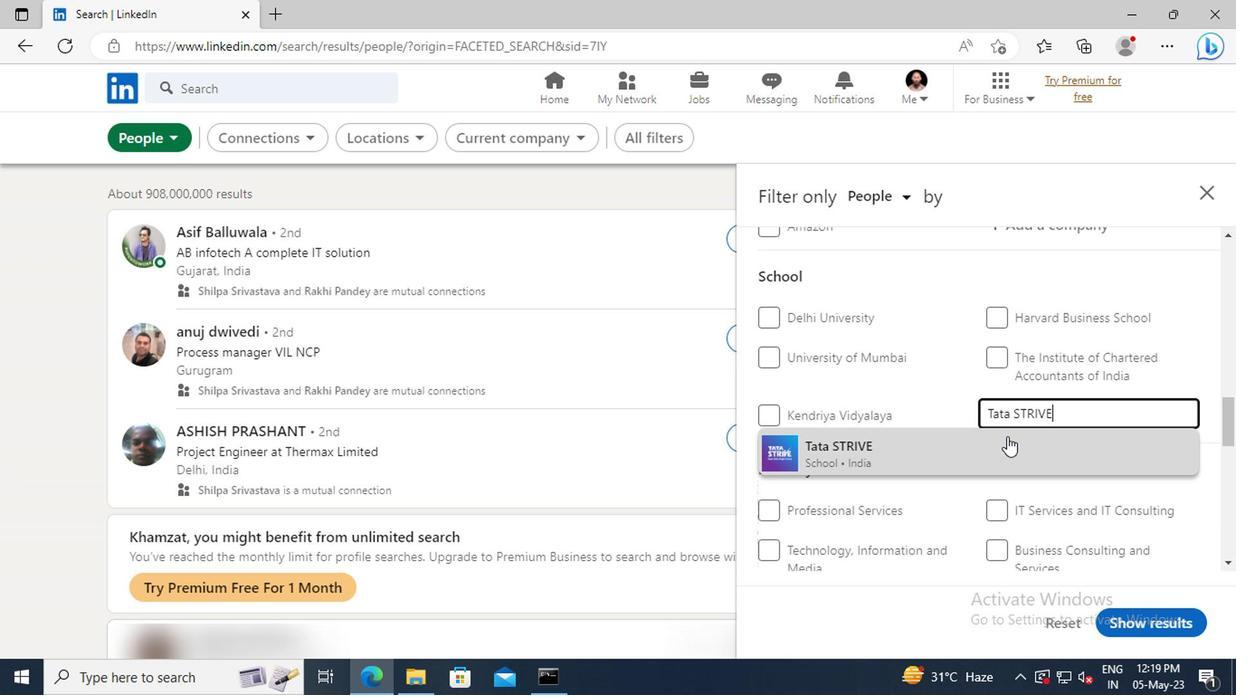 
Action: Mouse scrolled (841, 438) with delta (0, 0)
Screenshot: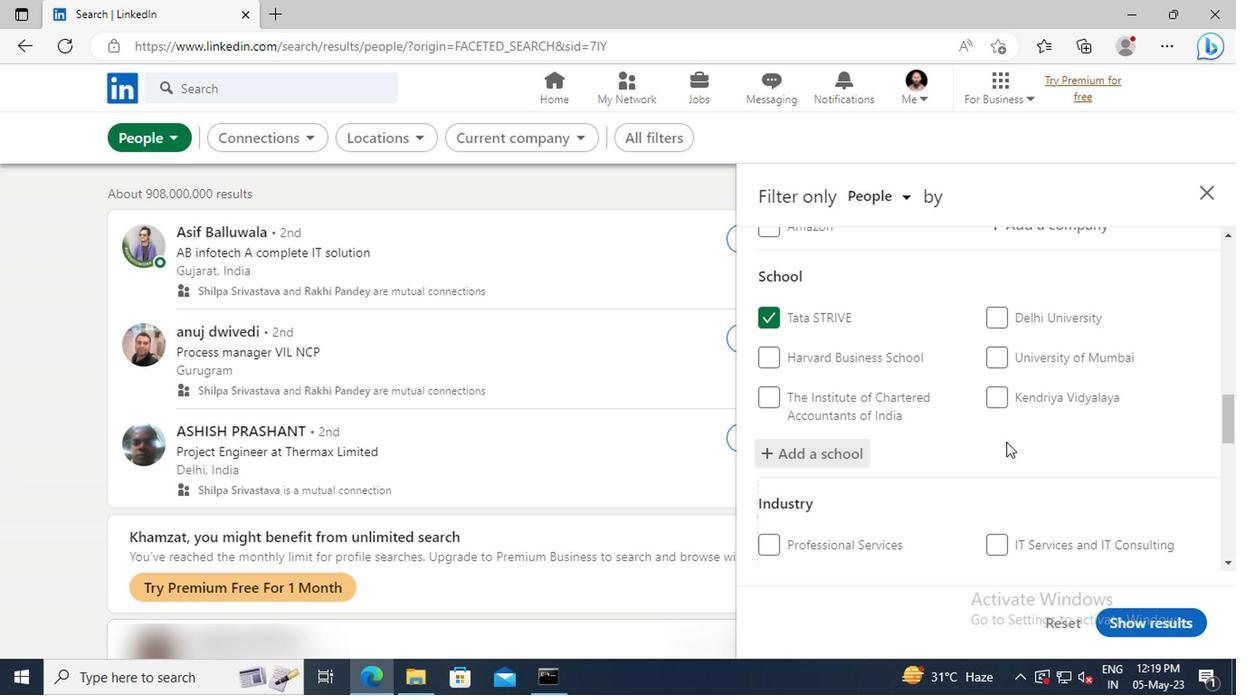 
Action: Mouse scrolled (841, 438) with delta (0, 0)
Screenshot: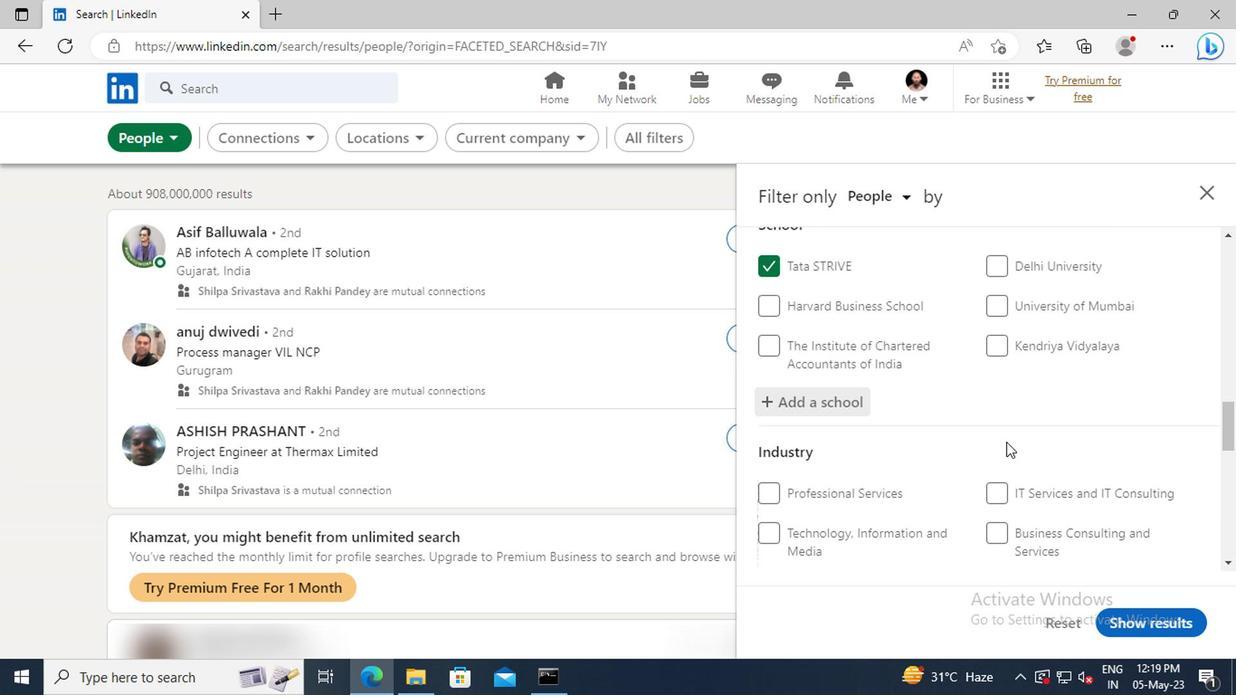 
Action: Mouse scrolled (841, 438) with delta (0, 0)
Screenshot: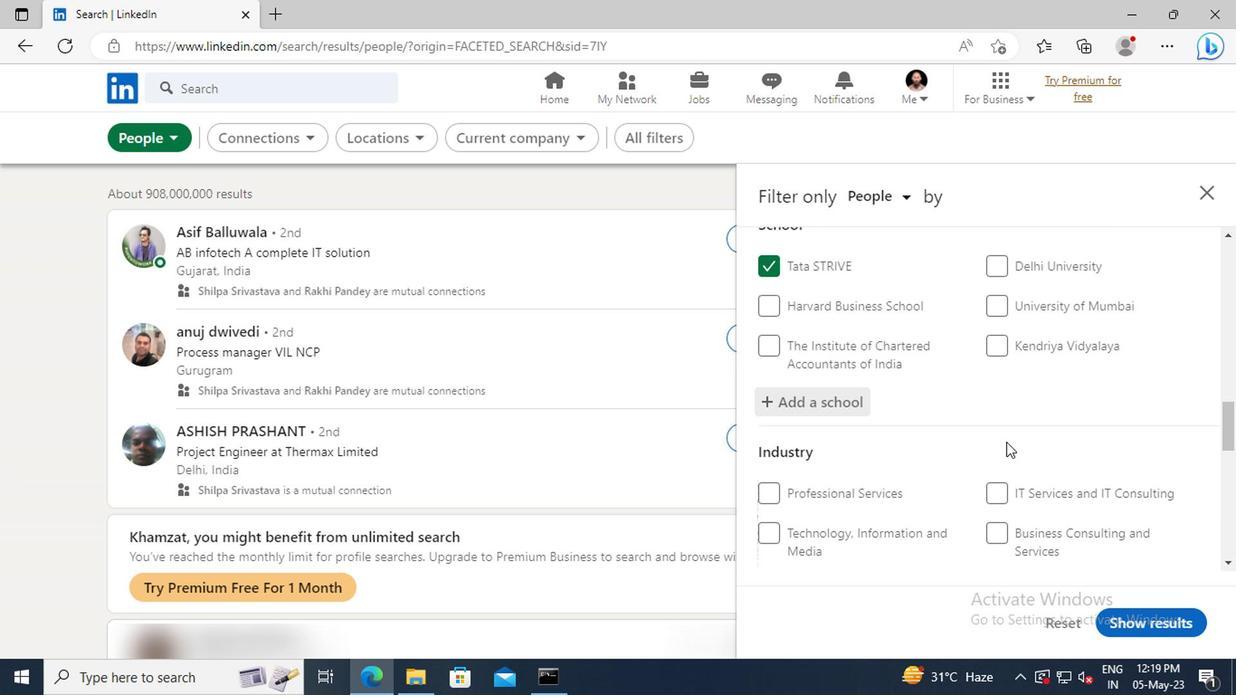 
Action: Mouse scrolled (841, 438) with delta (0, 0)
Screenshot: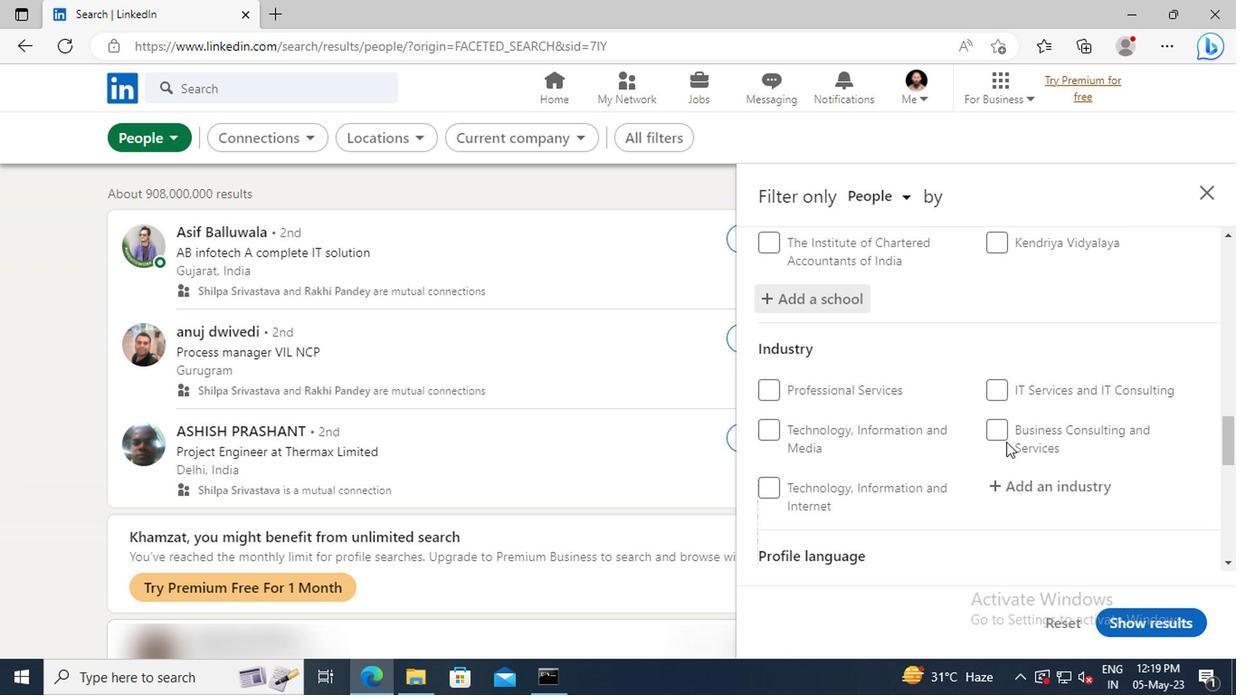 
Action: Mouse moved to (849, 439)
Screenshot: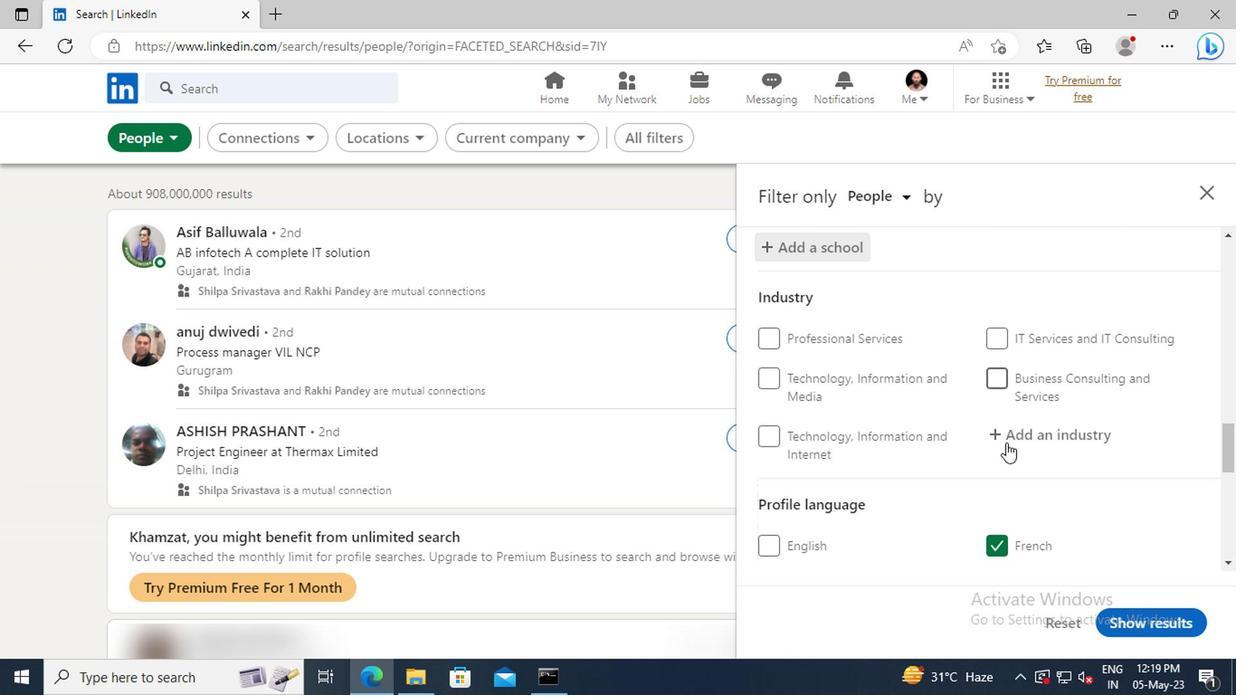 
Action: Mouse pressed left at (849, 439)
Screenshot: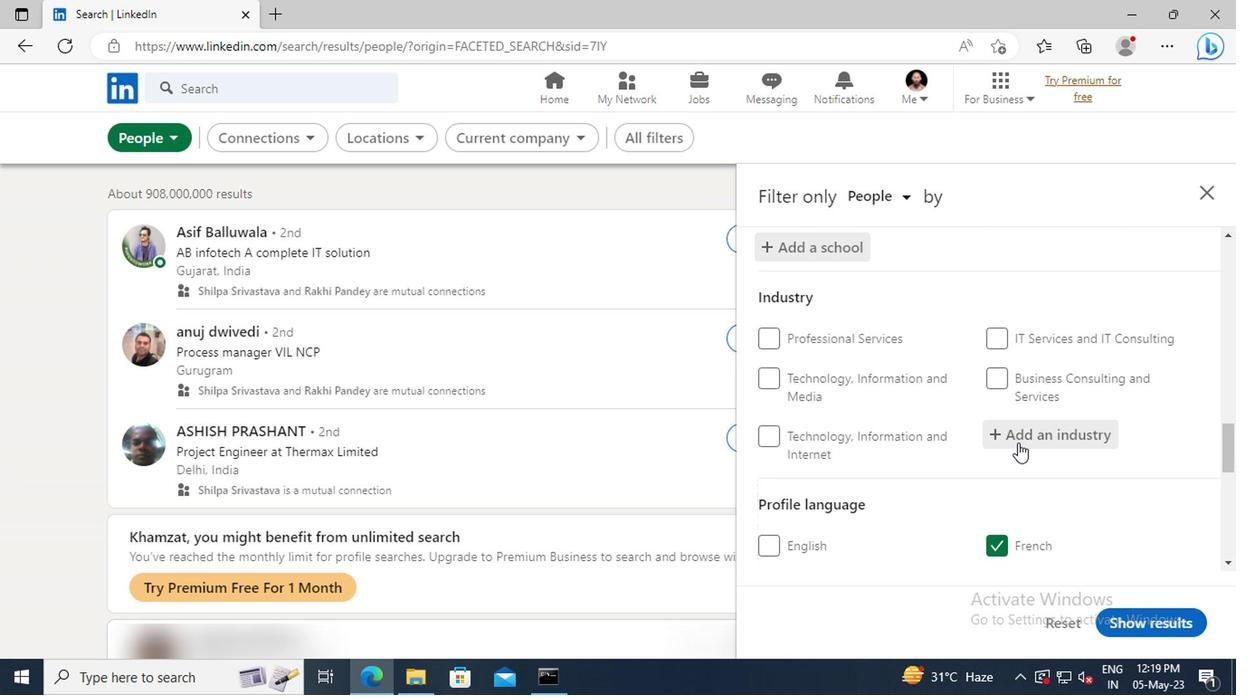 
Action: Key pressed <Key.shift>INDUSTRY<Key.space><Key.shift>A
Screenshot: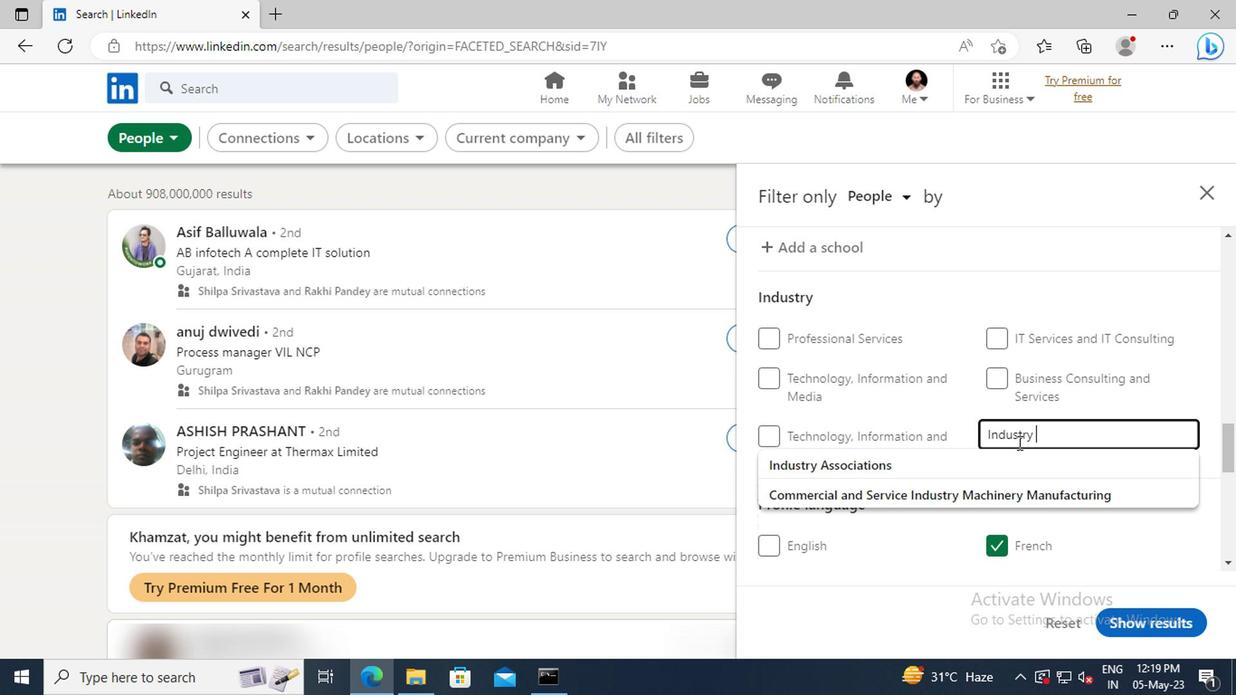 
Action: Mouse moved to (847, 454)
Screenshot: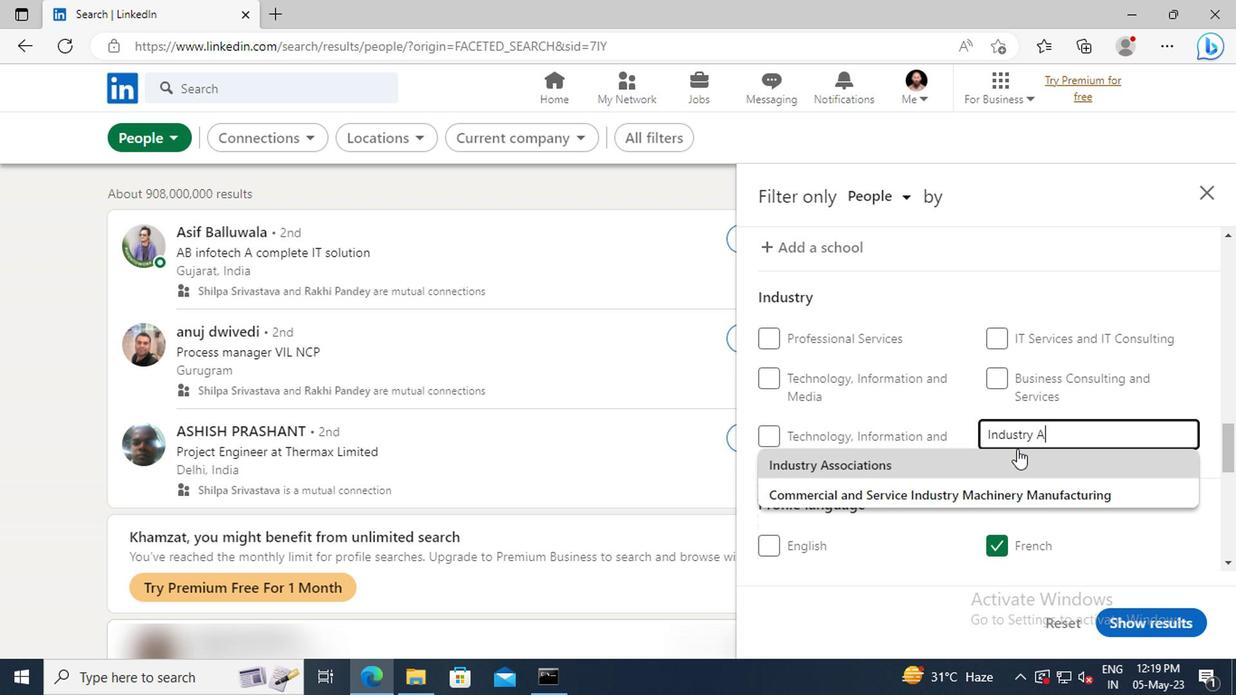 
Action: Mouse pressed left at (847, 454)
Screenshot: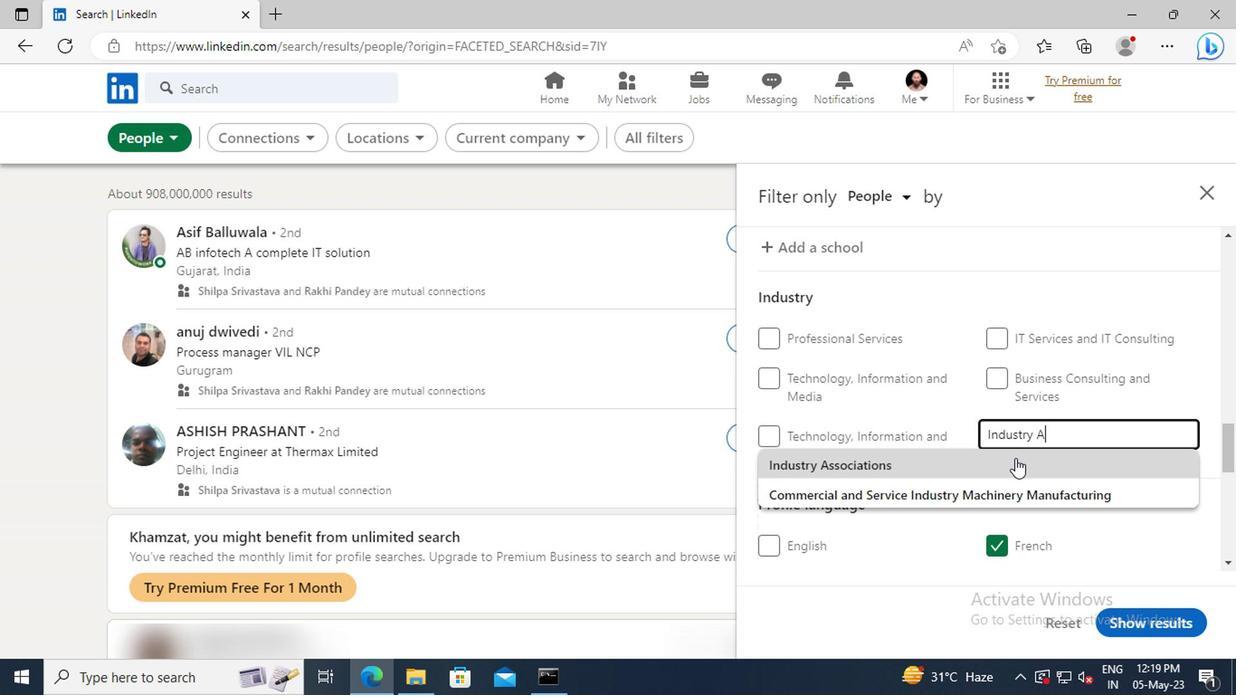 
Action: Mouse scrolled (847, 453) with delta (0, 0)
Screenshot: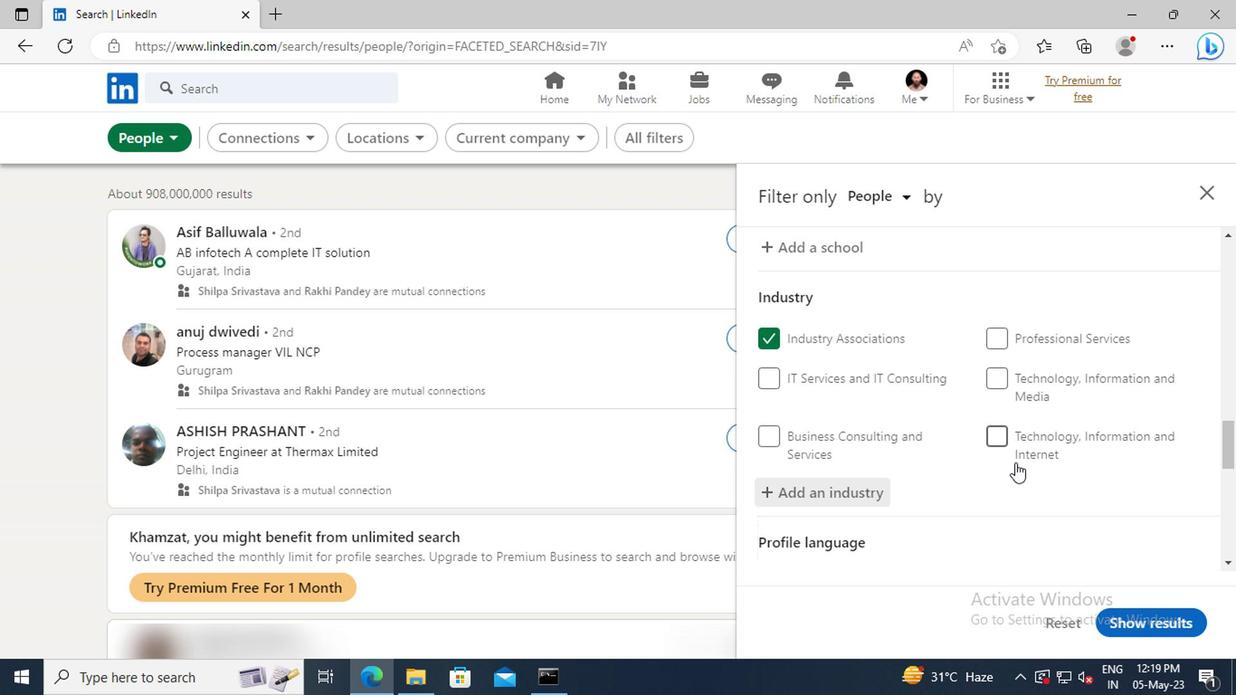 
Action: Mouse moved to (845, 444)
Screenshot: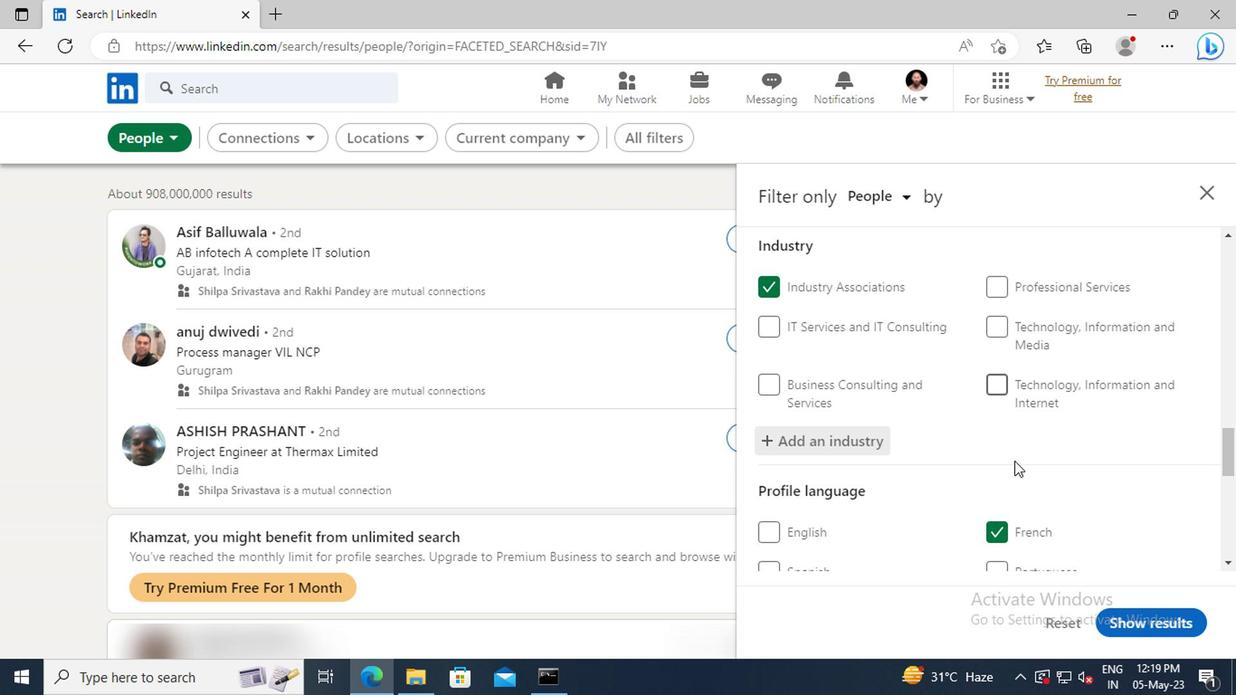 
Action: Mouse scrolled (845, 444) with delta (0, 0)
Screenshot: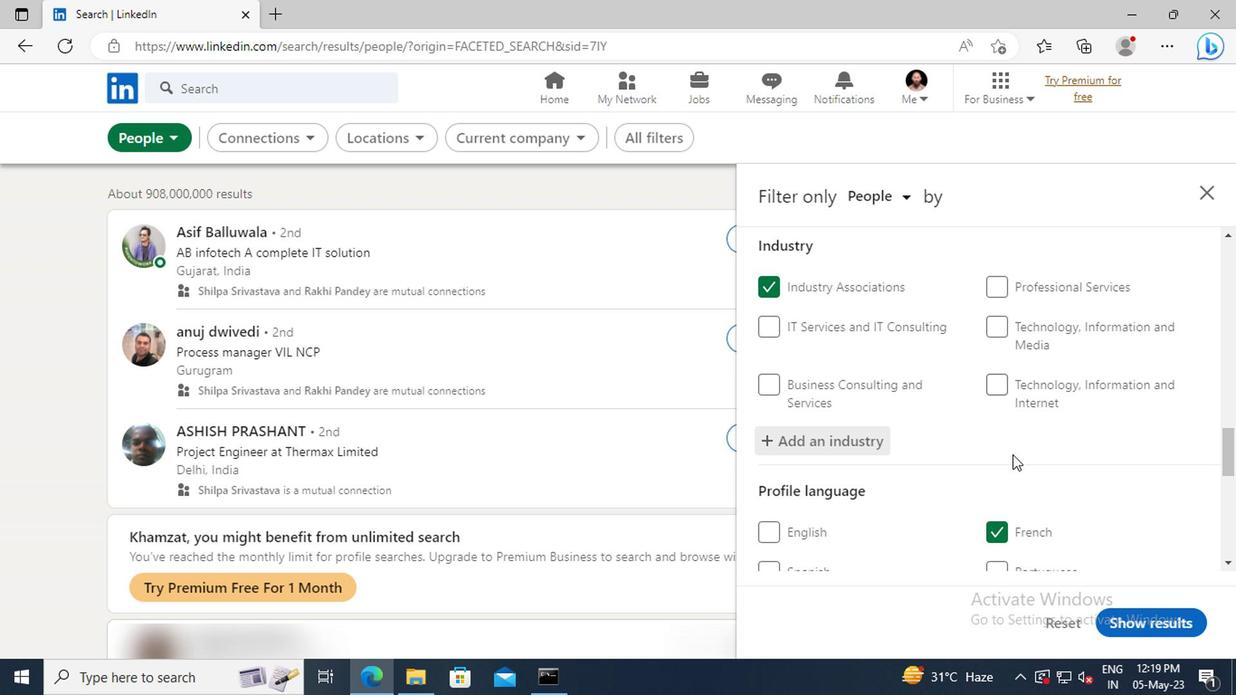 
Action: Mouse moved to (844, 442)
Screenshot: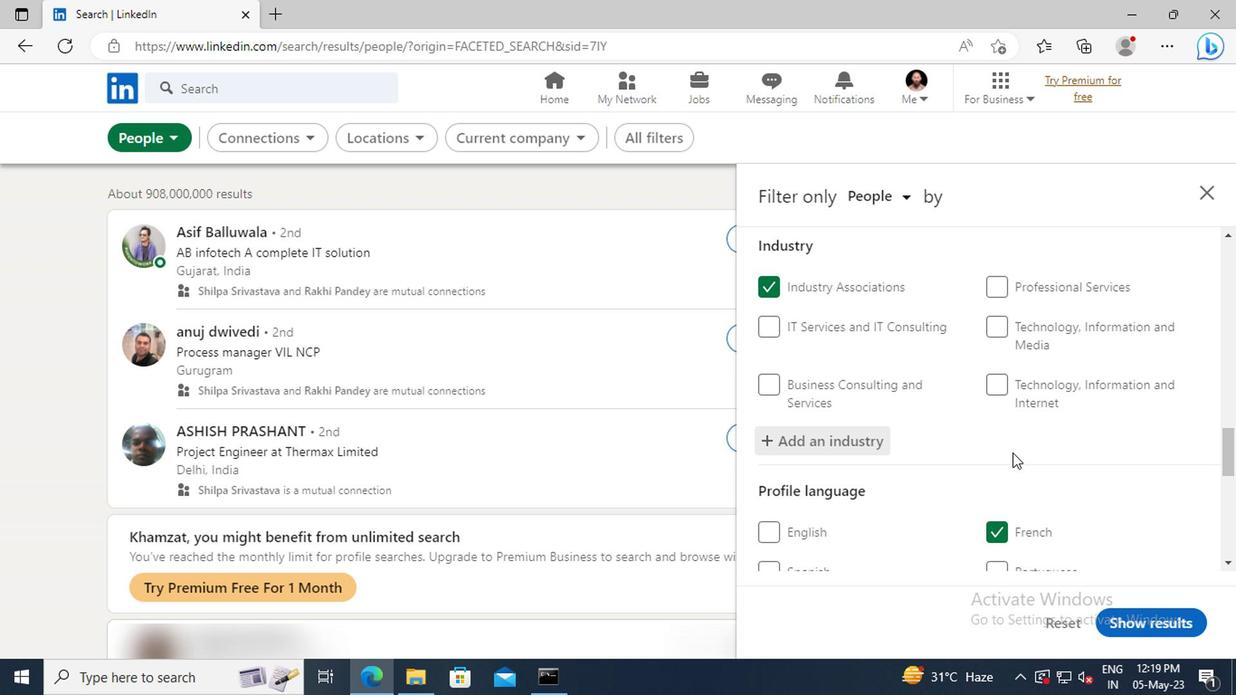 
Action: Mouse scrolled (844, 441) with delta (0, 0)
Screenshot: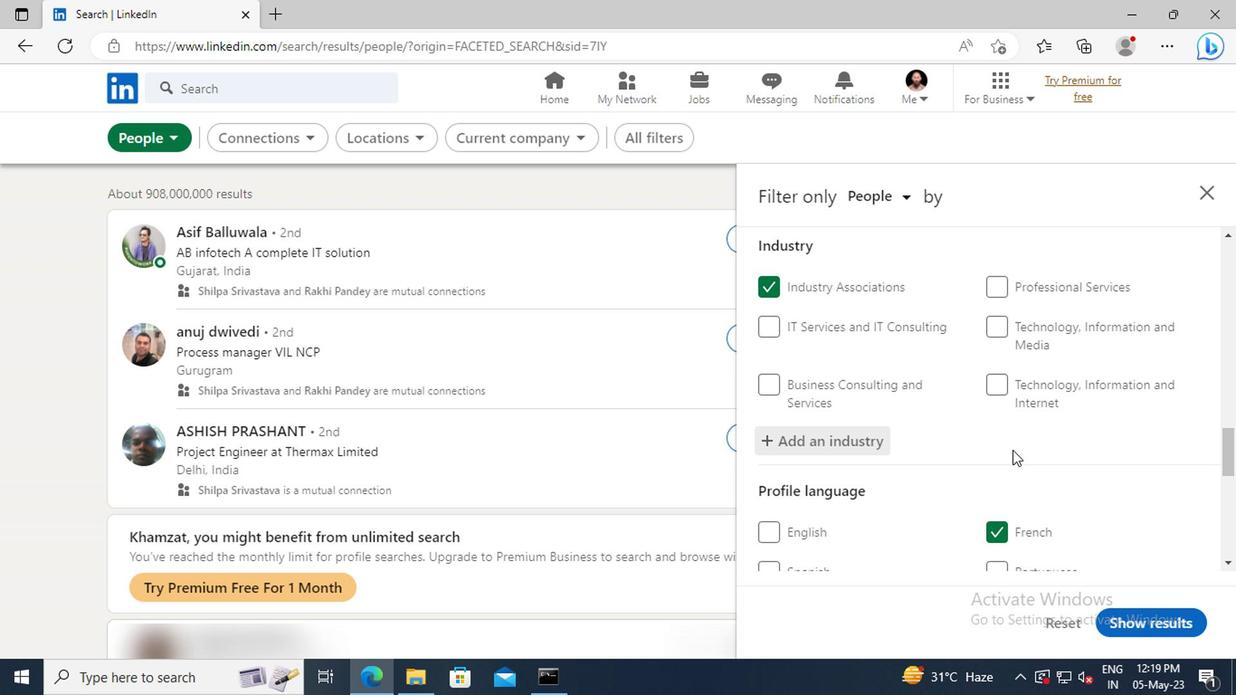
Action: Mouse moved to (844, 421)
Screenshot: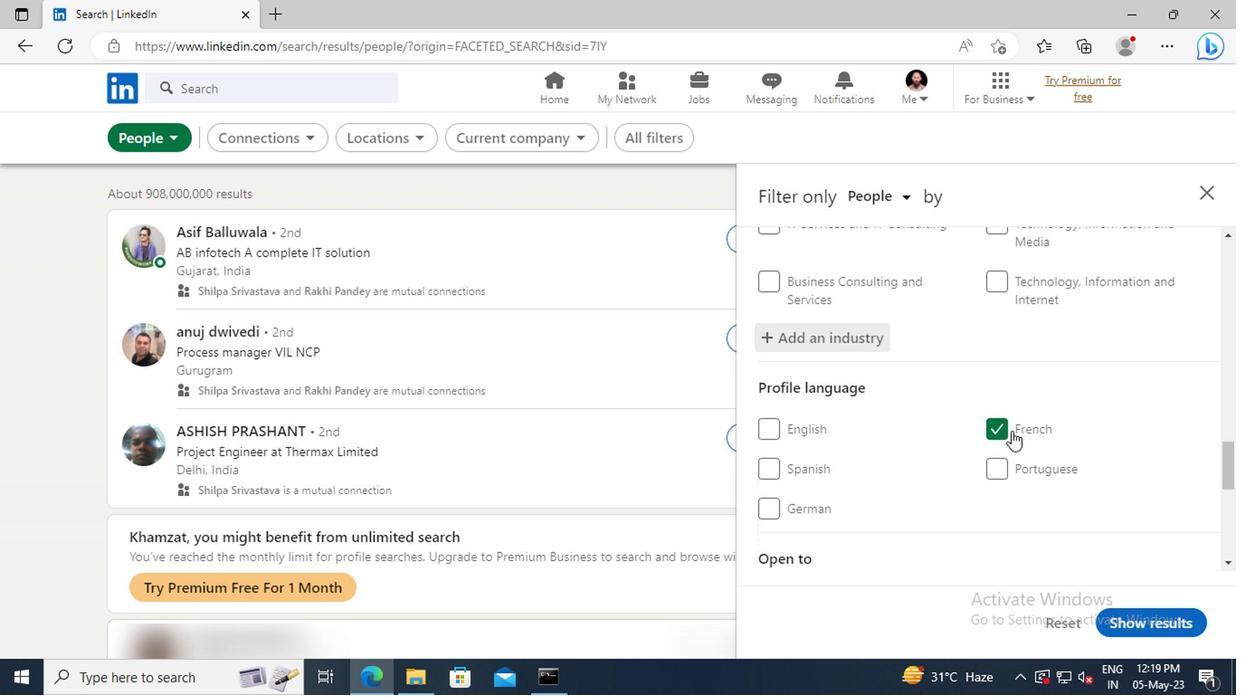 
Action: Mouse scrolled (844, 420) with delta (0, 0)
Screenshot: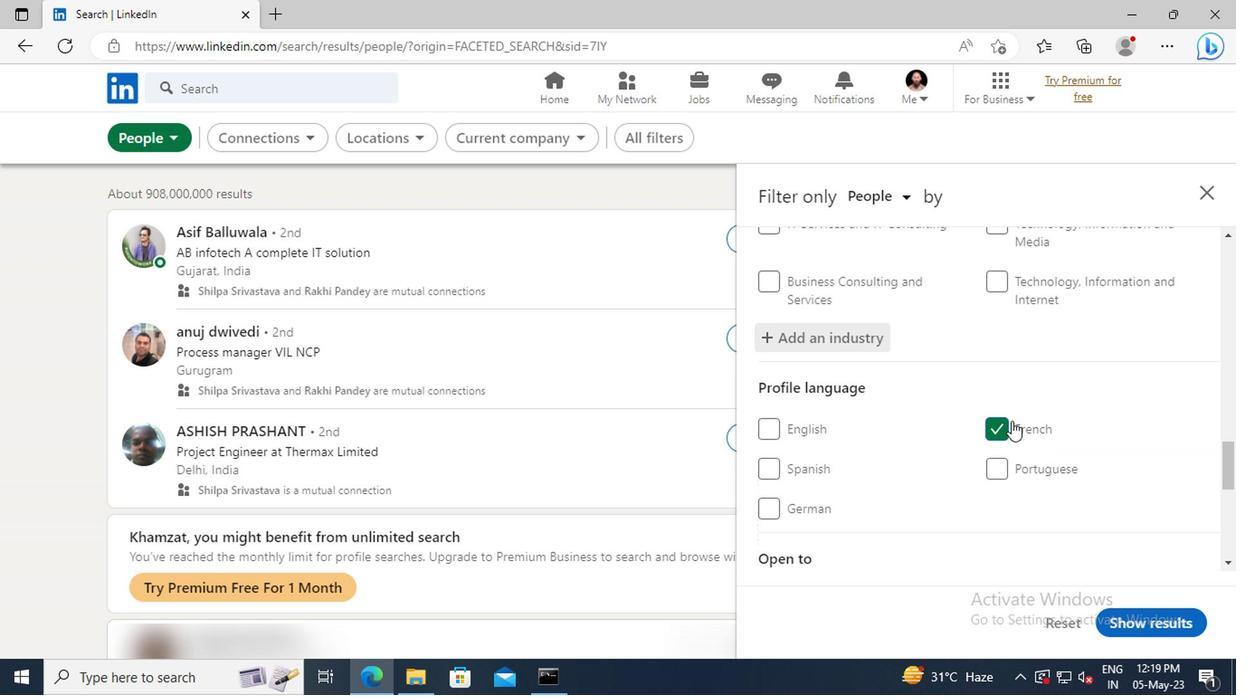 
Action: Mouse scrolled (844, 420) with delta (0, 0)
Screenshot: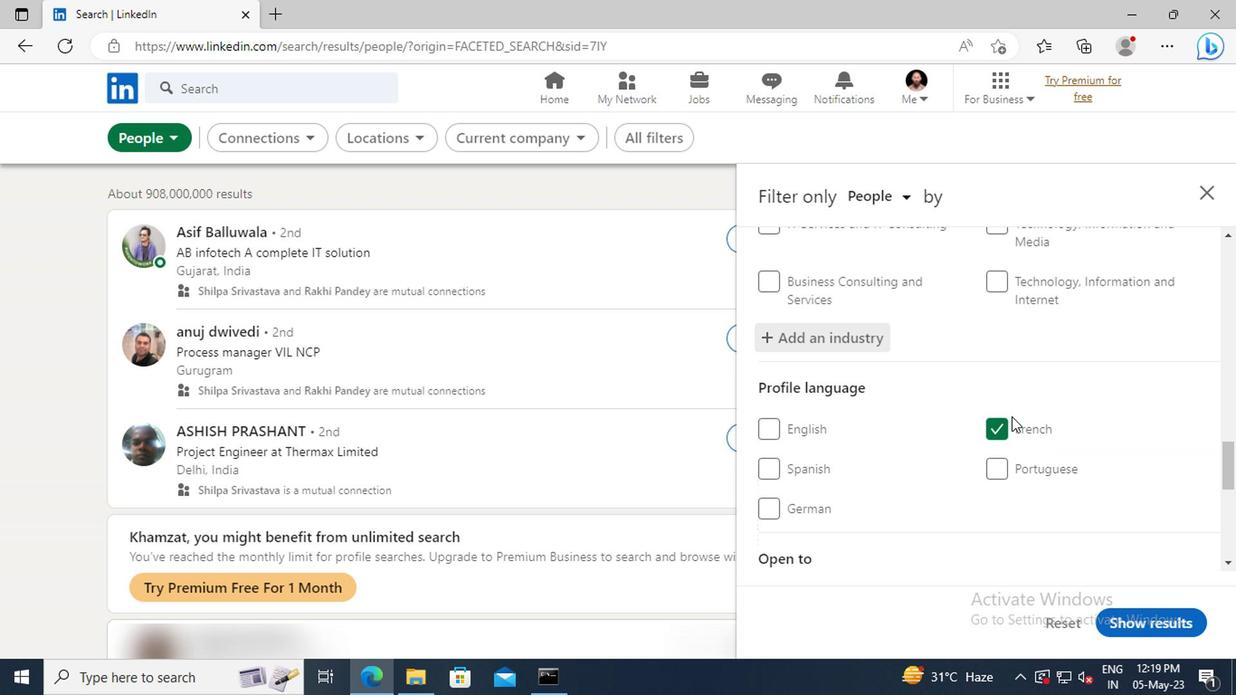 
Action: Mouse scrolled (844, 420) with delta (0, 0)
Screenshot: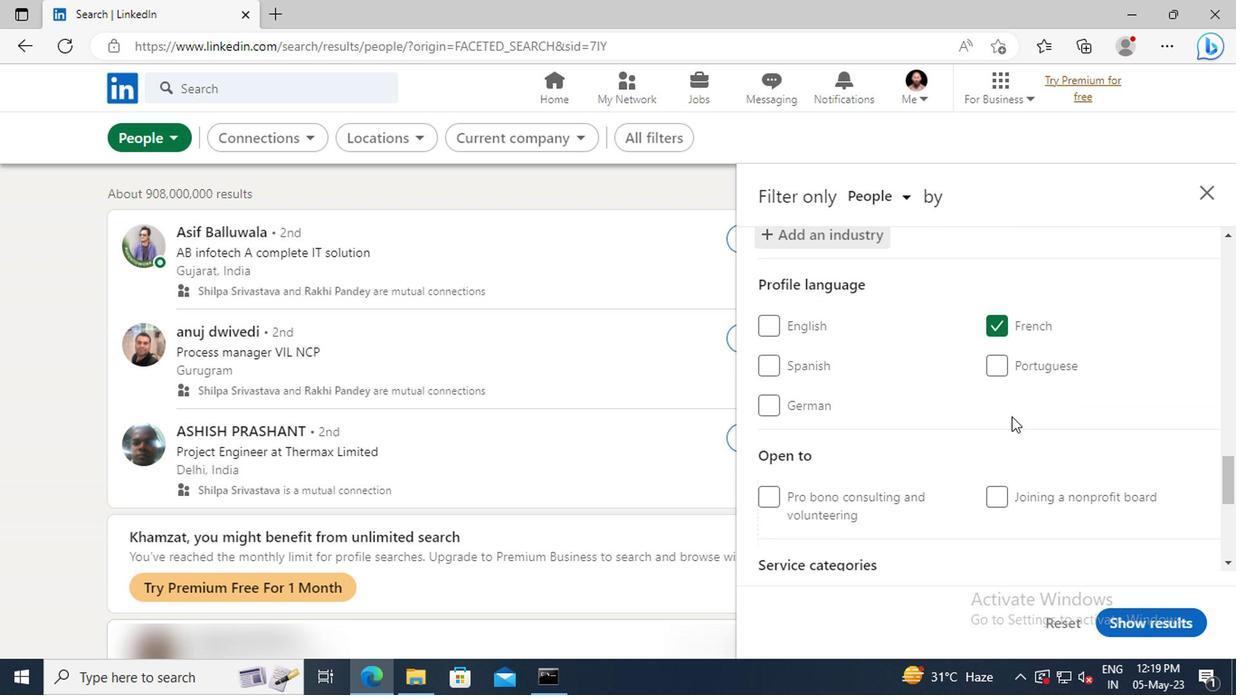 
Action: Mouse scrolled (844, 420) with delta (0, 0)
Screenshot: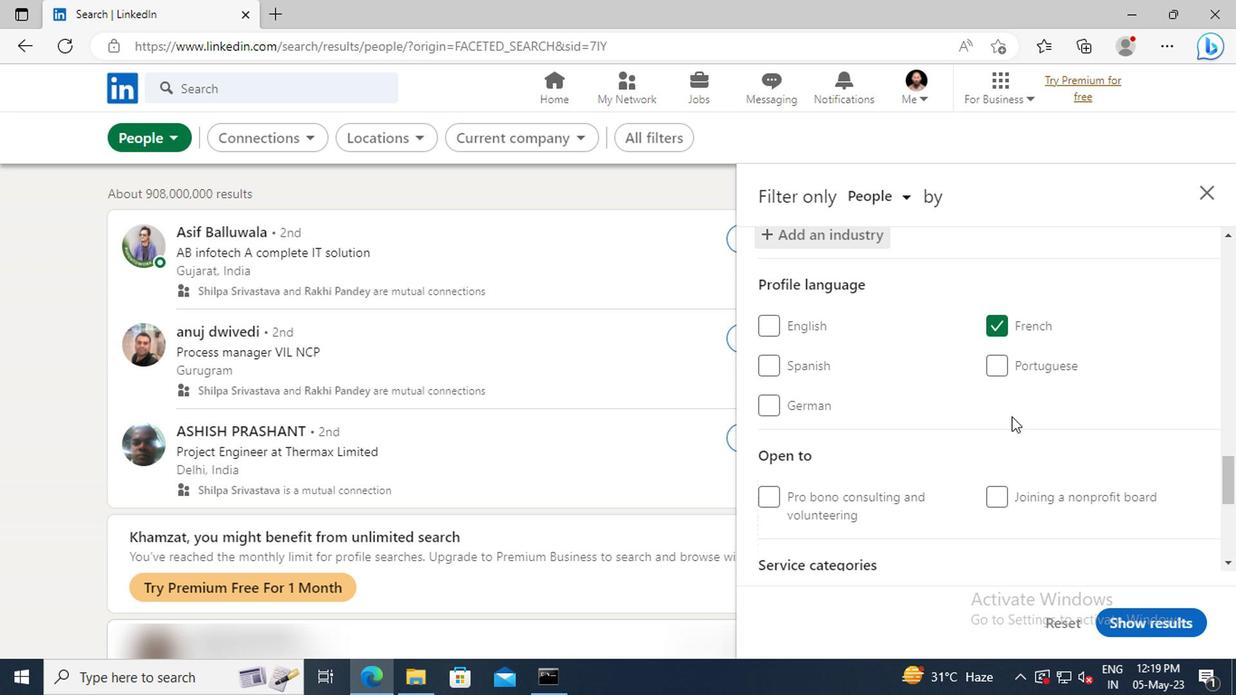 
Action: Mouse scrolled (844, 420) with delta (0, 0)
Screenshot: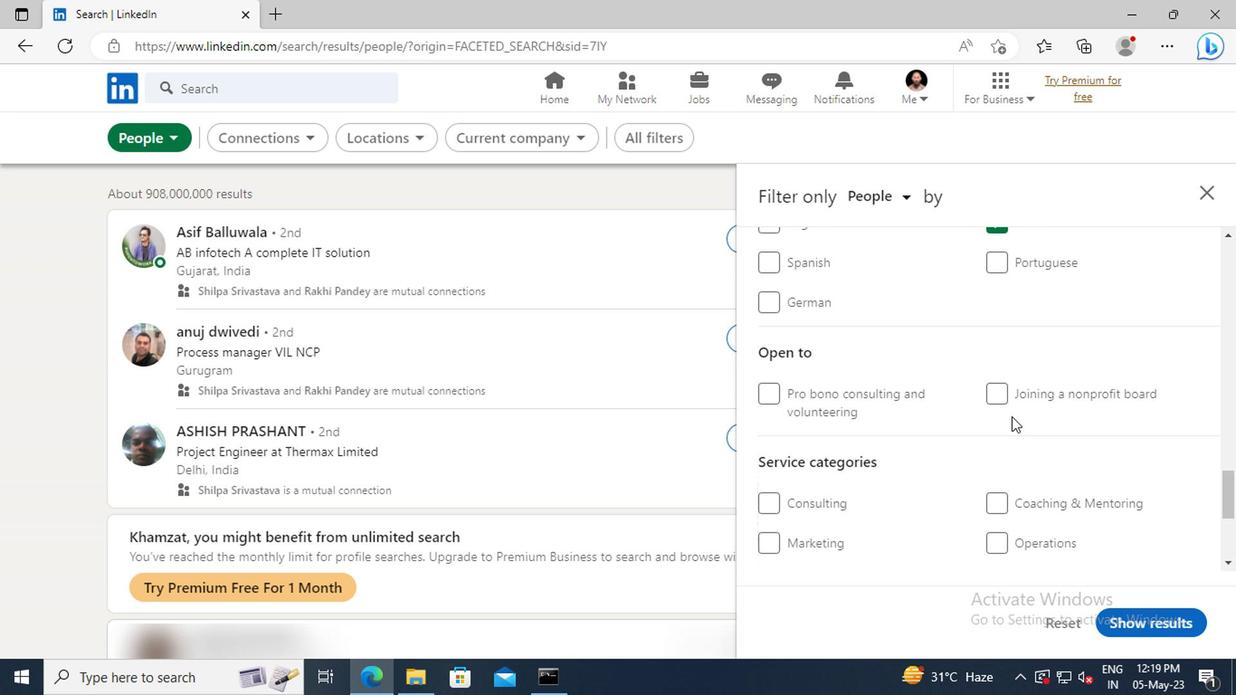 
Action: Mouse scrolled (844, 420) with delta (0, 0)
Screenshot: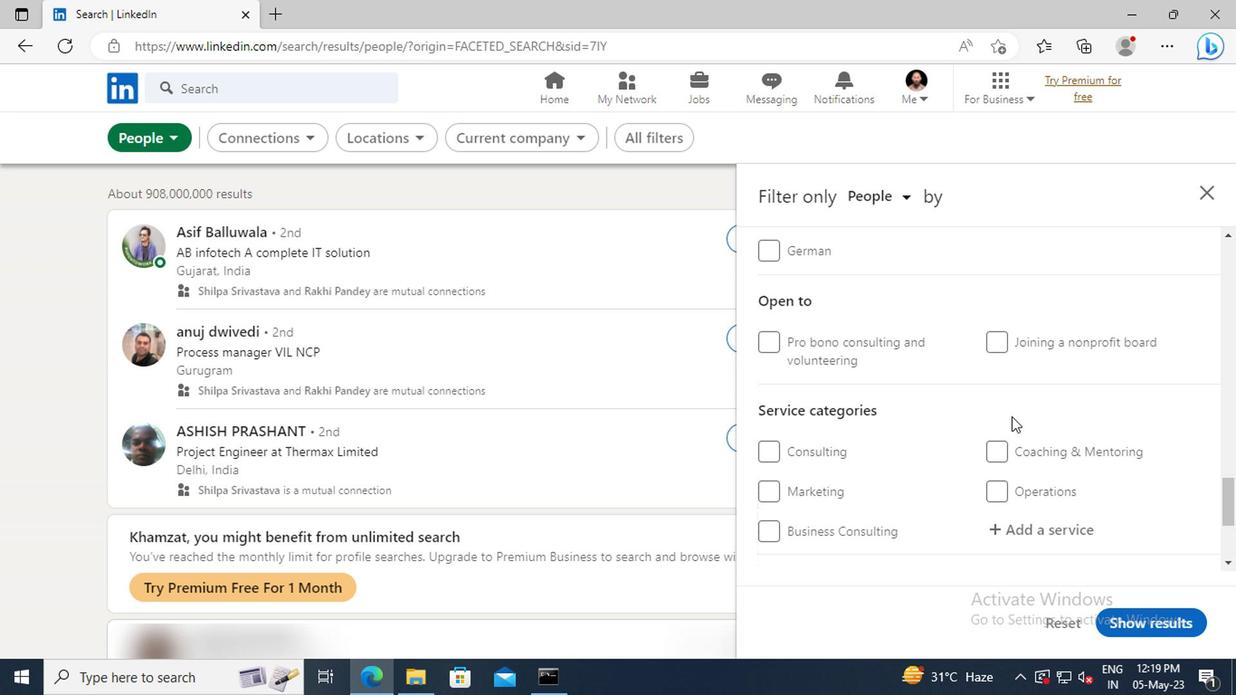 
Action: Mouse scrolled (844, 420) with delta (0, 0)
Screenshot: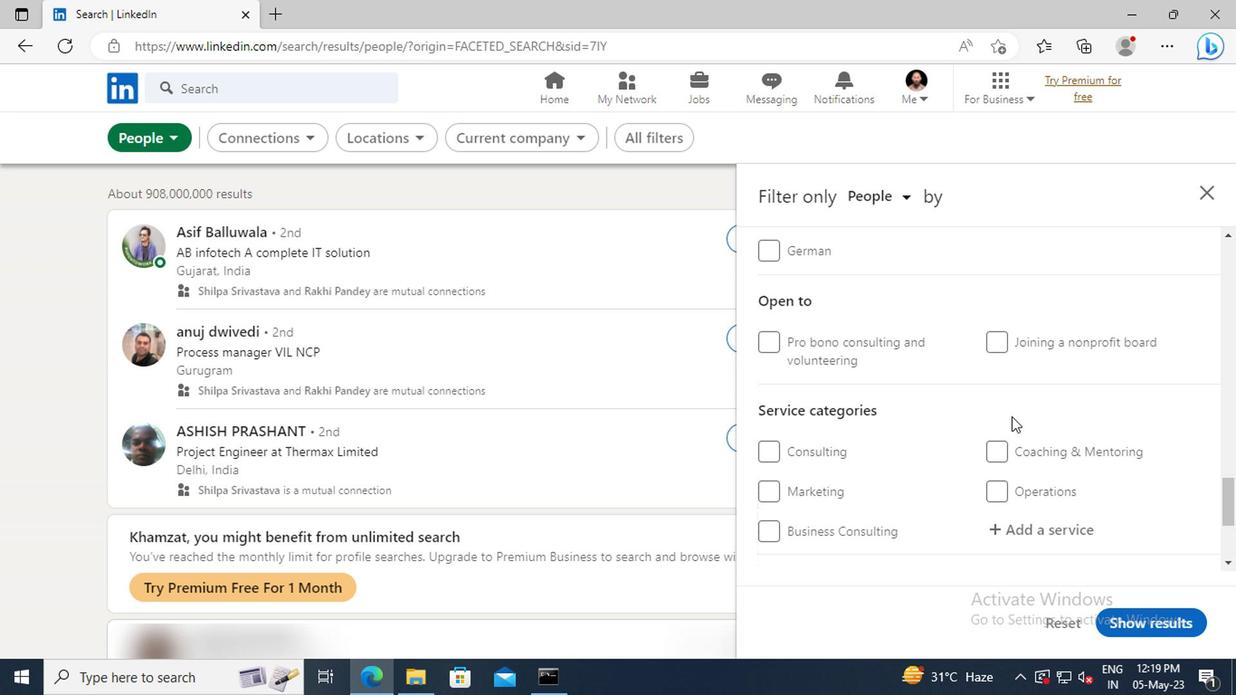 
Action: Mouse moved to (846, 422)
Screenshot: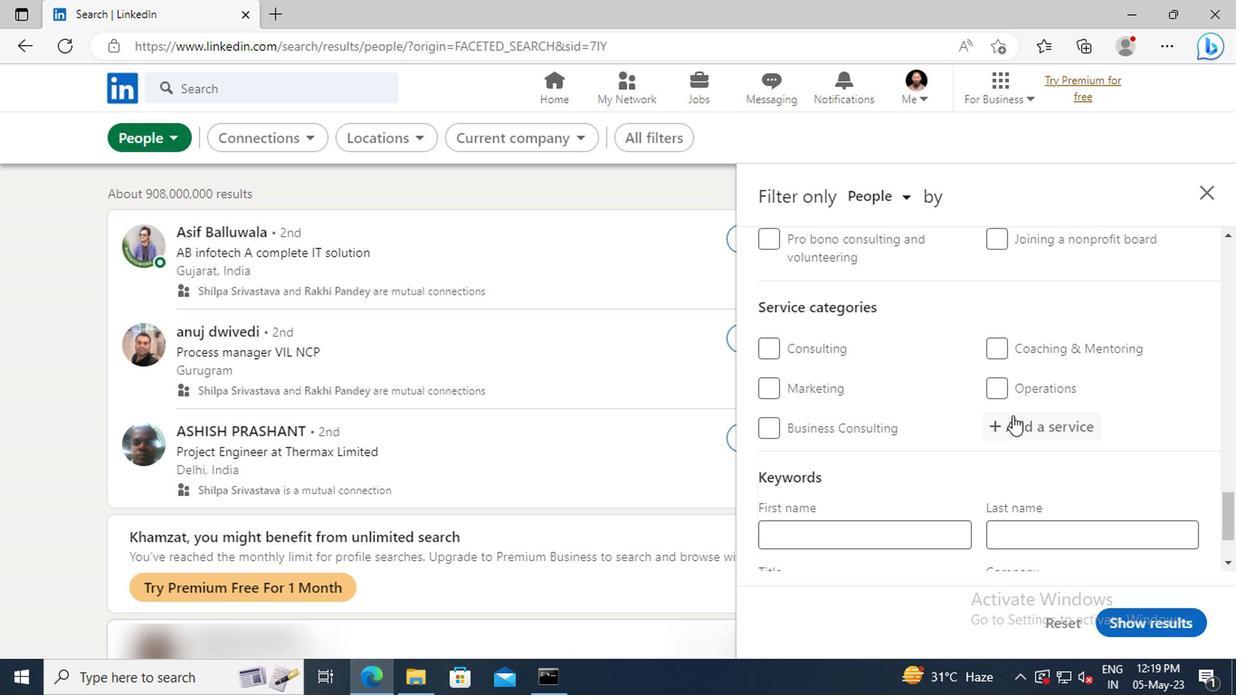 
Action: Mouse pressed left at (846, 422)
Screenshot: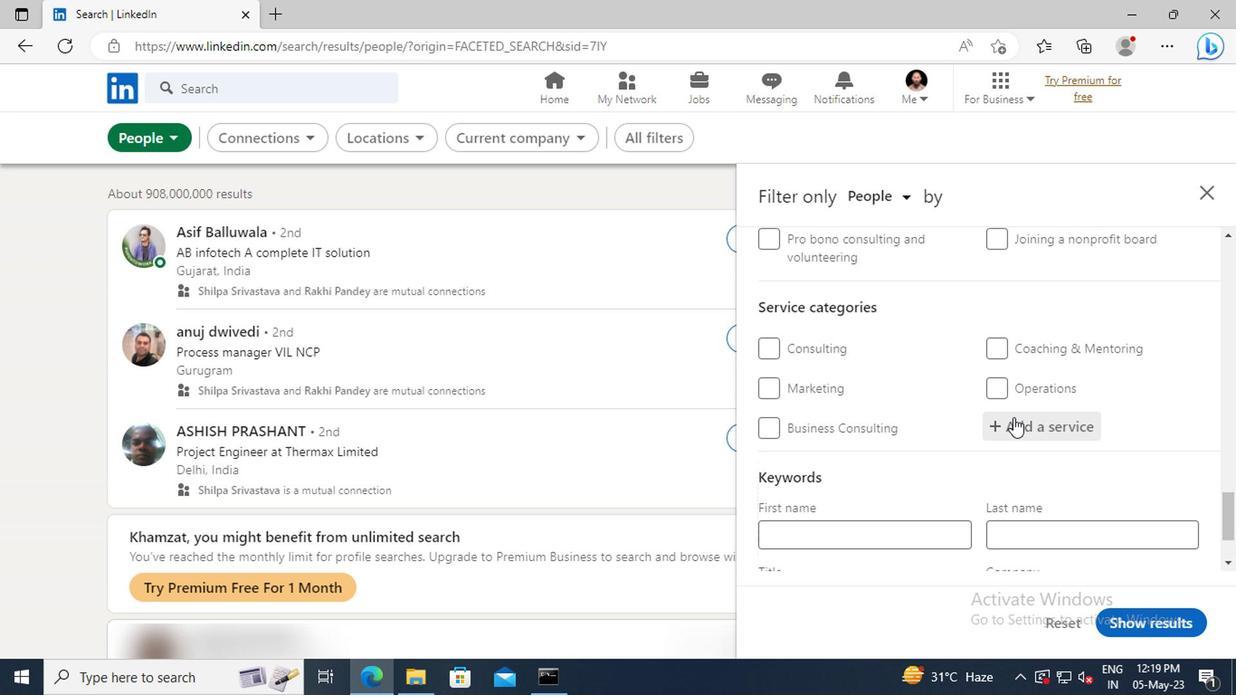 
Action: Key pressed <Key.shift>LEAD<Key.space><Key.shift>GE
Screenshot: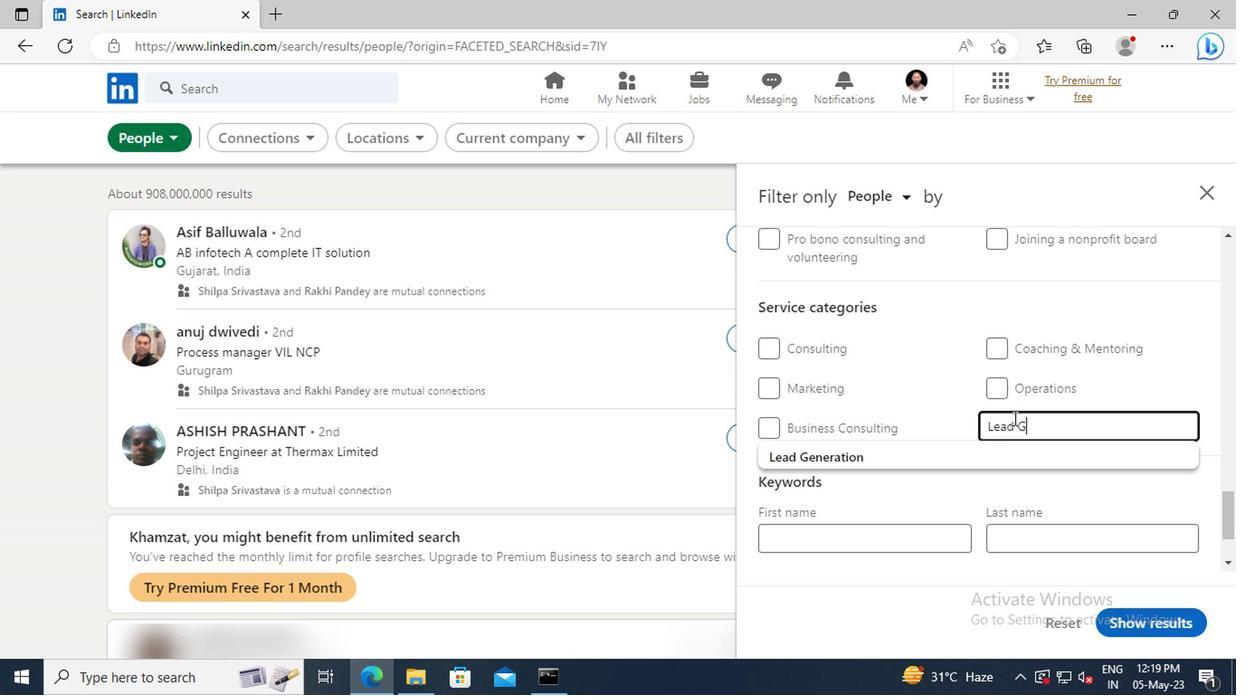 
Action: Mouse moved to (850, 447)
Screenshot: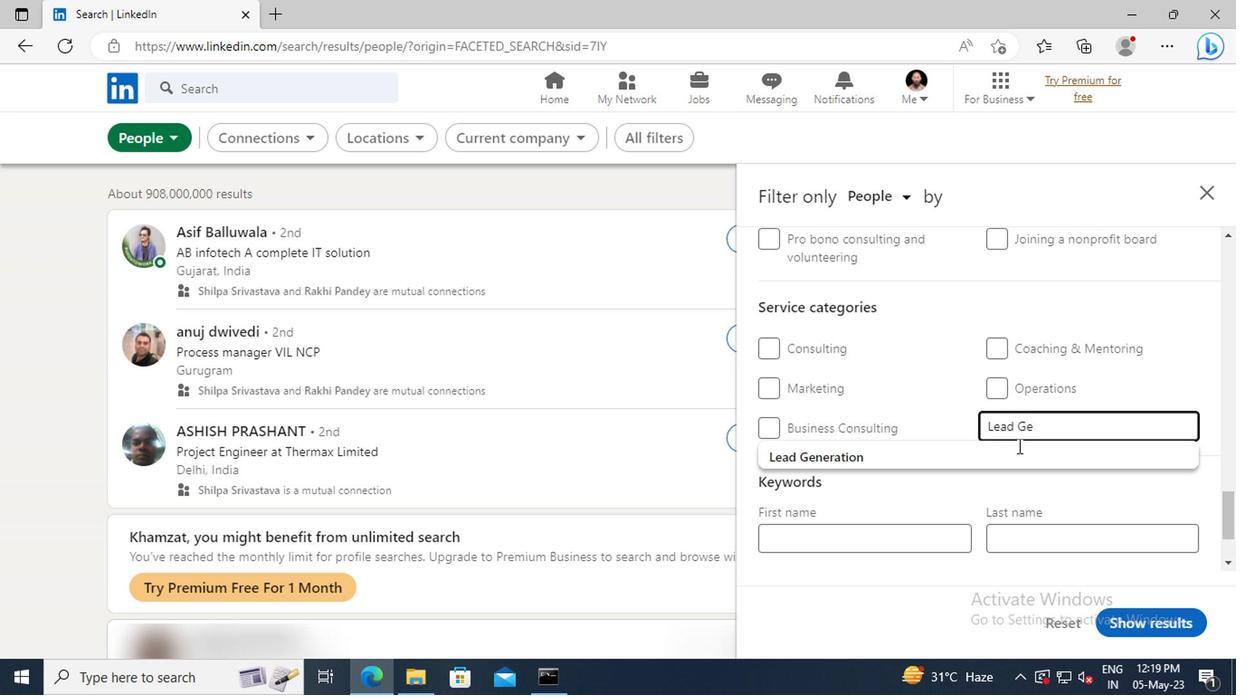 
Action: Mouse pressed left at (850, 447)
Screenshot: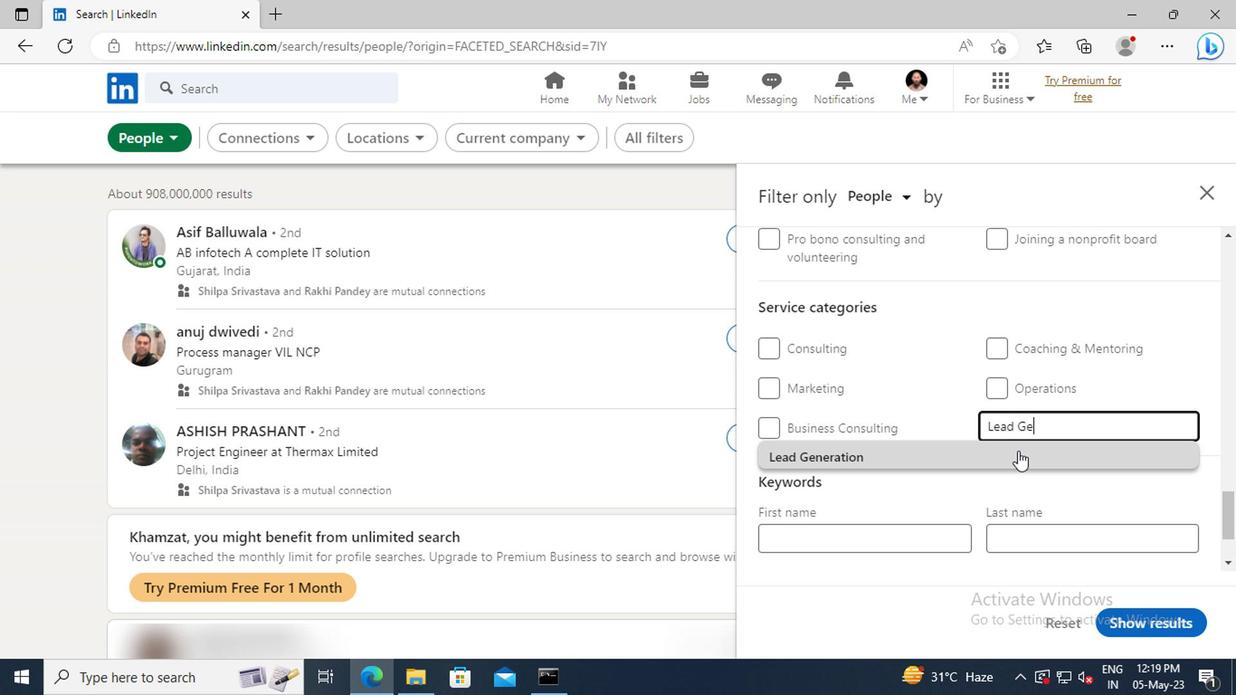 
Action: Mouse moved to (850, 447)
Screenshot: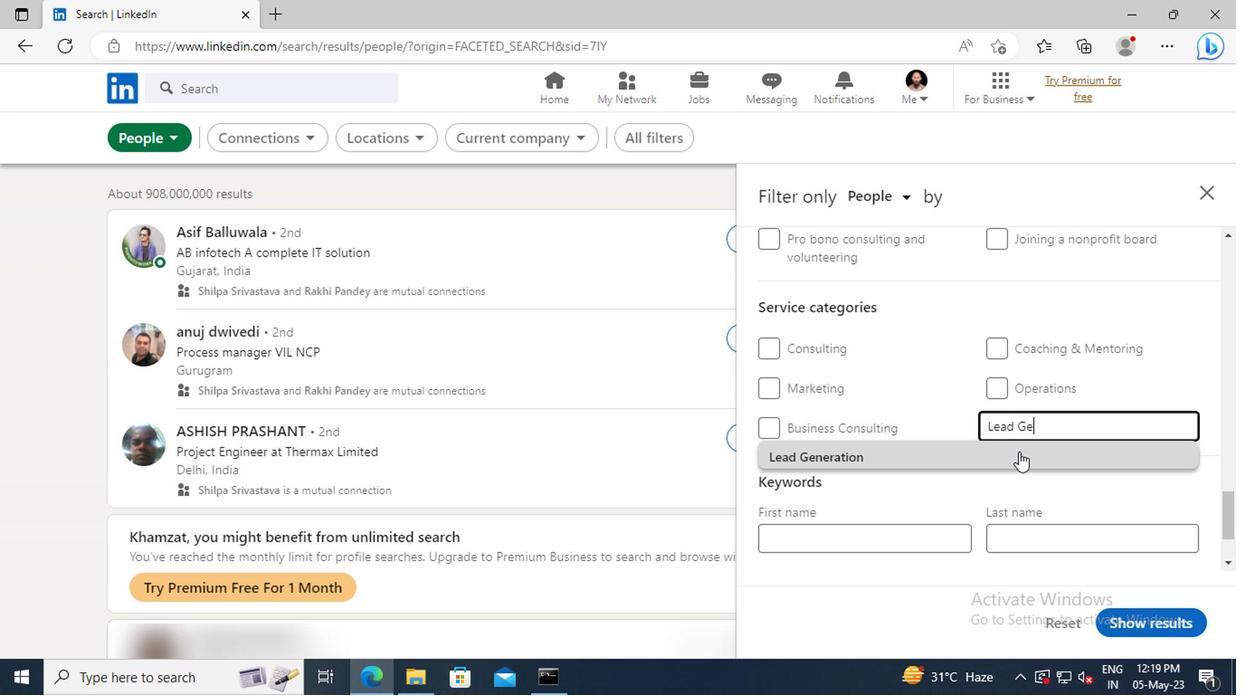 
Action: Mouse scrolled (850, 446) with delta (0, 0)
Screenshot: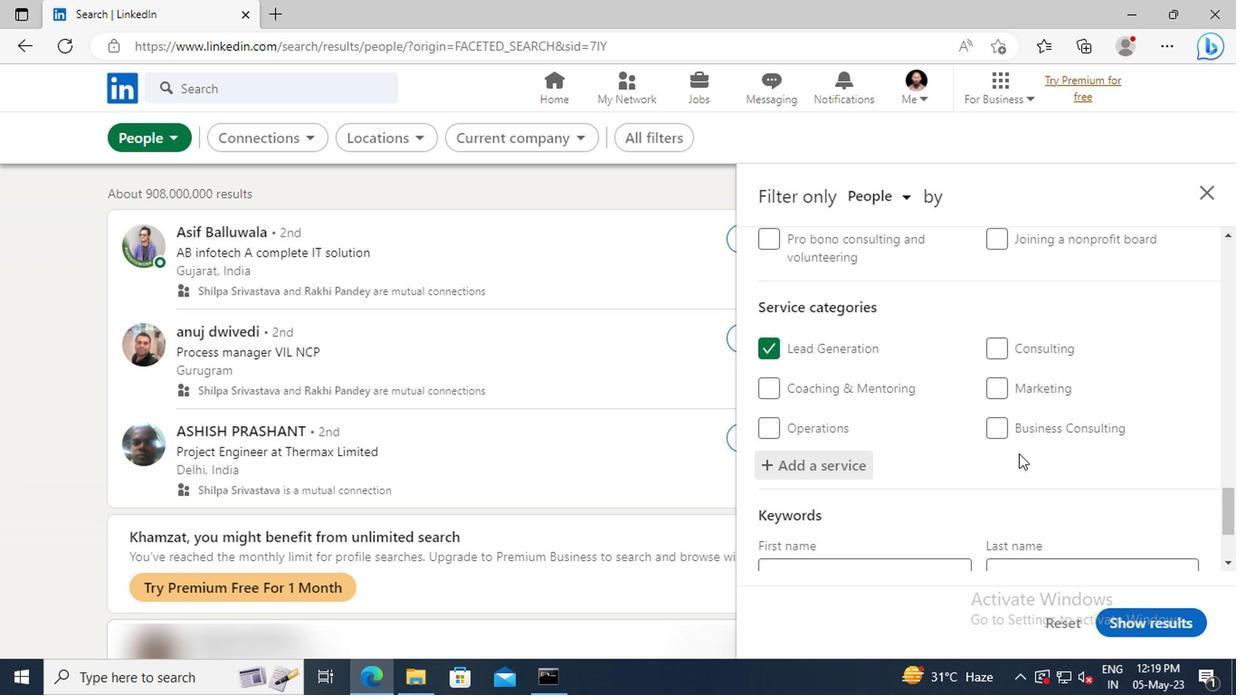 
Action: Mouse scrolled (850, 446) with delta (0, 0)
Screenshot: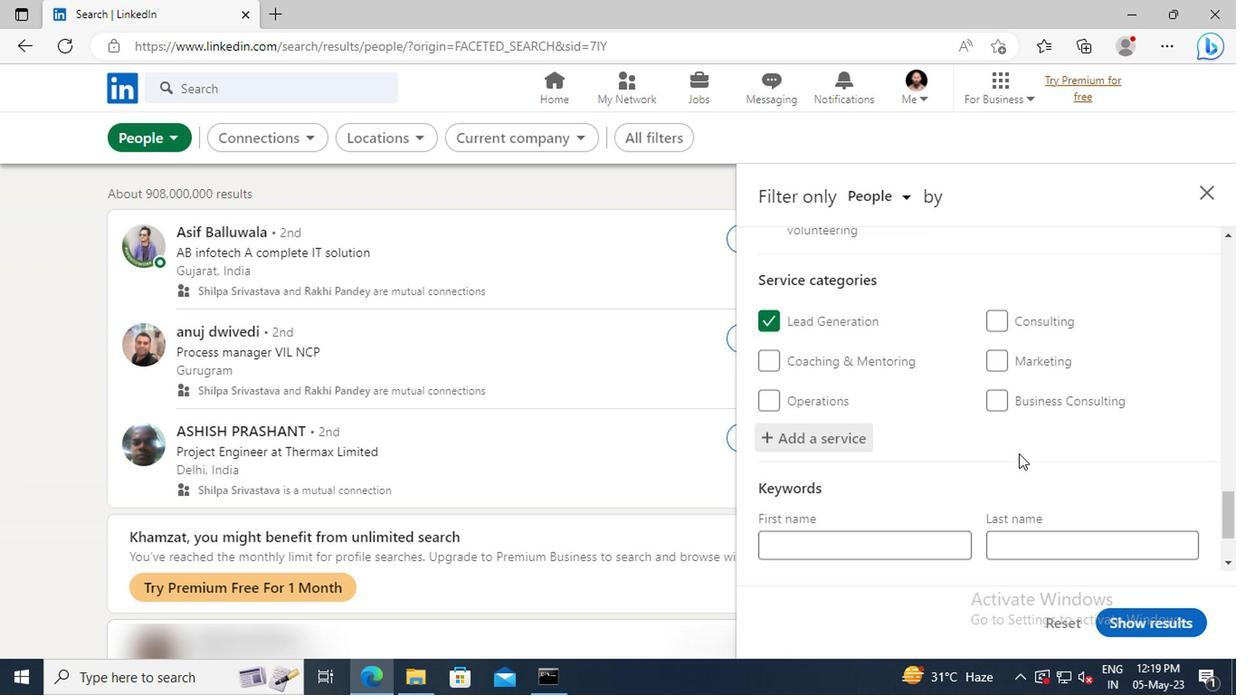 
Action: Mouse scrolled (850, 446) with delta (0, 0)
Screenshot: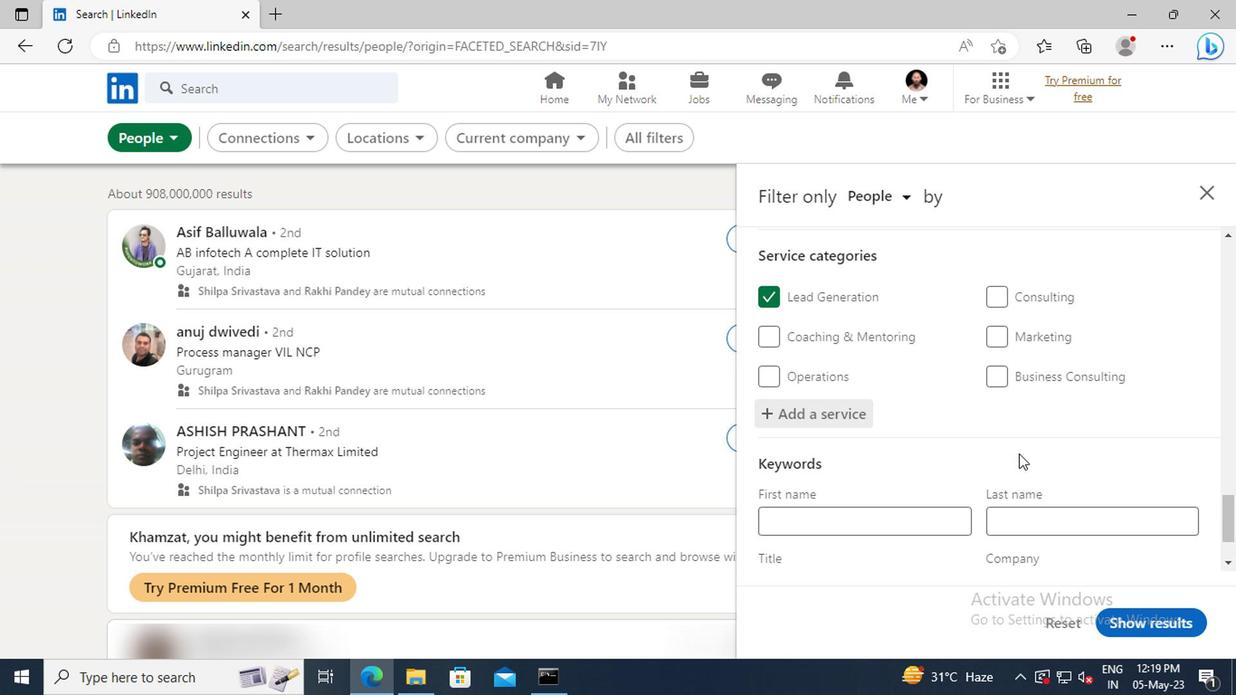 
Action: Mouse scrolled (850, 446) with delta (0, 0)
Screenshot: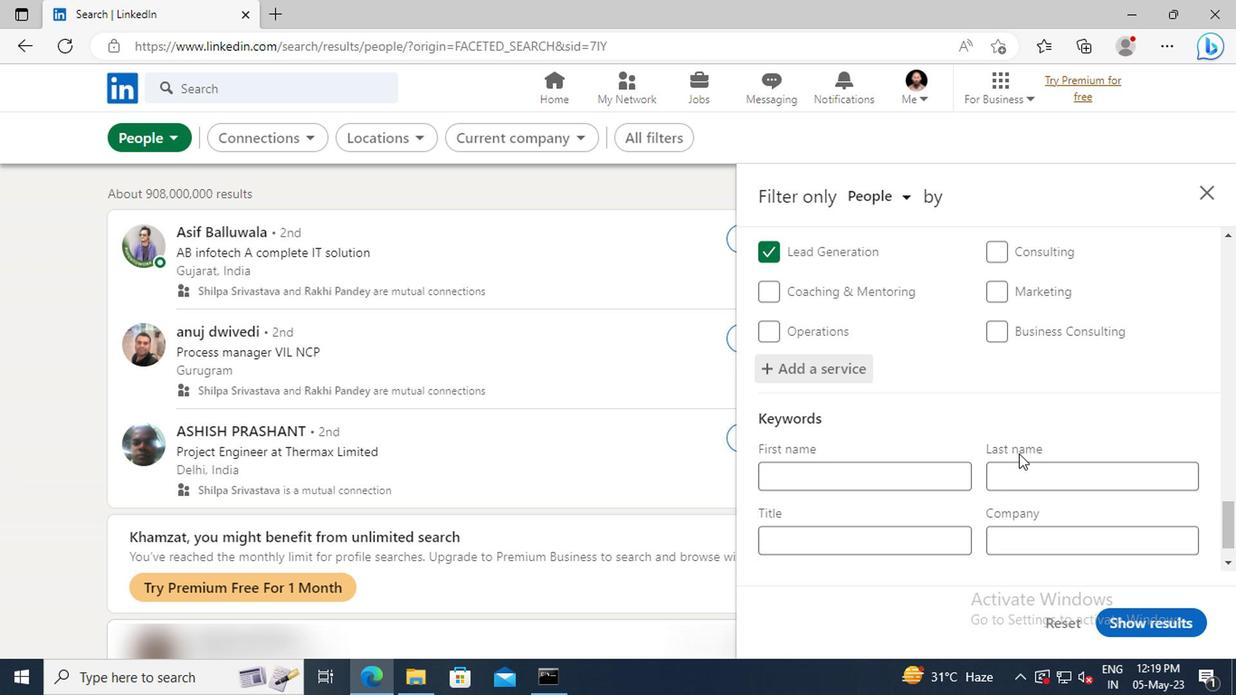 
Action: Mouse moved to (748, 473)
Screenshot: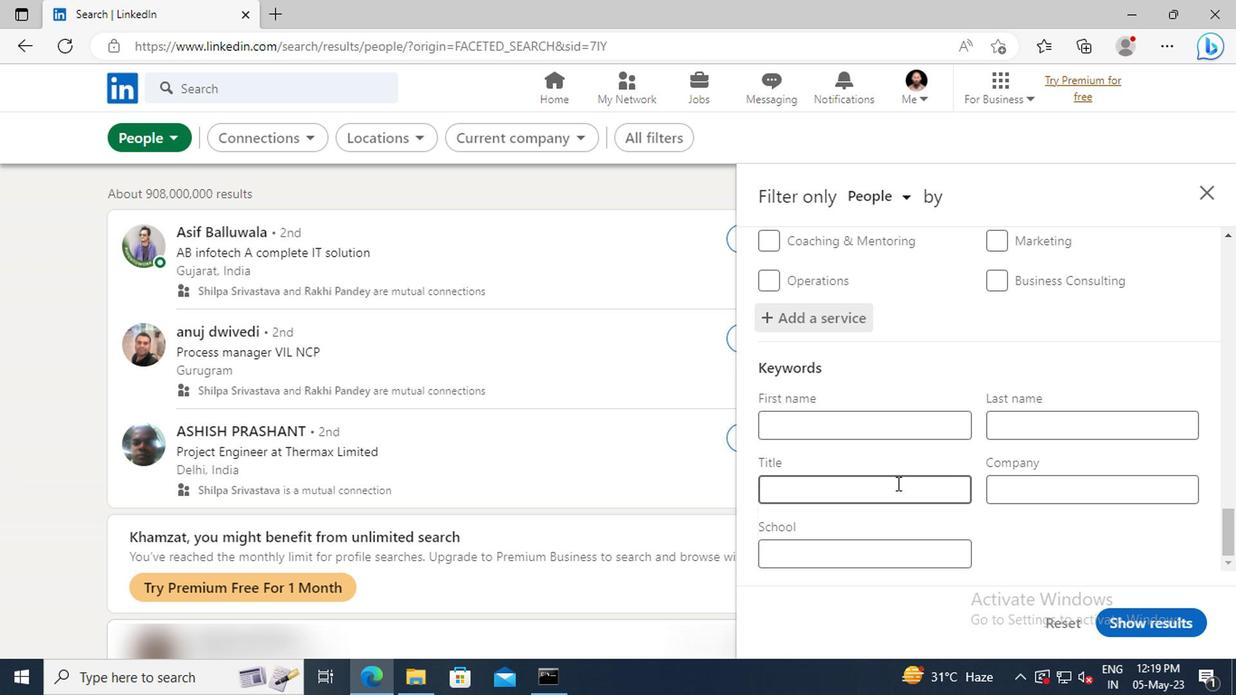 
Action: Mouse pressed left at (748, 473)
Screenshot: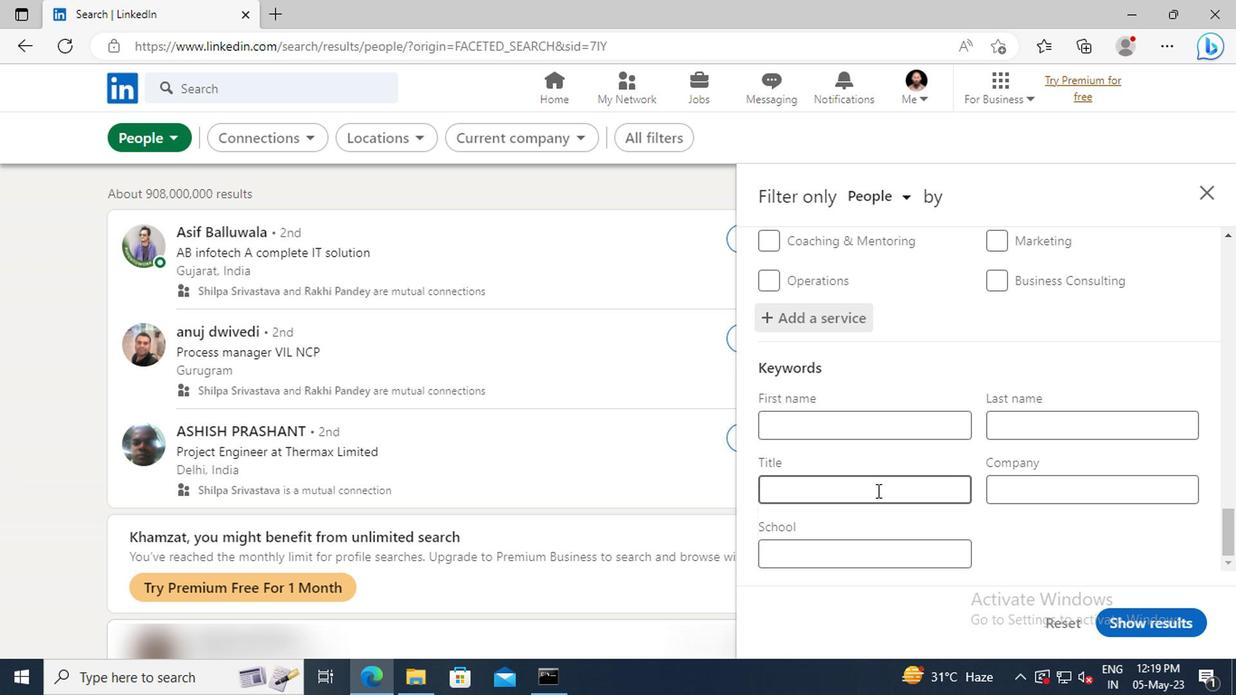 
Action: Key pressed <Key.shift>PAINTER<Key.enter>
Screenshot: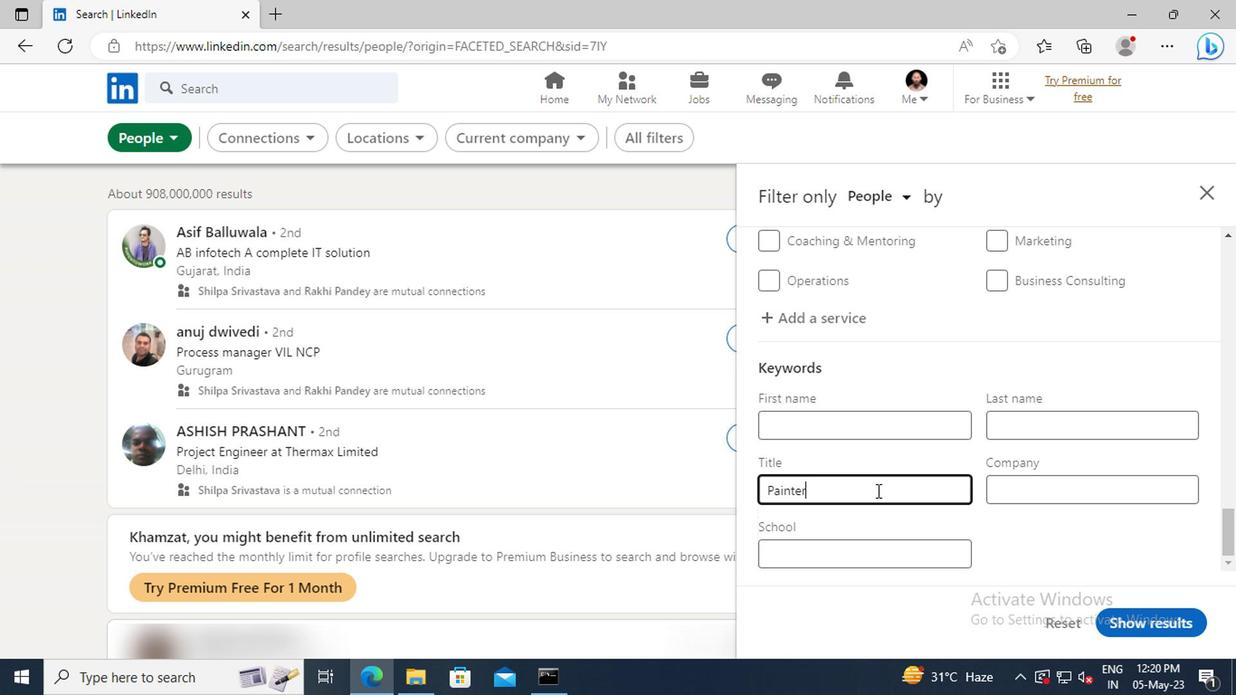 
Action: Mouse moved to (922, 567)
Screenshot: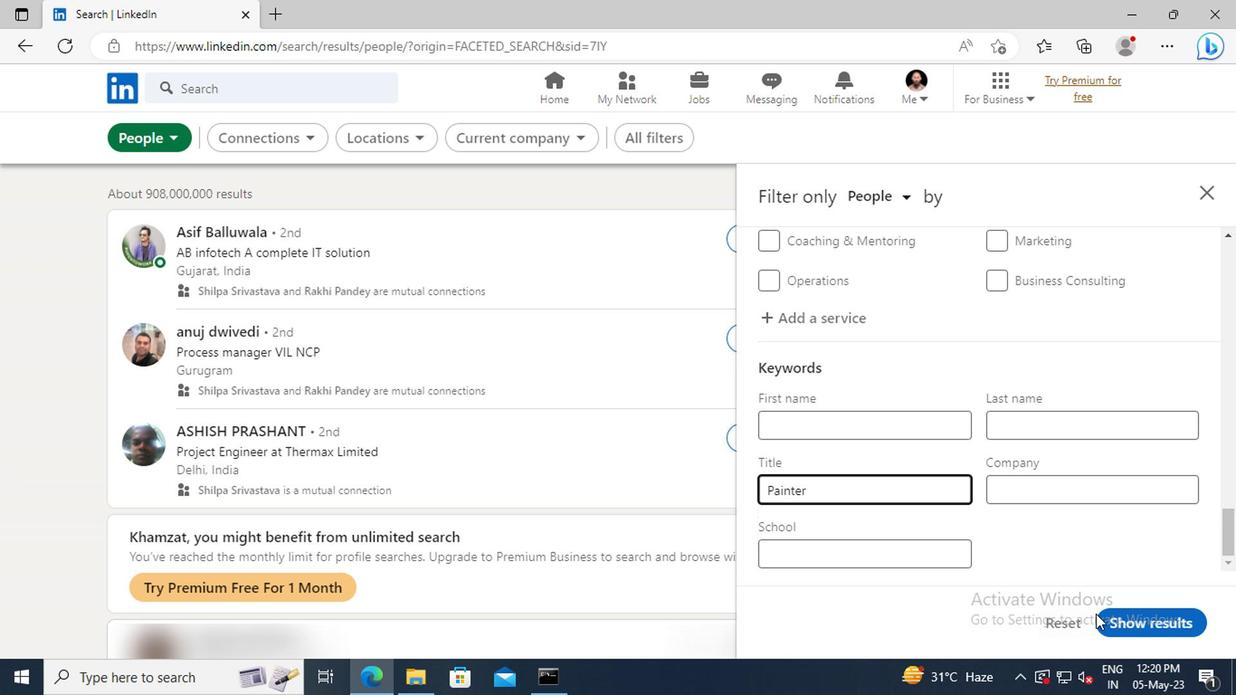 
Action: Mouse pressed left at (922, 567)
Screenshot: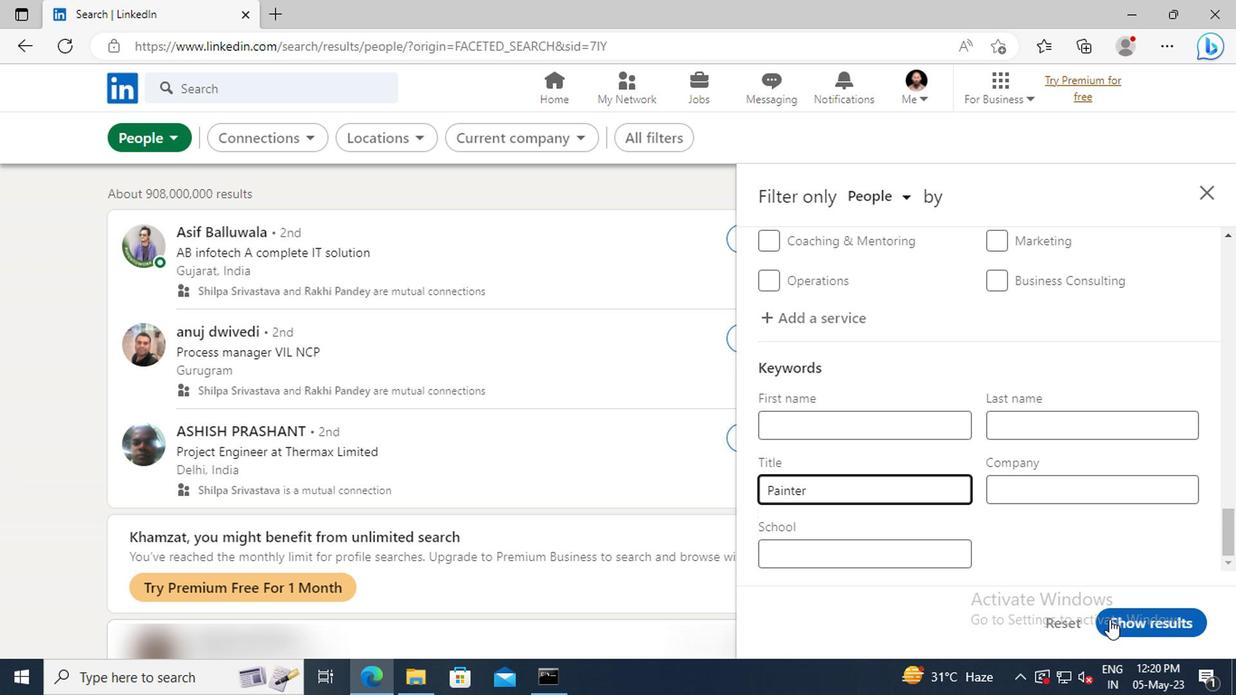 
